Task: Look for space in Kadoma, Zimbabwe from 12th August, 2023 to 16th August, 2023 for 8 adults in price range Rs.10000 to Rs.16000. Place can be private room with 8 bedrooms having 8 beds and 8 bathrooms. Property type can be house, flat, guest house, hotel. Amenities needed are: wifi, TV, free parkinig on premises, gym, breakfast. Booking option can be shelf check-in. Required host language is English.
Action: Mouse moved to (505, 129)
Screenshot: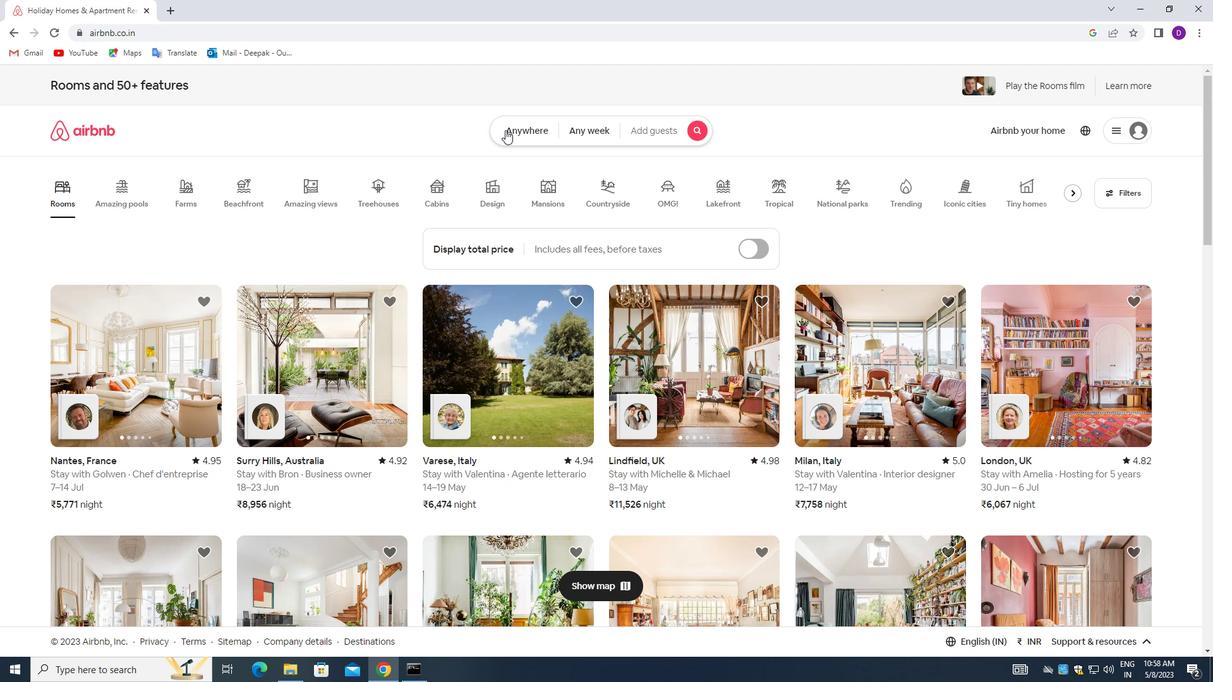 
Action: Mouse pressed left at (505, 129)
Screenshot: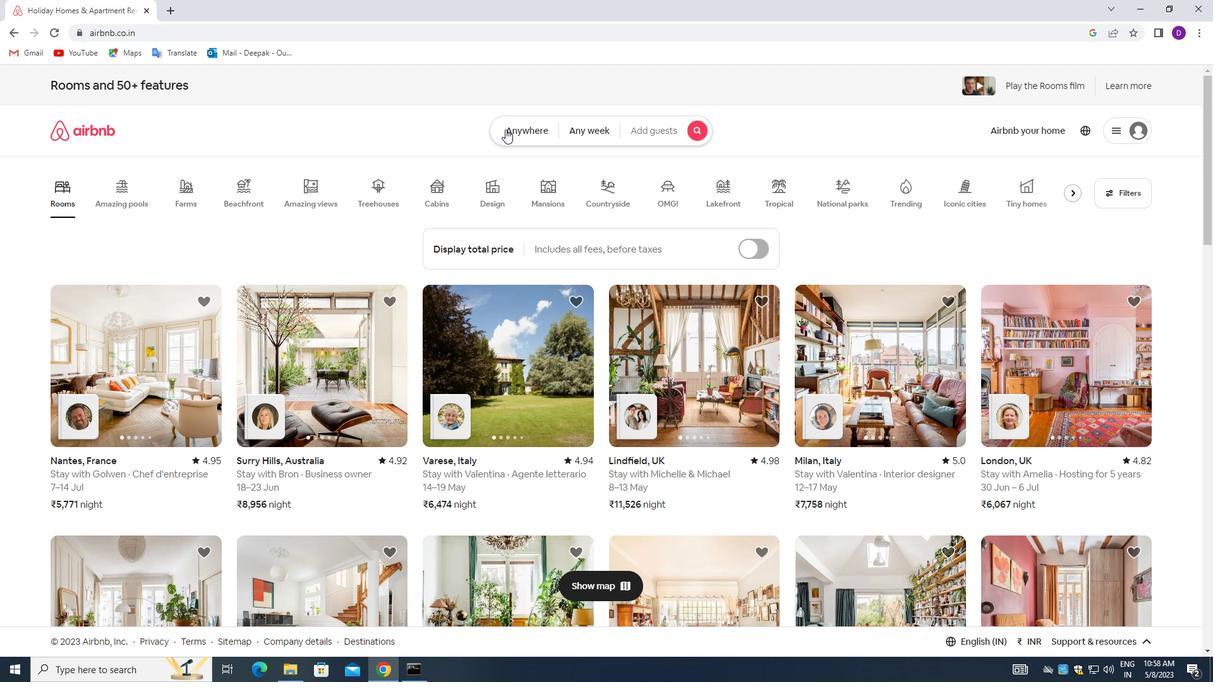 
Action: Mouse moved to (472, 172)
Screenshot: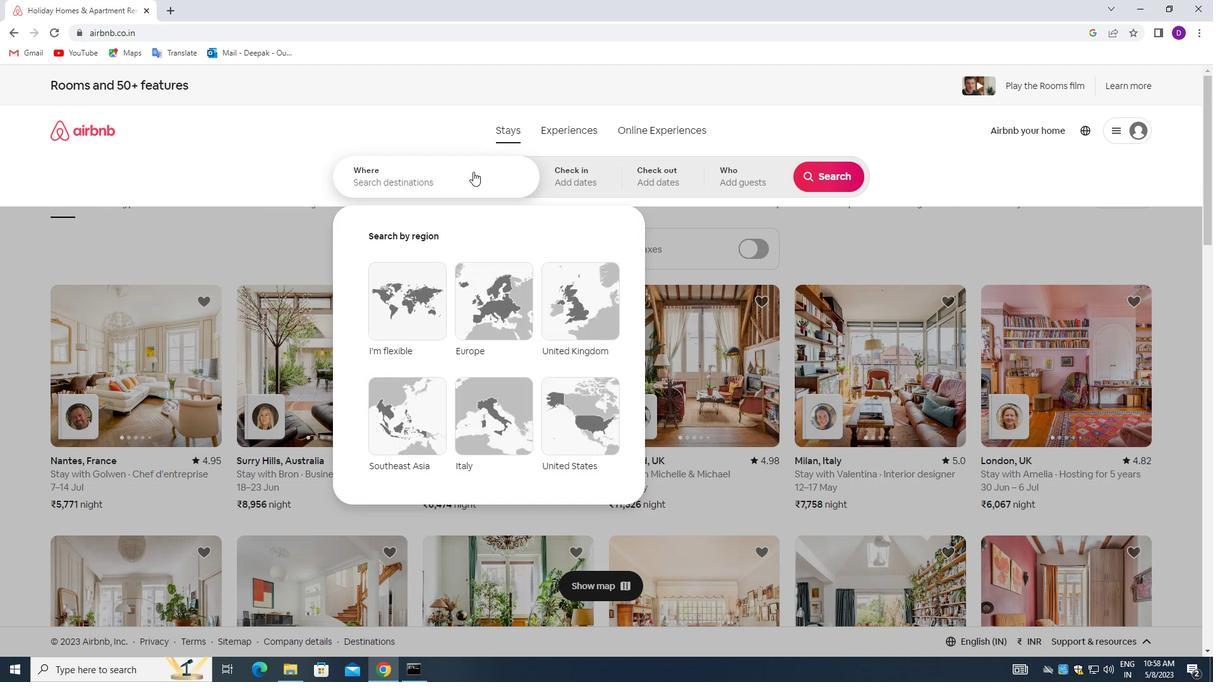 
Action: Mouse pressed left at (472, 172)
Screenshot: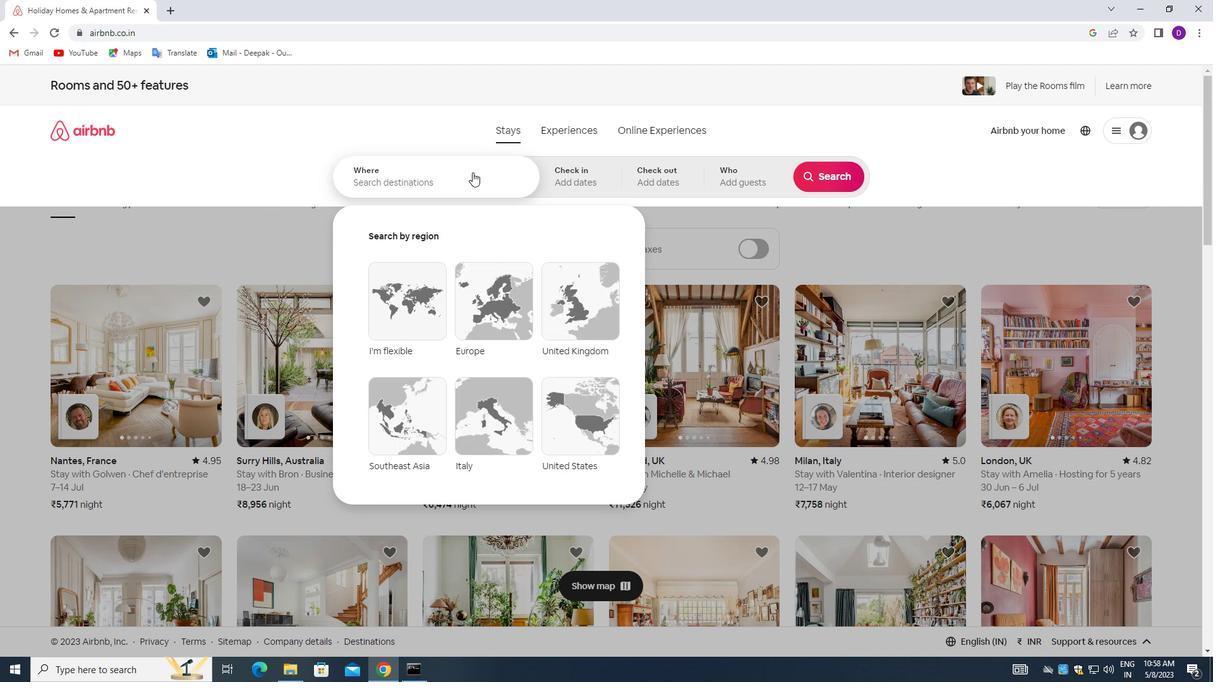 
Action: Mouse moved to (271, 259)
Screenshot: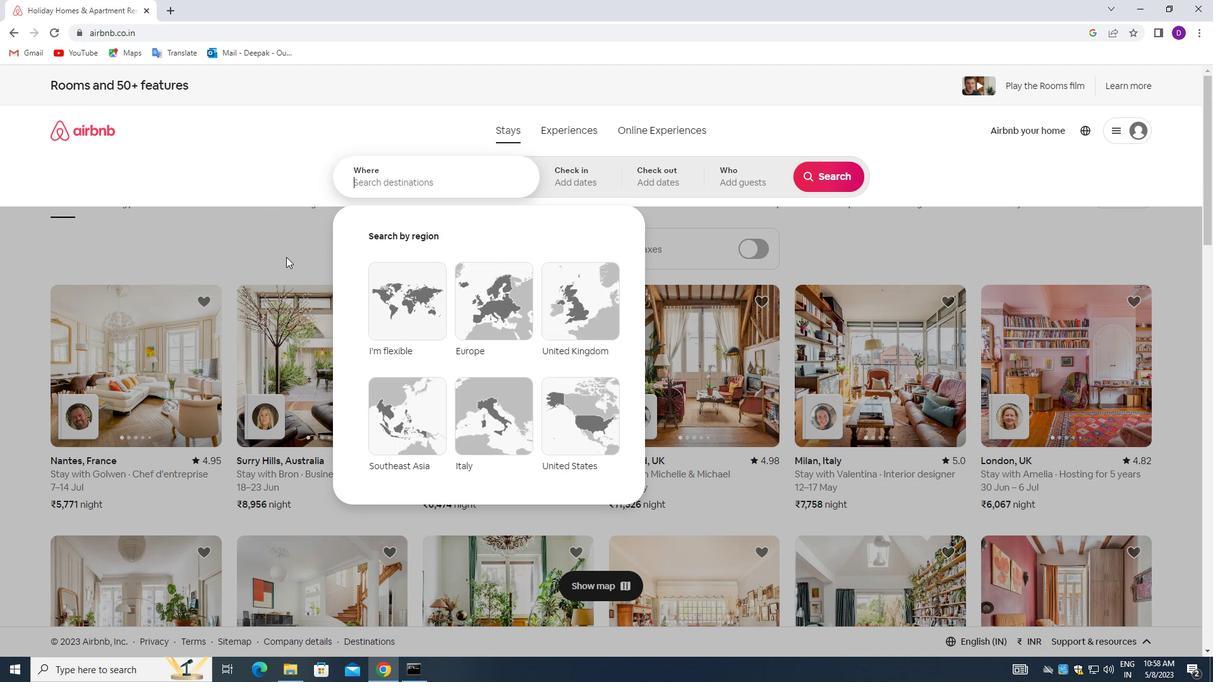 
Action: Key pressed <Key.shift>KADOMA,<Key.space><Key.shift_r>ZIMBABWE<Key.enter>
Screenshot: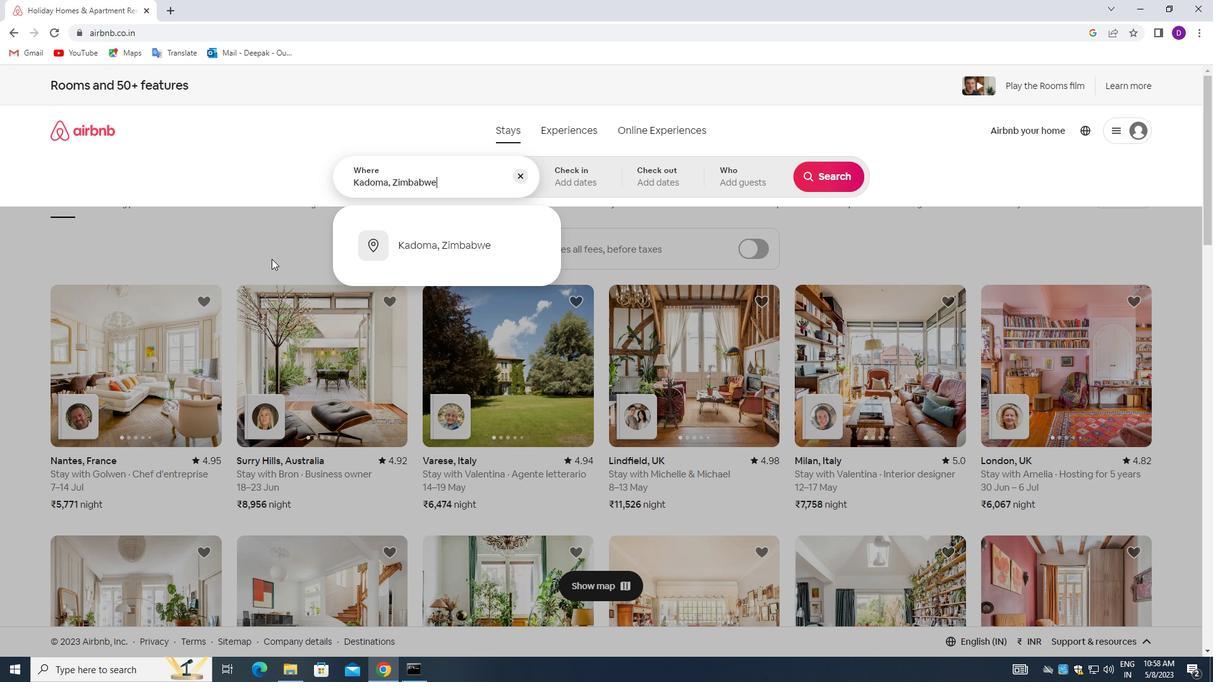 
Action: Mouse moved to (825, 283)
Screenshot: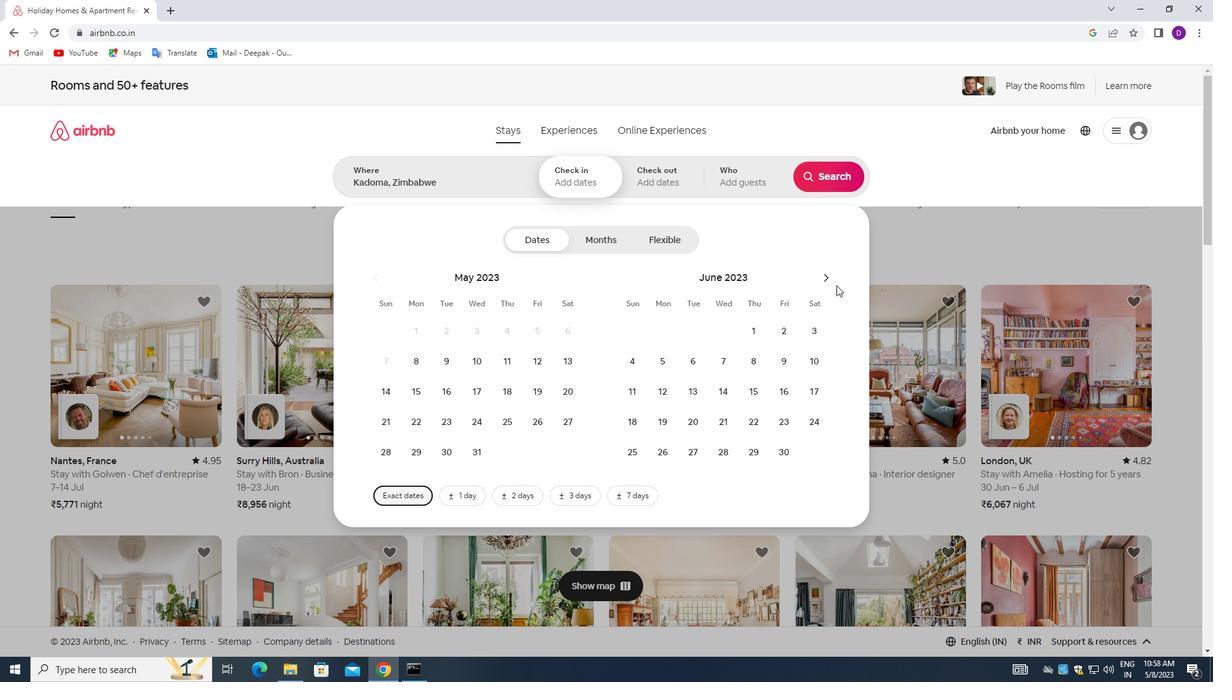 
Action: Mouse pressed left at (825, 283)
Screenshot: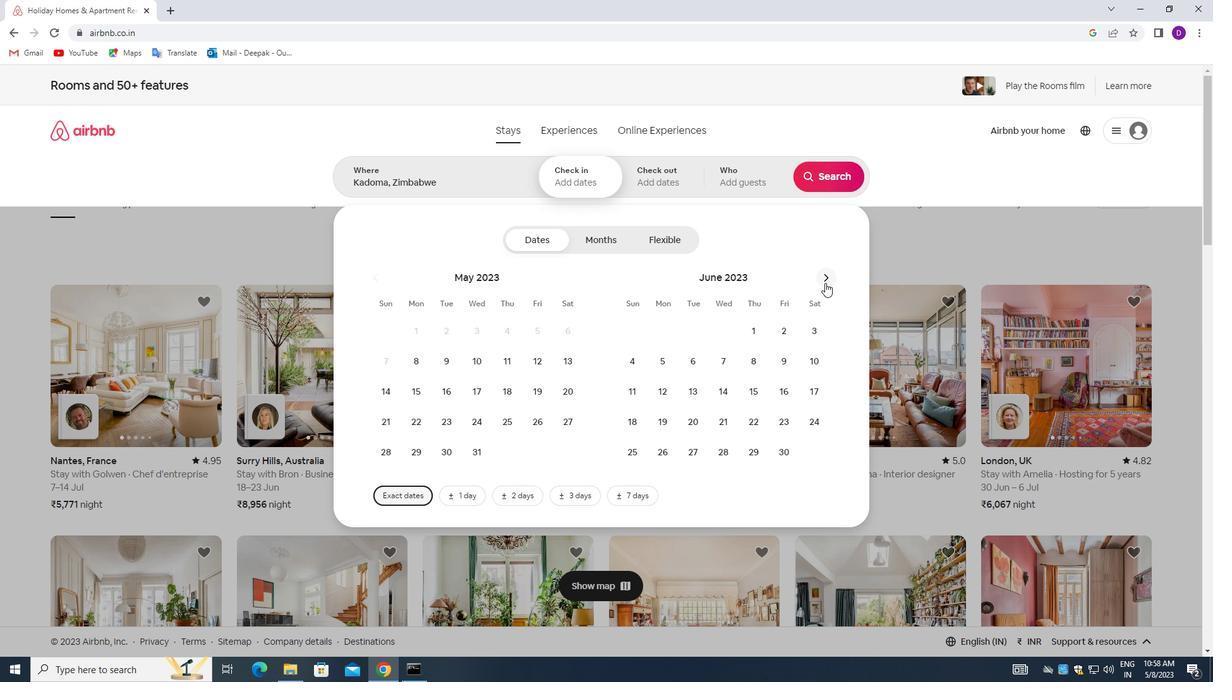 
Action: Mouse pressed left at (825, 283)
Screenshot: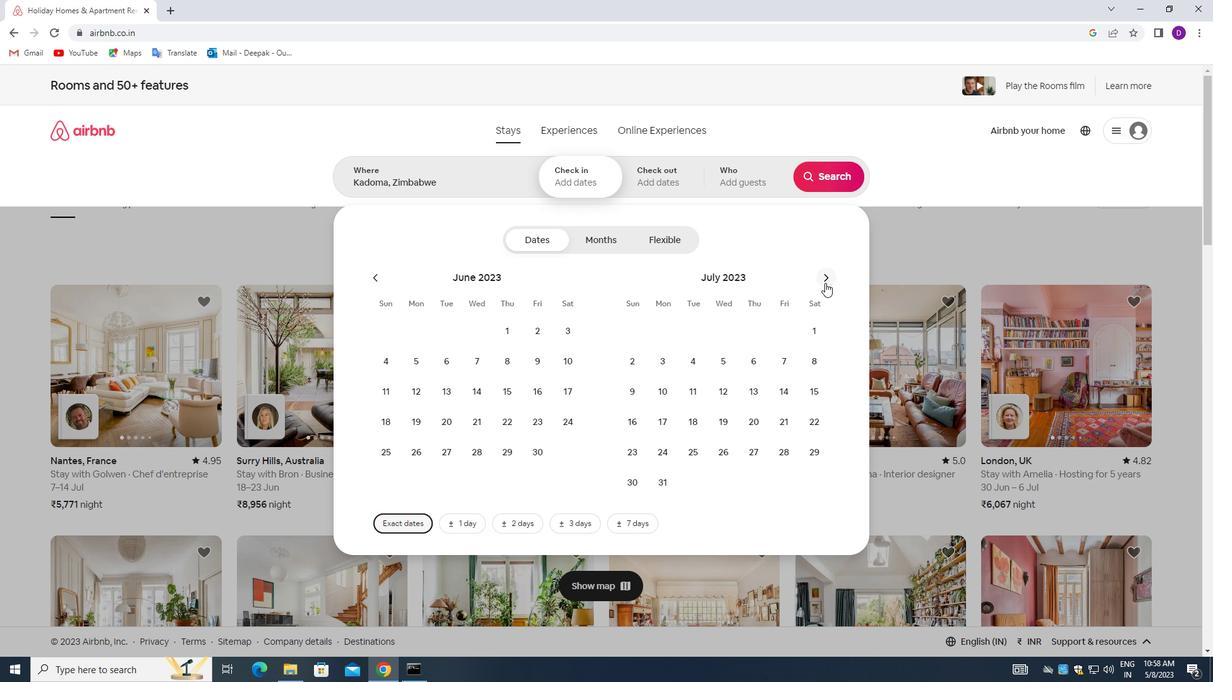 
Action: Mouse moved to (805, 357)
Screenshot: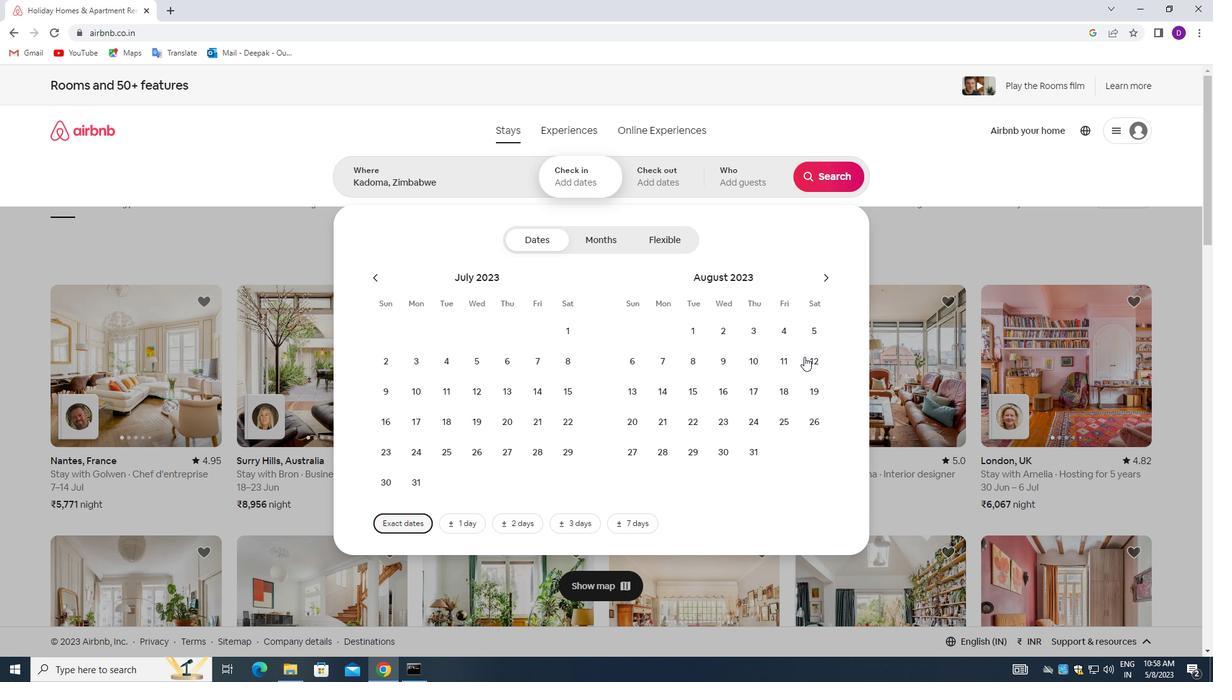 
Action: Mouse pressed left at (805, 357)
Screenshot: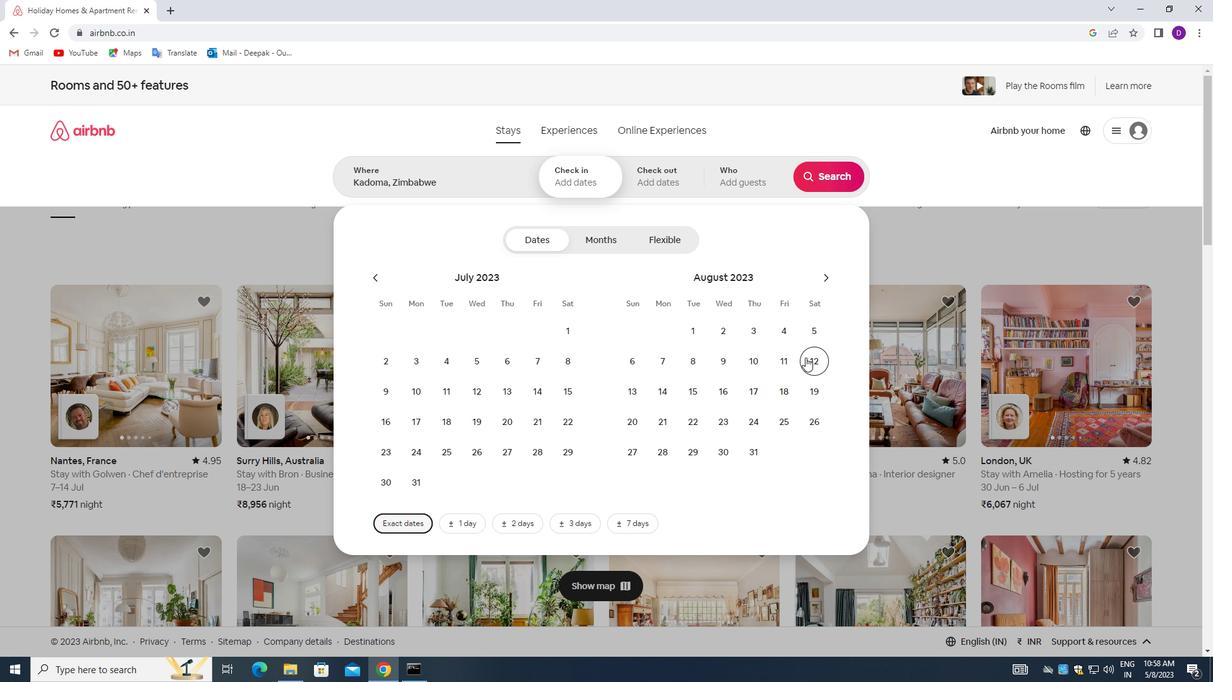 
Action: Mouse moved to (731, 387)
Screenshot: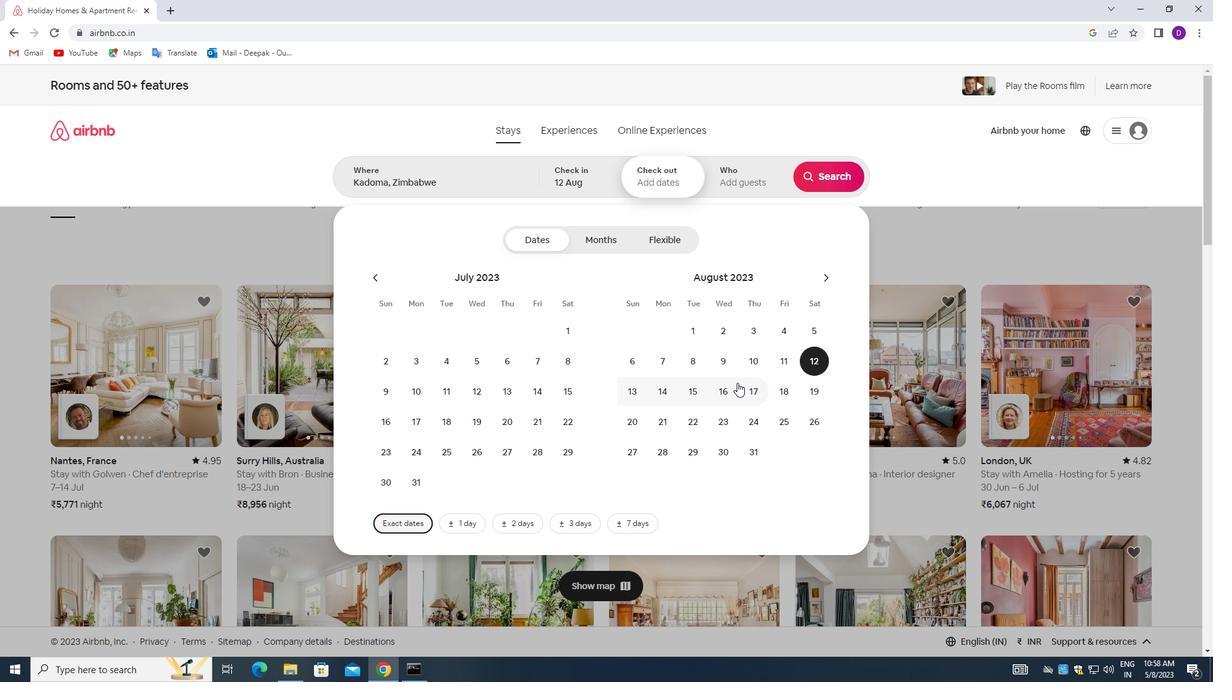 
Action: Mouse pressed left at (731, 387)
Screenshot: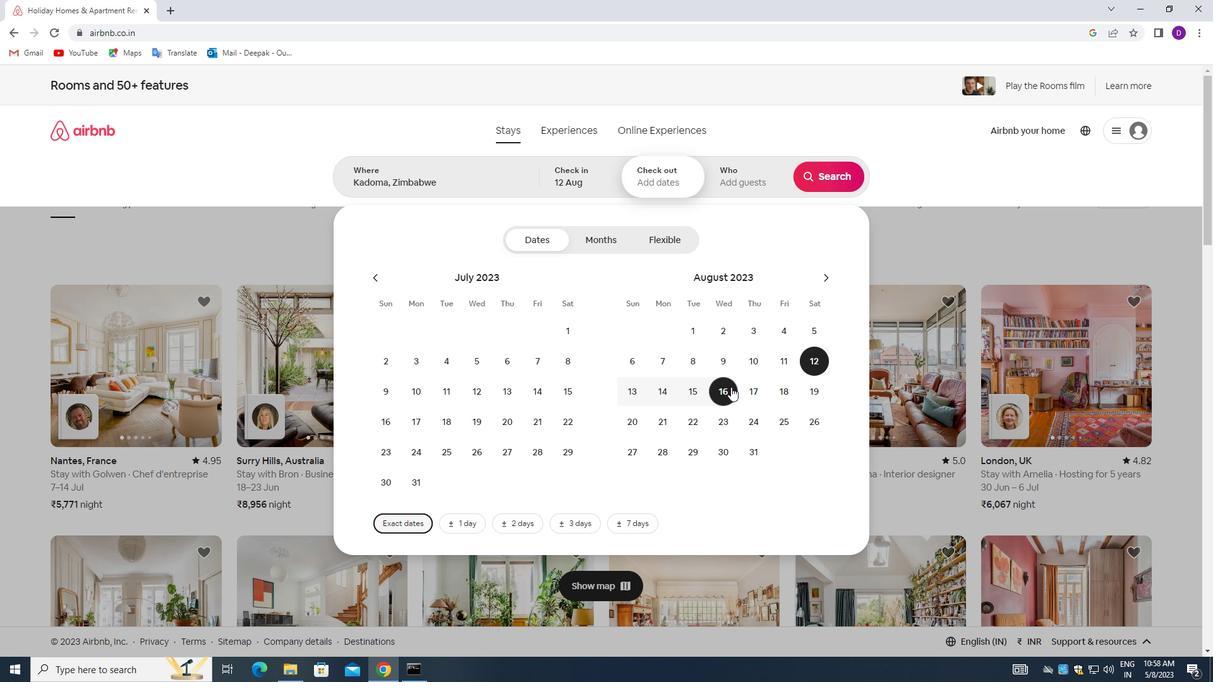 
Action: Mouse moved to (733, 170)
Screenshot: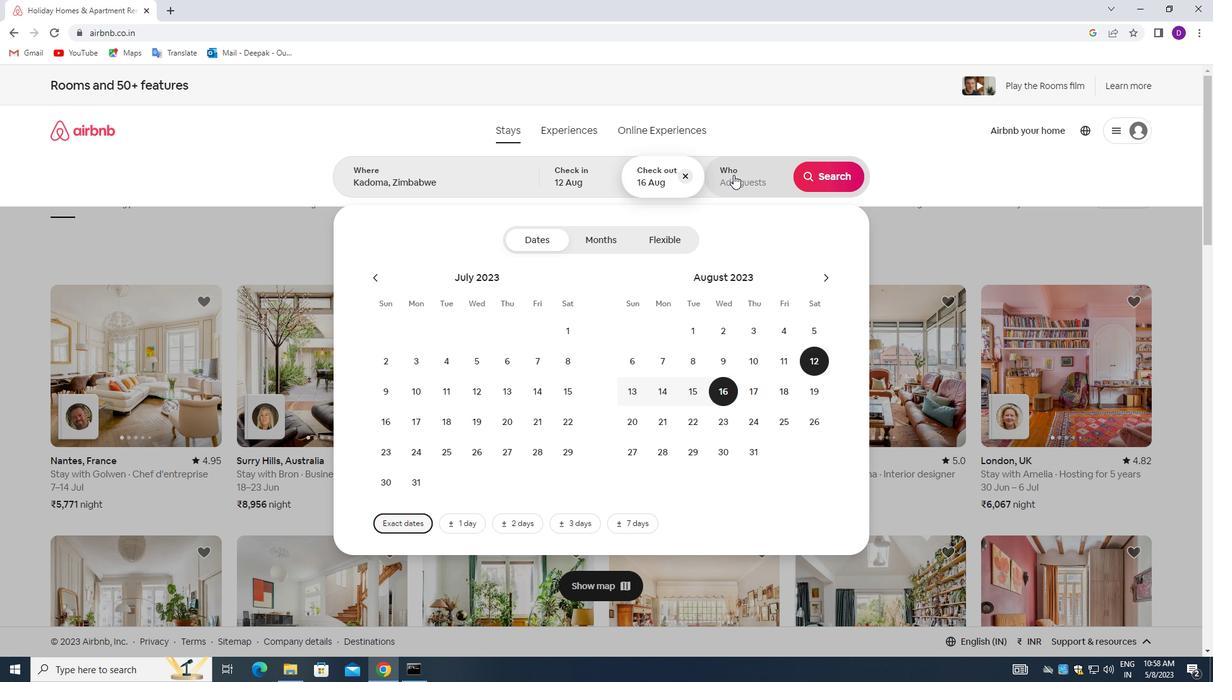 
Action: Mouse pressed left at (733, 170)
Screenshot: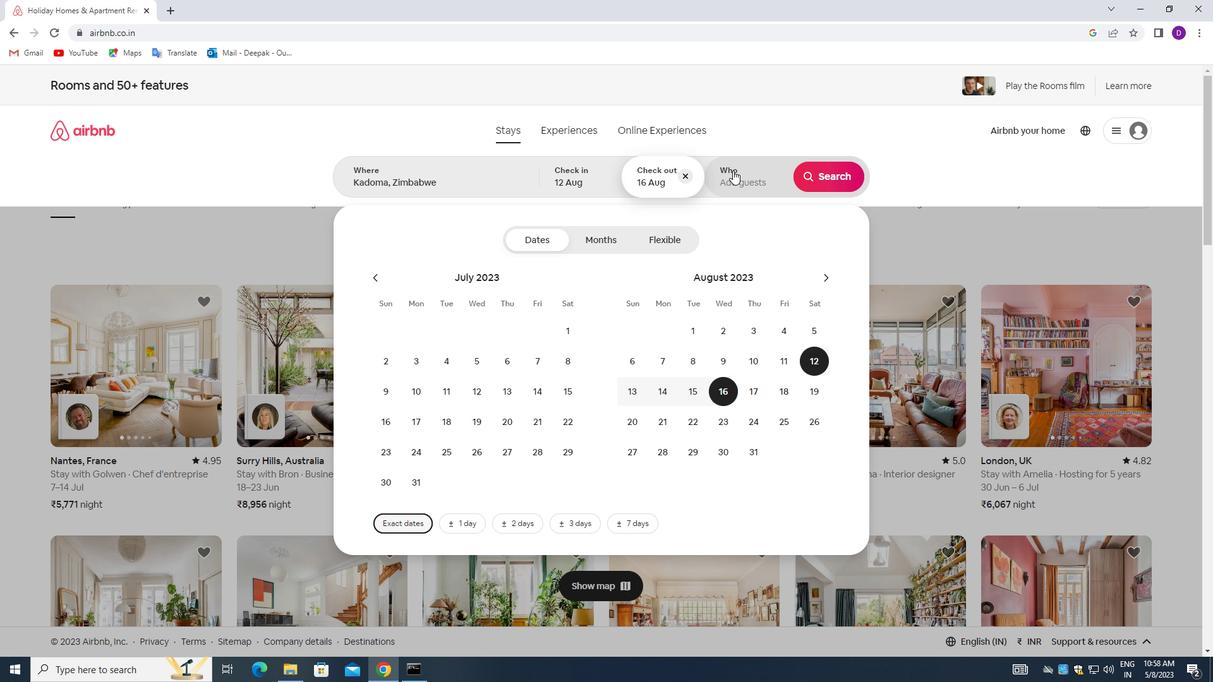
Action: Mouse moved to (831, 242)
Screenshot: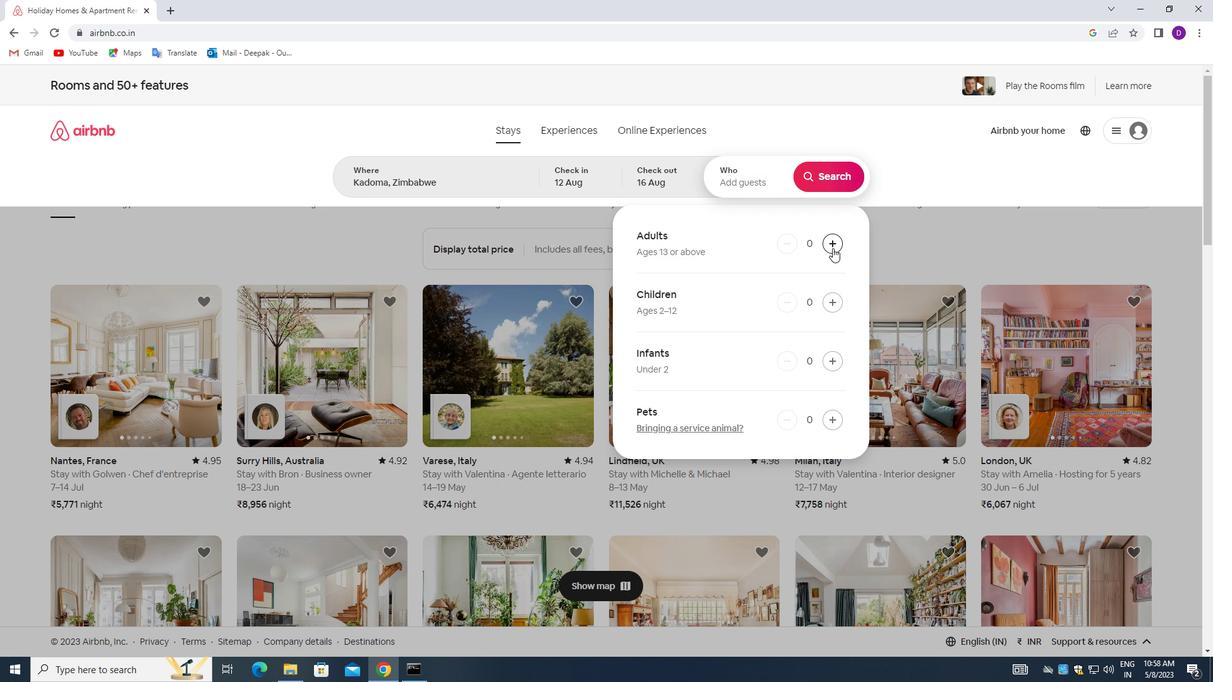 
Action: Mouse pressed left at (831, 242)
Screenshot: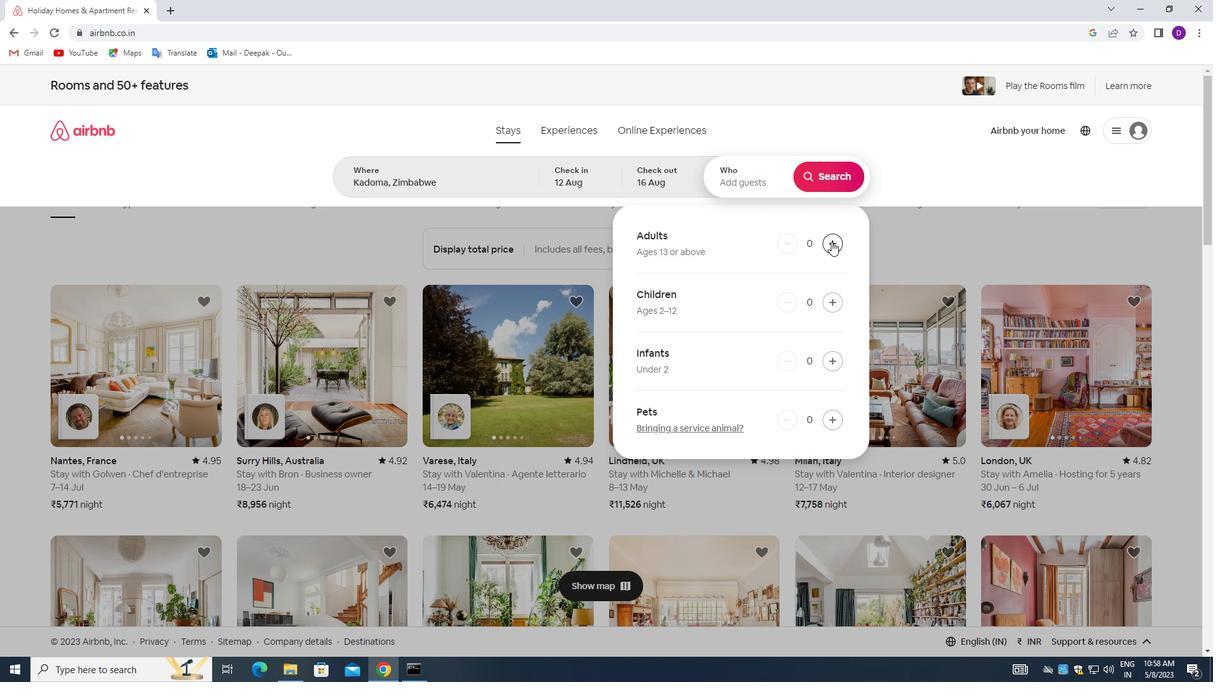 
Action: Mouse pressed left at (831, 242)
Screenshot: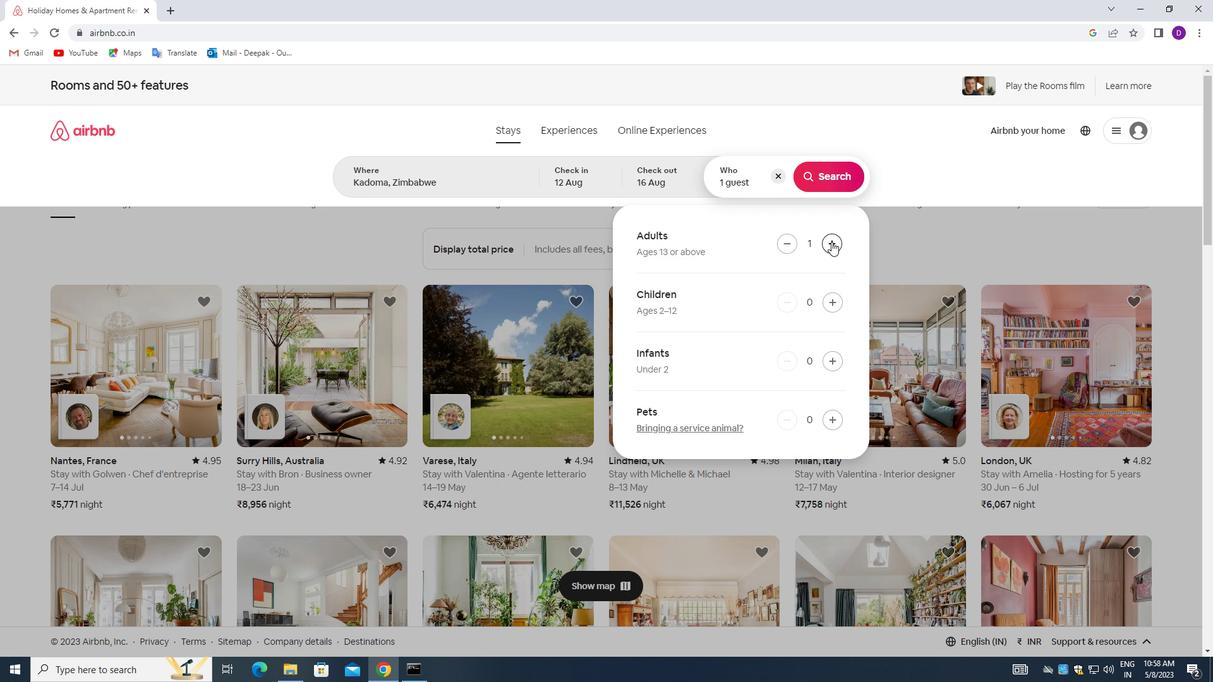 
Action: Mouse pressed left at (831, 242)
Screenshot: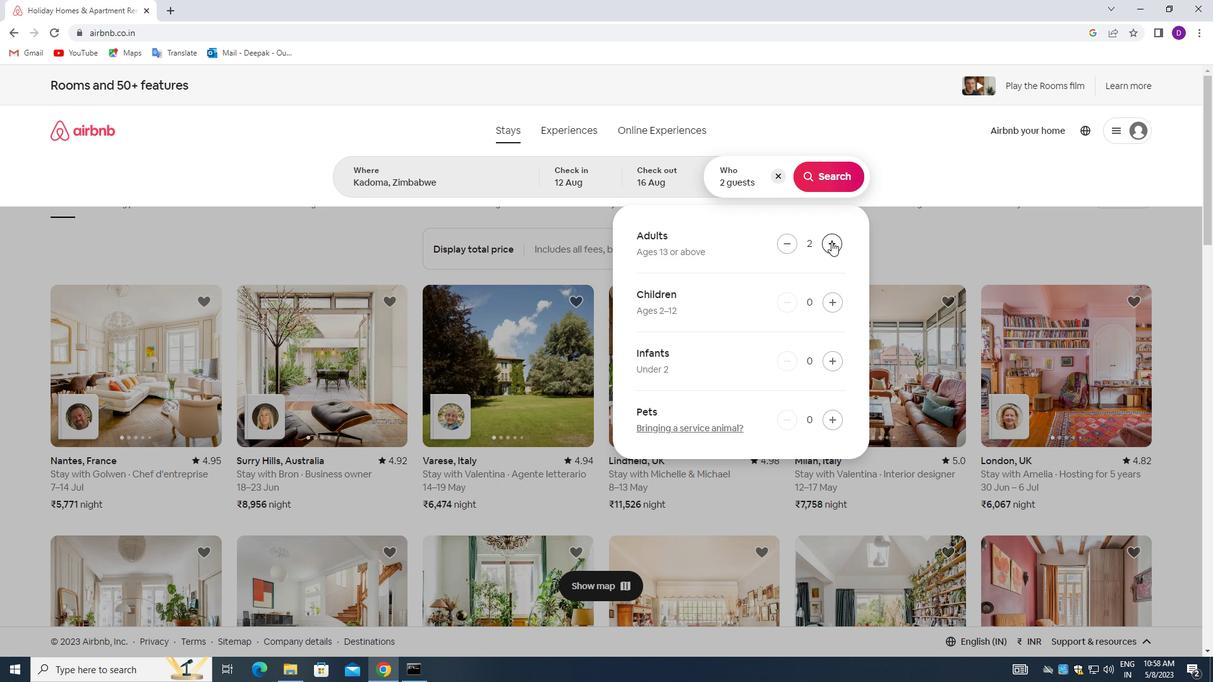 
Action: Mouse pressed left at (831, 242)
Screenshot: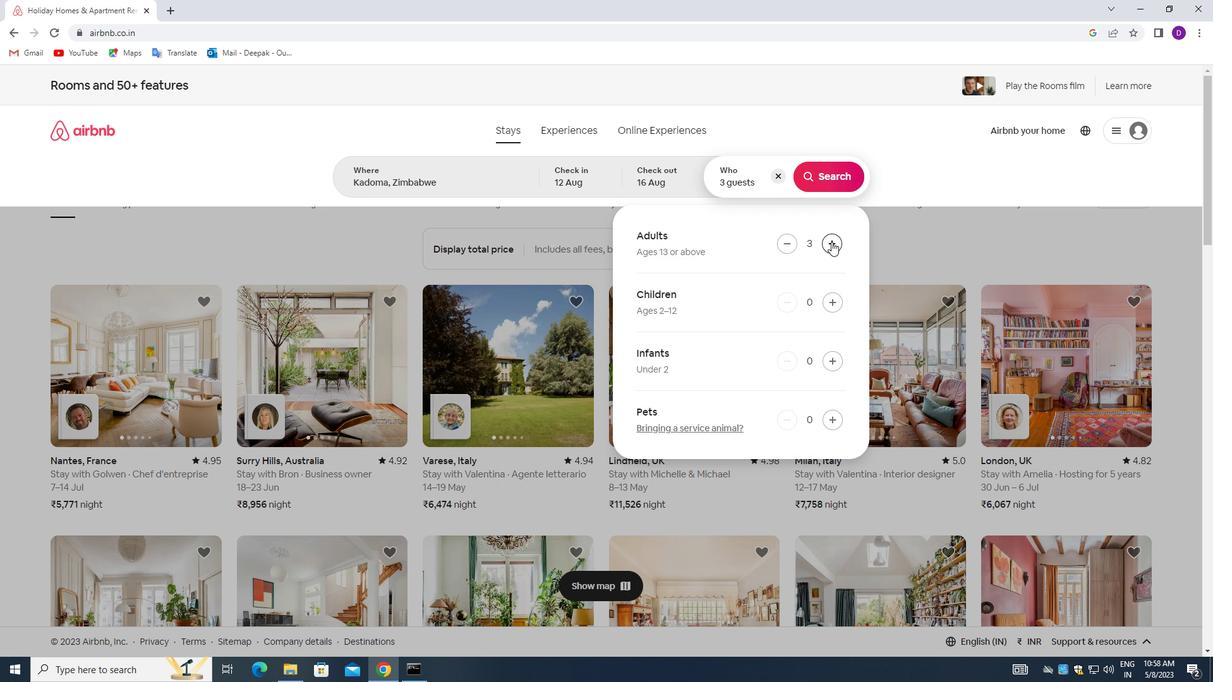 
Action: Mouse pressed left at (831, 242)
Screenshot: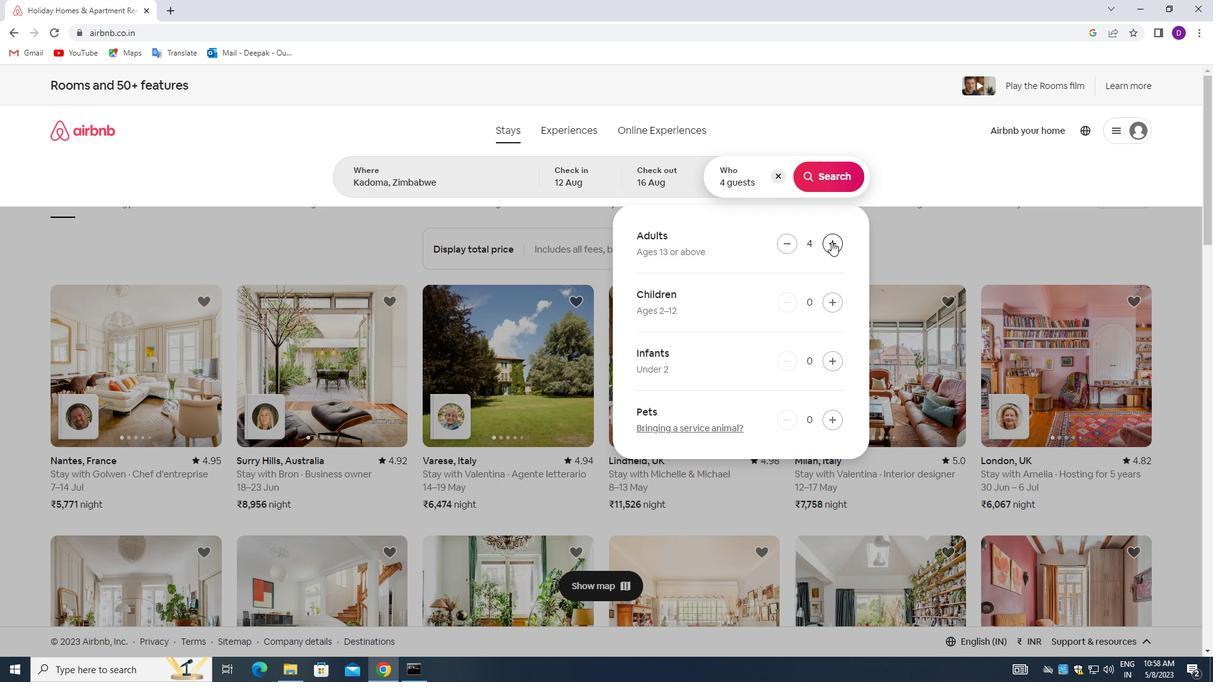 
Action: Mouse moved to (831, 242)
Screenshot: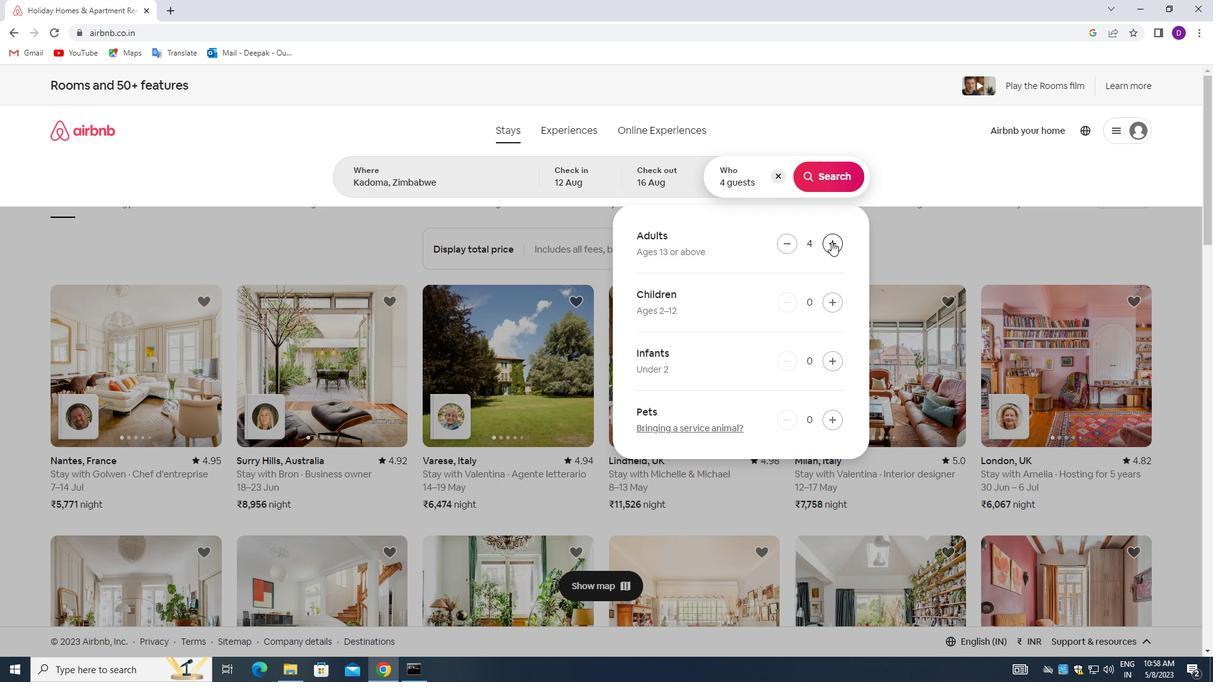 
Action: Mouse pressed left at (831, 242)
Screenshot: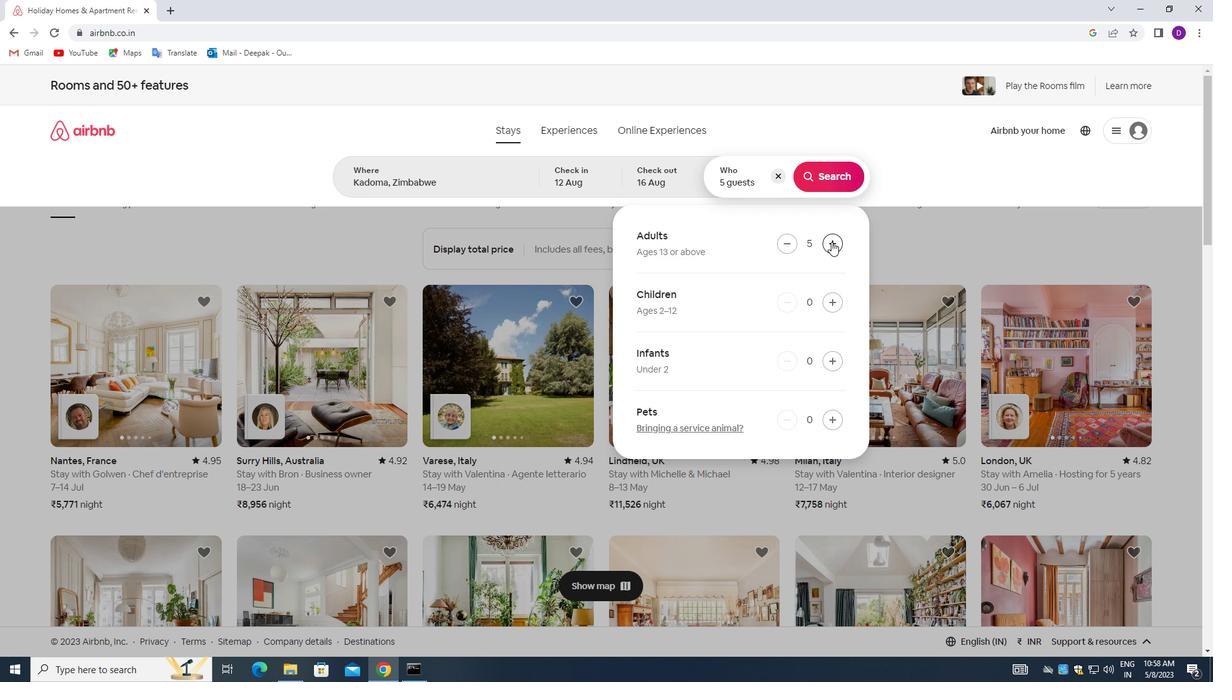 
Action: Mouse pressed left at (831, 242)
Screenshot: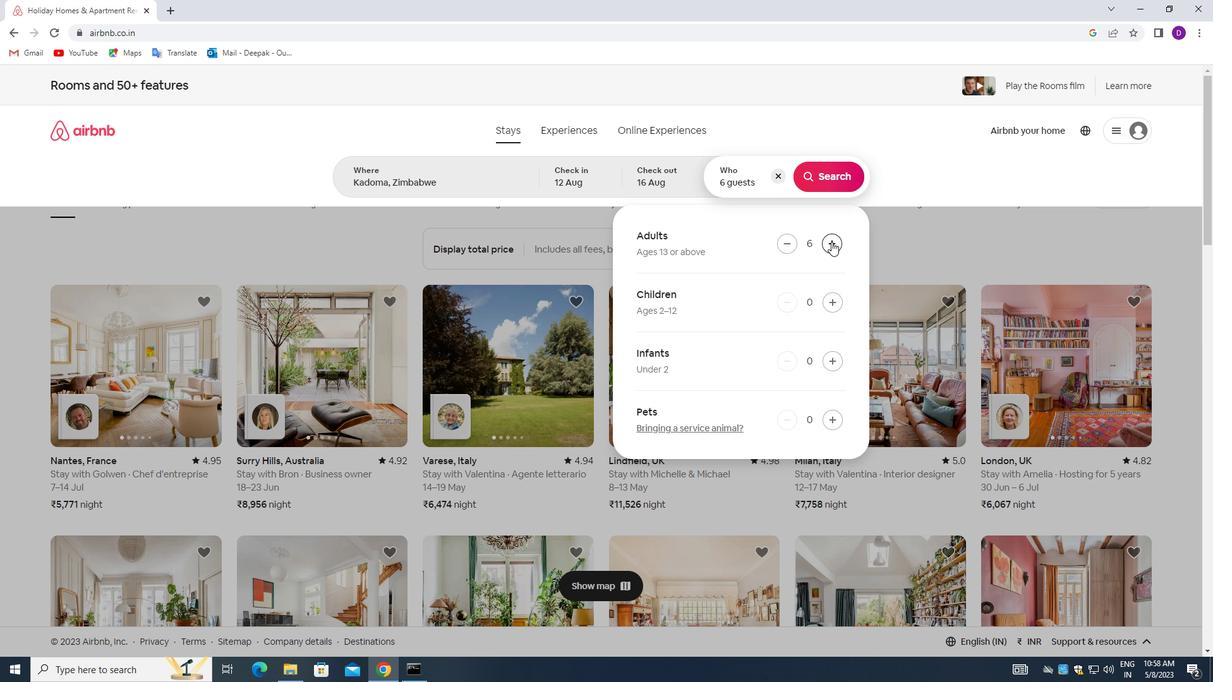 
Action: Mouse pressed left at (831, 242)
Screenshot: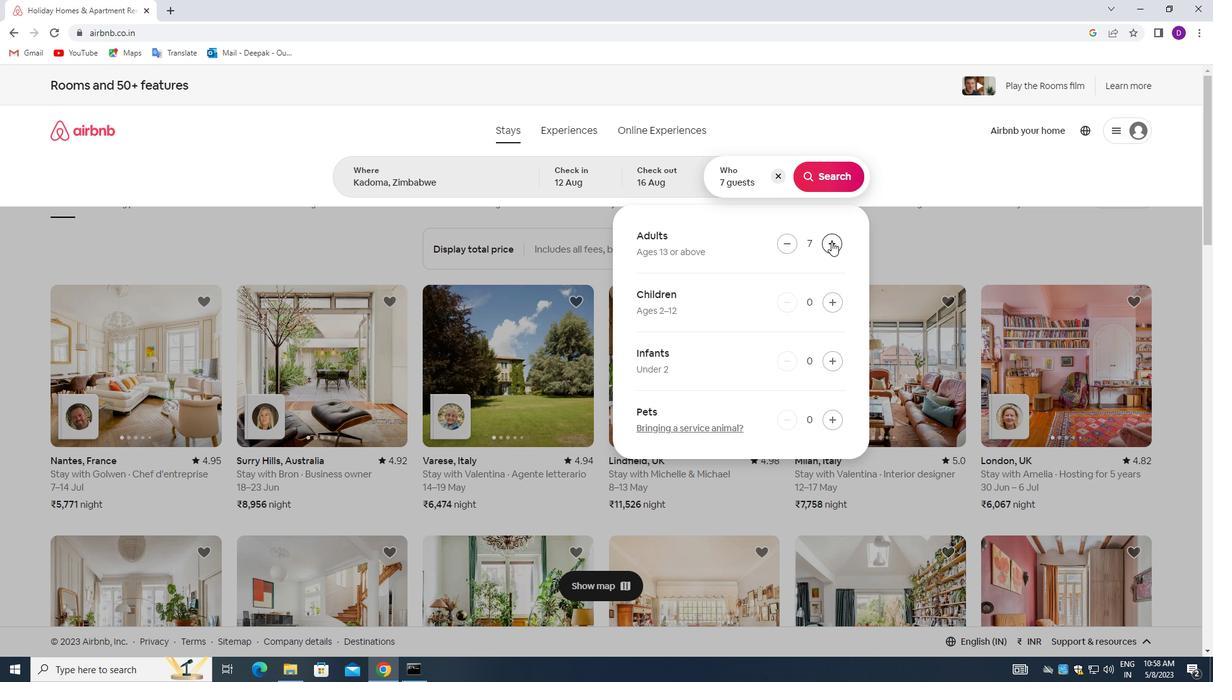
Action: Mouse moved to (829, 172)
Screenshot: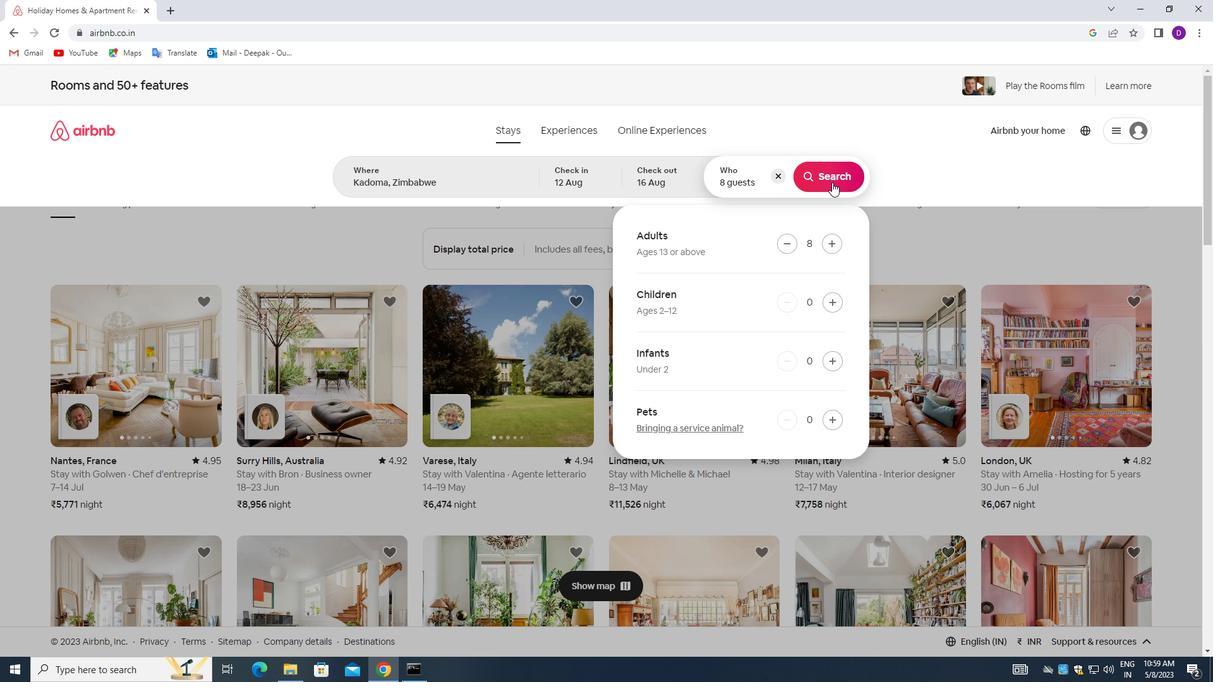 
Action: Mouse pressed left at (829, 172)
Screenshot: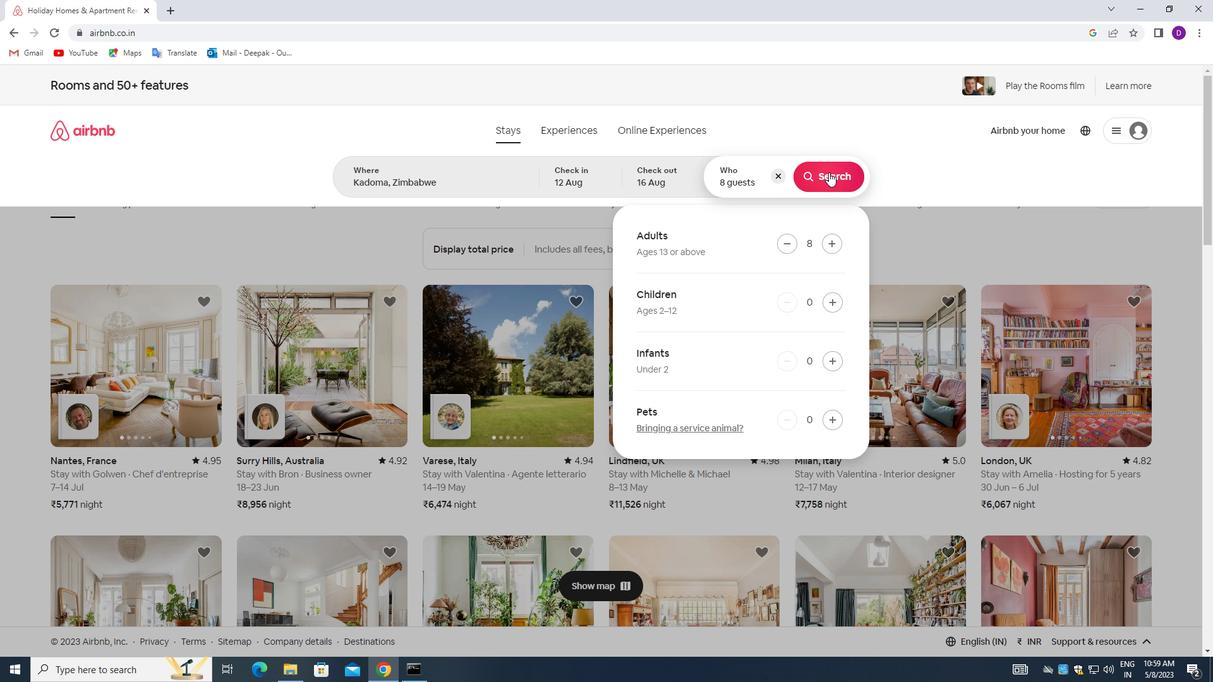 
Action: Mouse moved to (1147, 134)
Screenshot: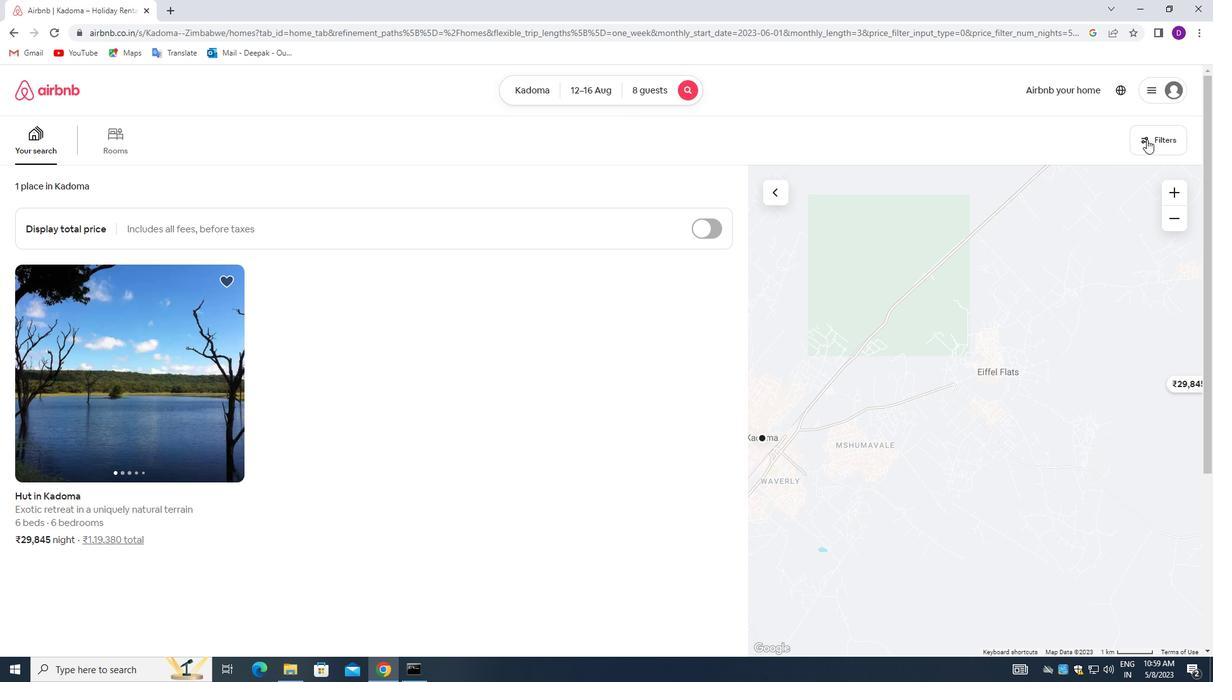 
Action: Mouse pressed left at (1147, 134)
Screenshot: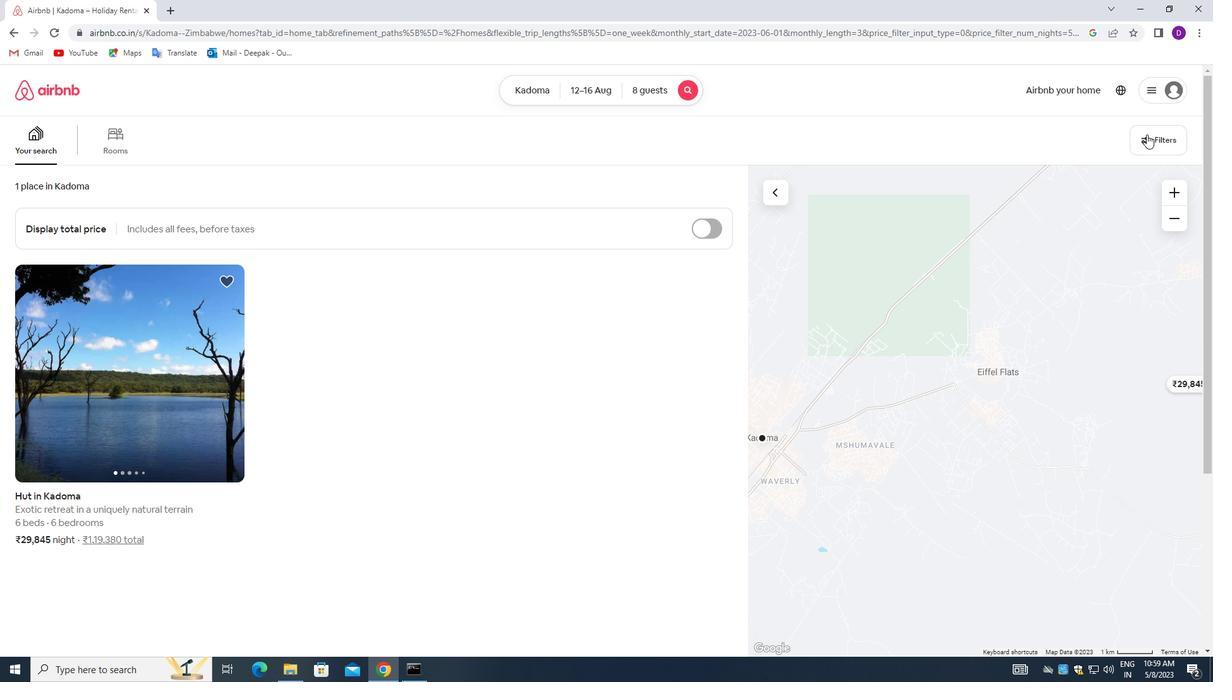 
Action: Mouse moved to (443, 455)
Screenshot: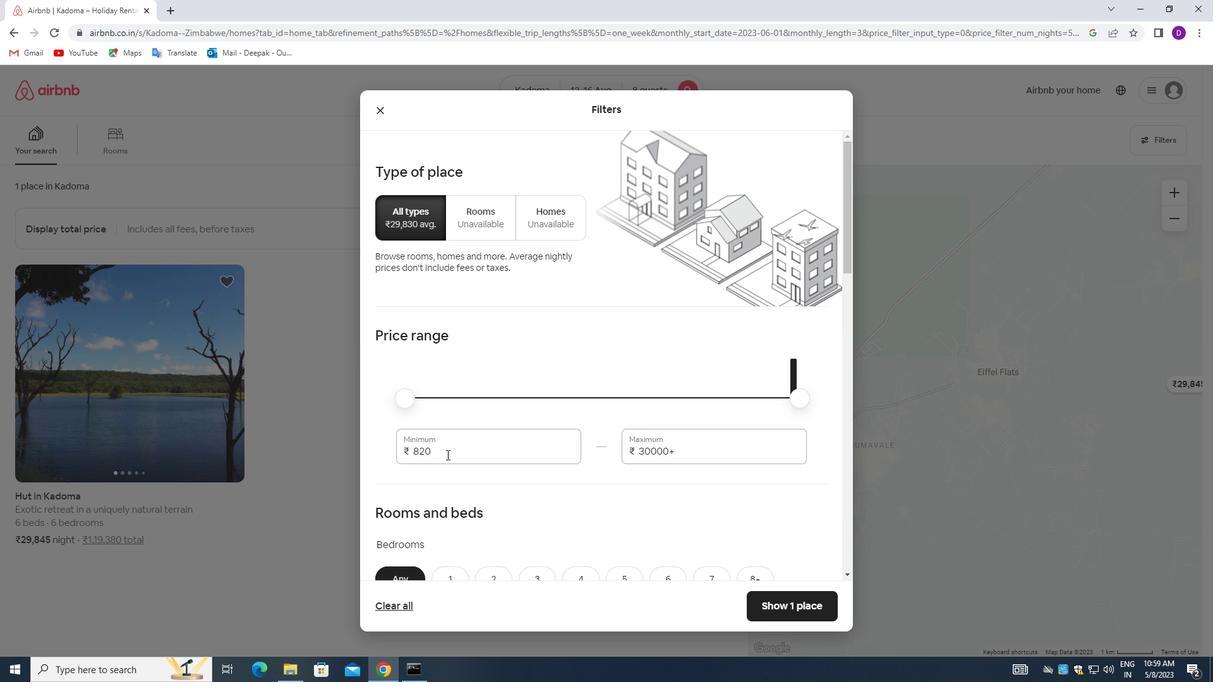 
Action: Mouse pressed left at (443, 455)
Screenshot: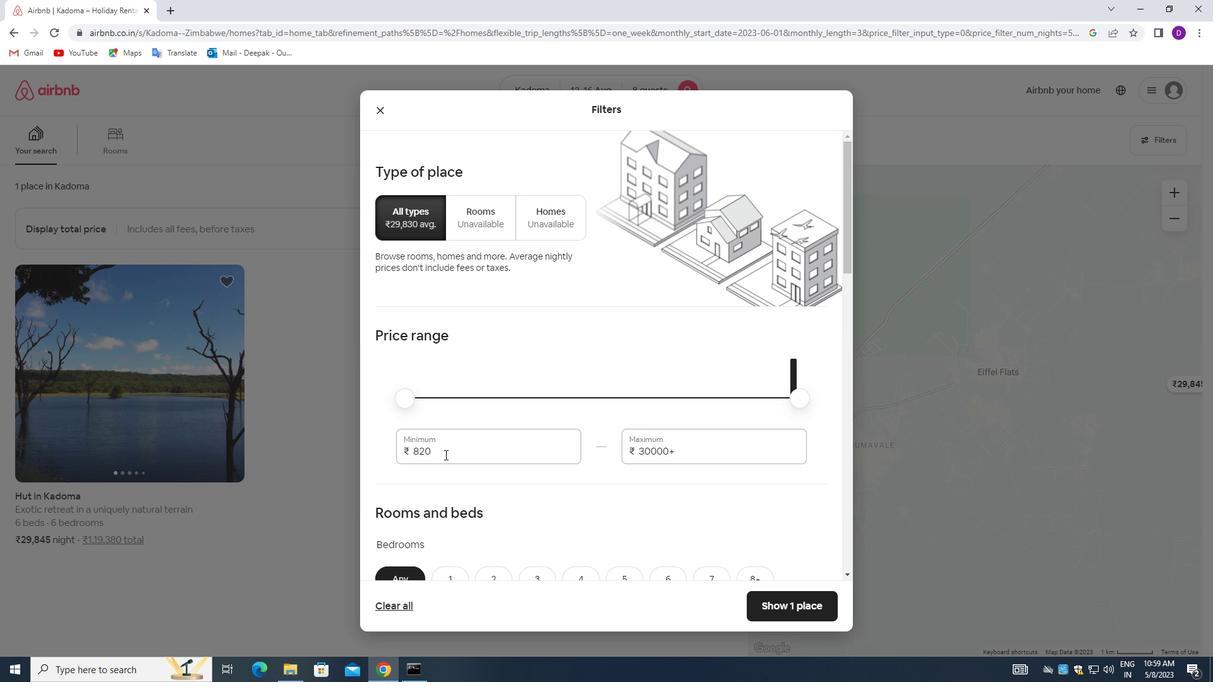 
Action: Mouse pressed left at (443, 455)
Screenshot: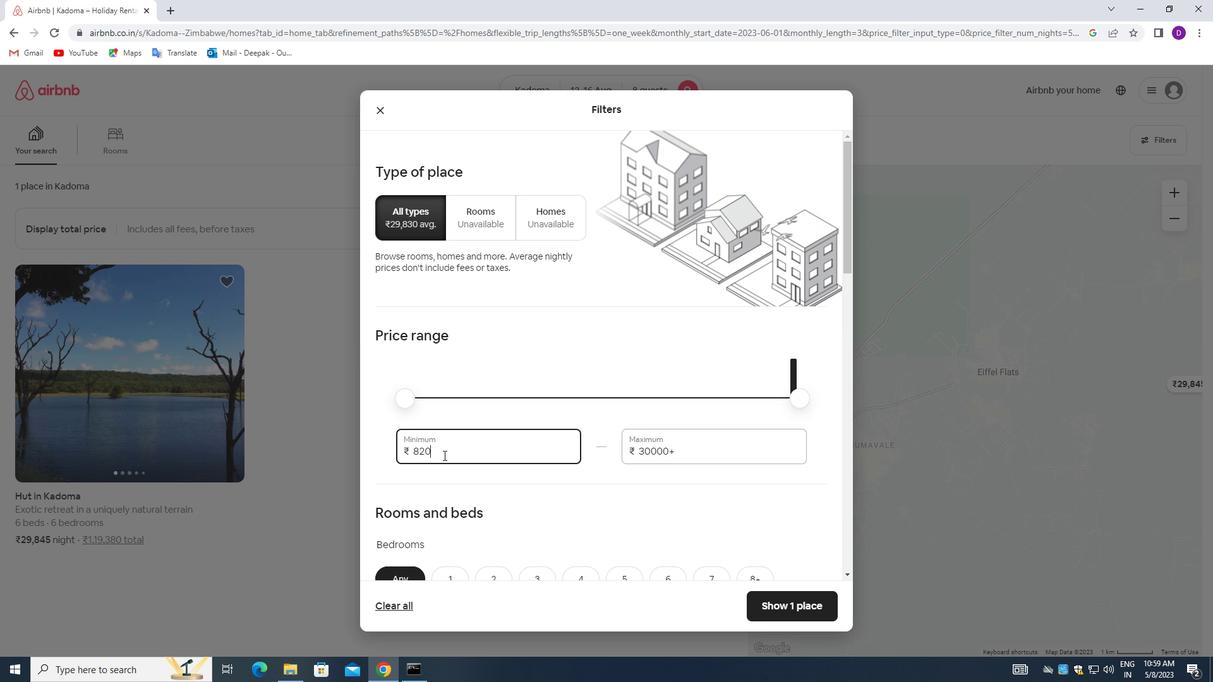 
Action: Key pressed 10000<Key.tab>16000
Screenshot: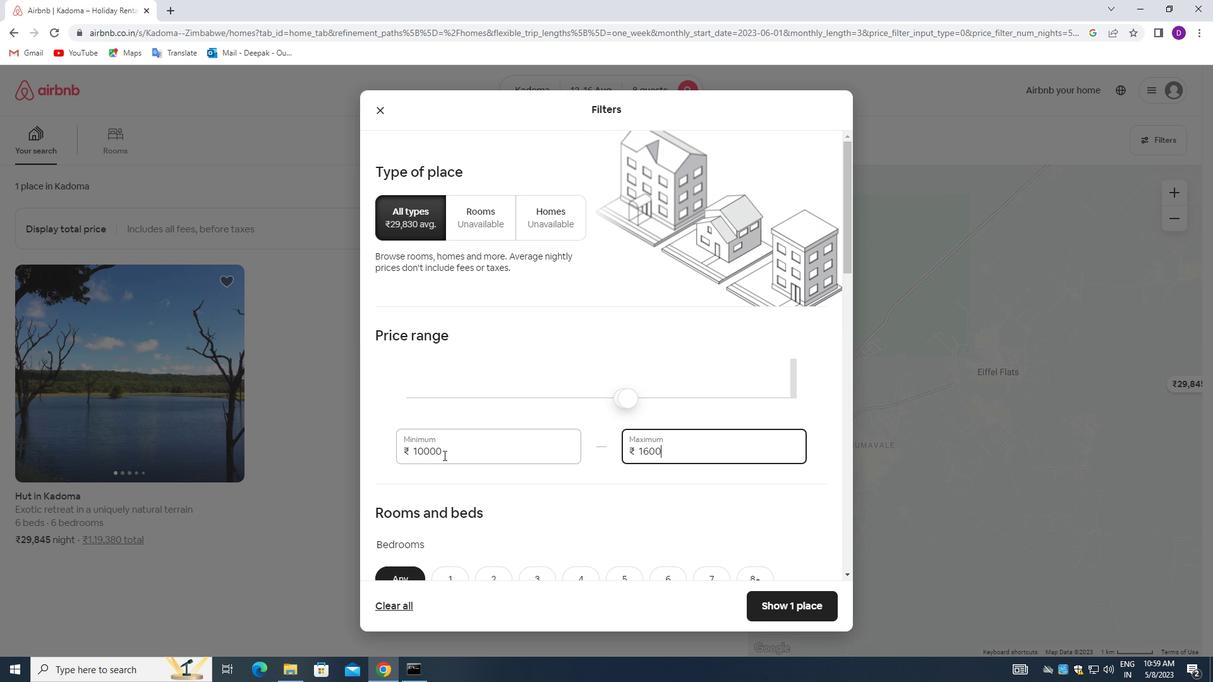 
Action: Mouse moved to (451, 441)
Screenshot: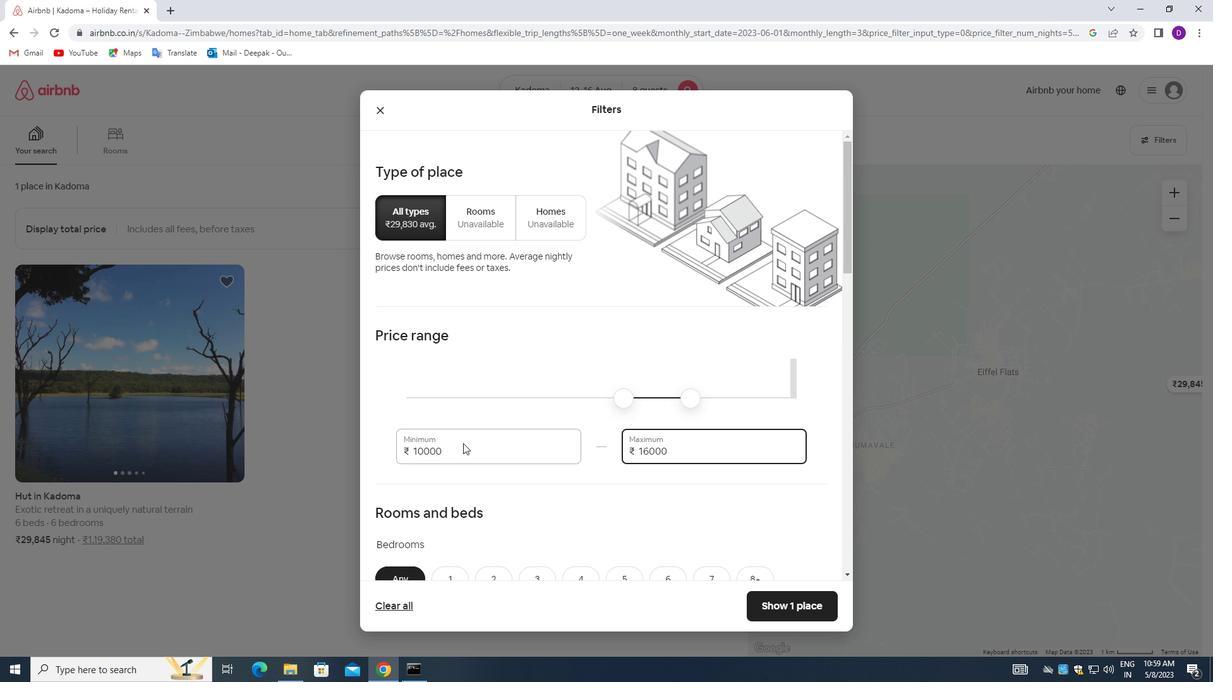 
Action: Mouse scrolled (451, 440) with delta (0, 0)
Screenshot: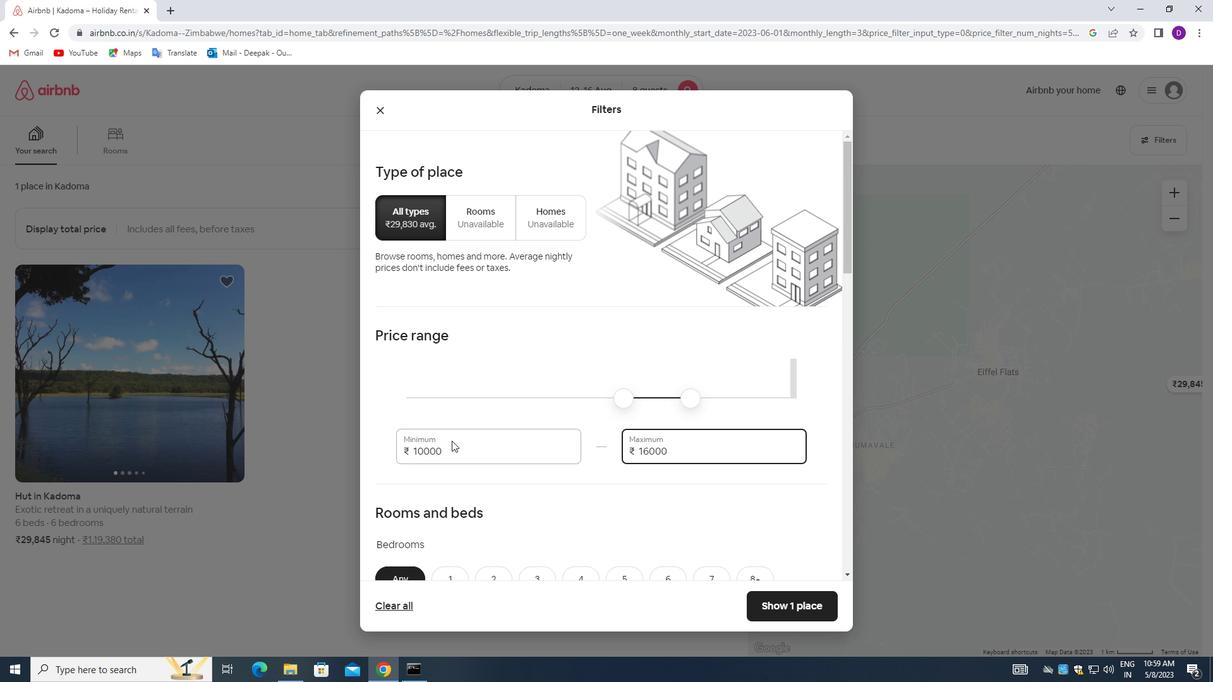 
Action: Mouse moved to (451, 441)
Screenshot: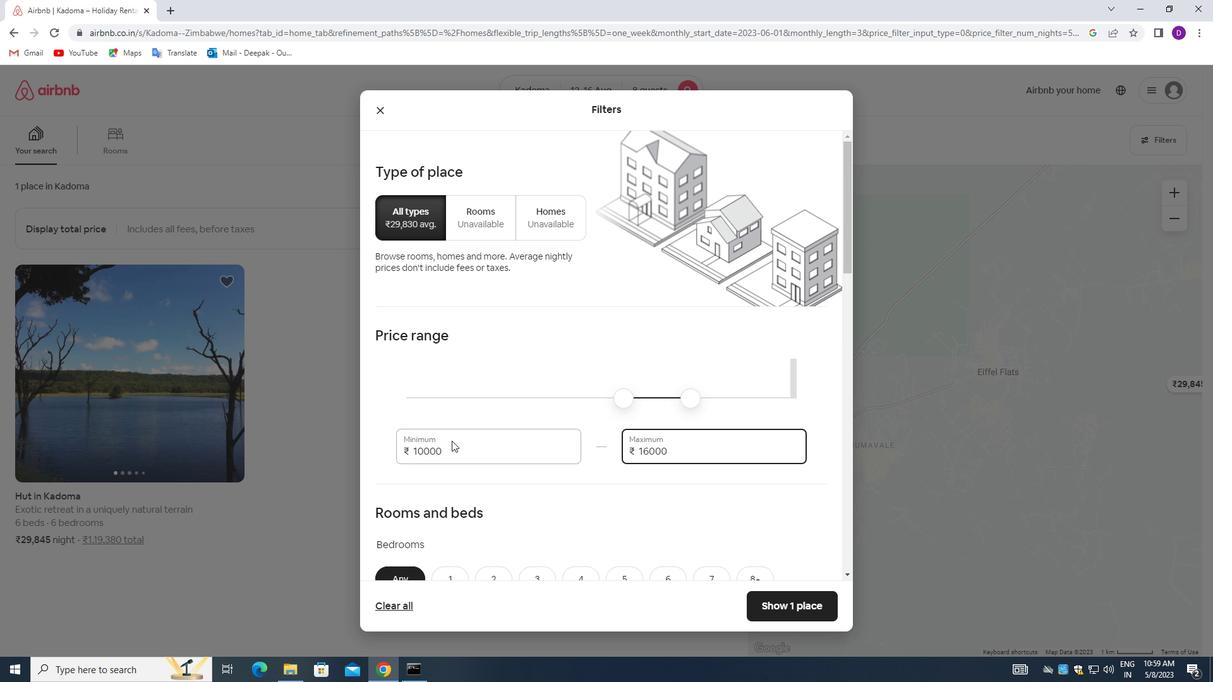 
Action: Mouse scrolled (451, 440) with delta (0, 0)
Screenshot: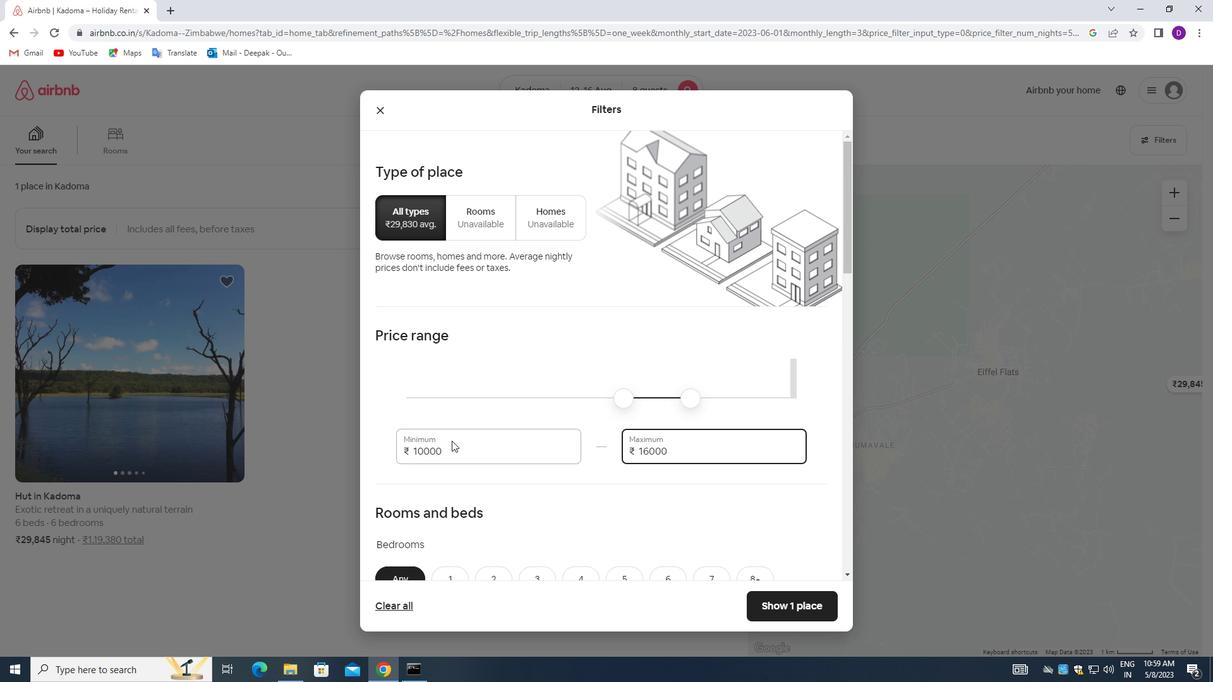 
Action: Mouse moved to (453, 441)
Screenshot: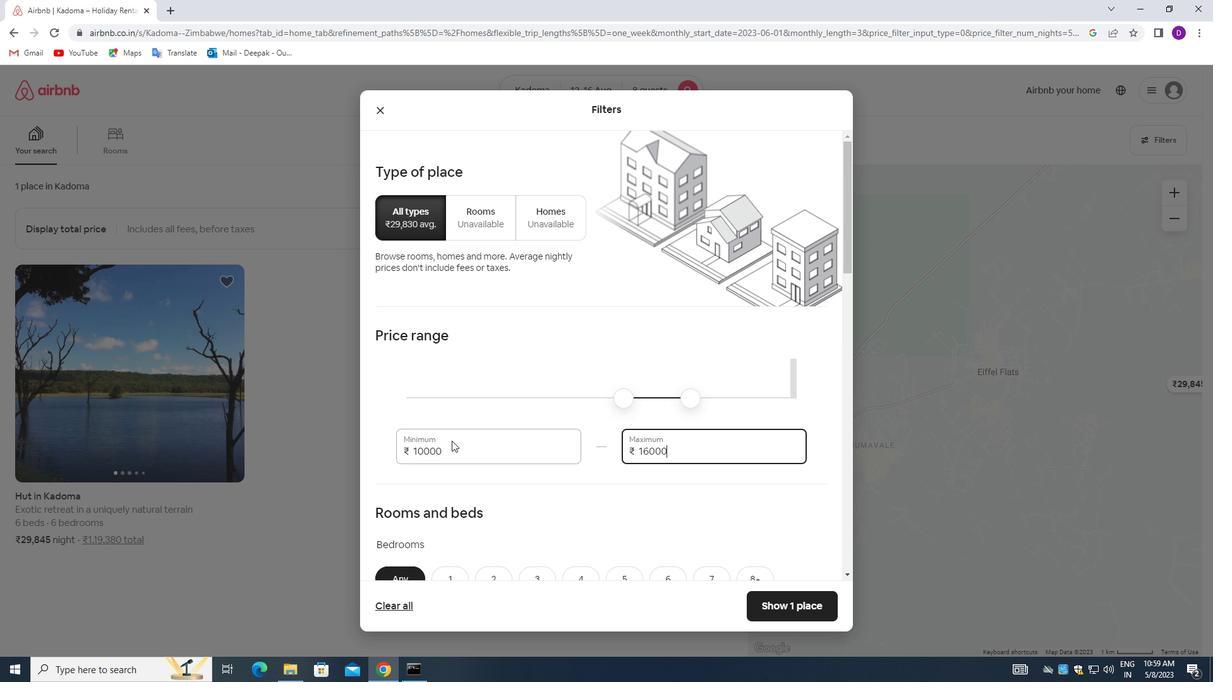 
Action: Mouse scrolled (453, 440) with delta (0, 0)
Screenshot: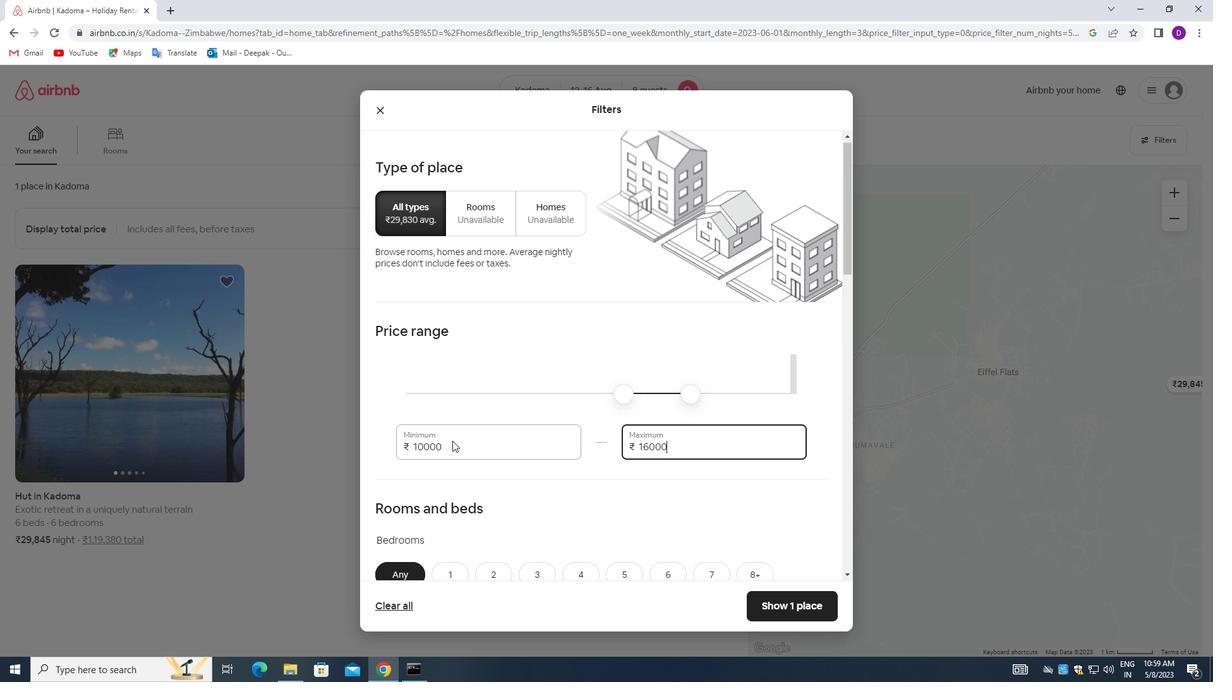 
Action: Mouse moved to (455, 441)
Screenshot: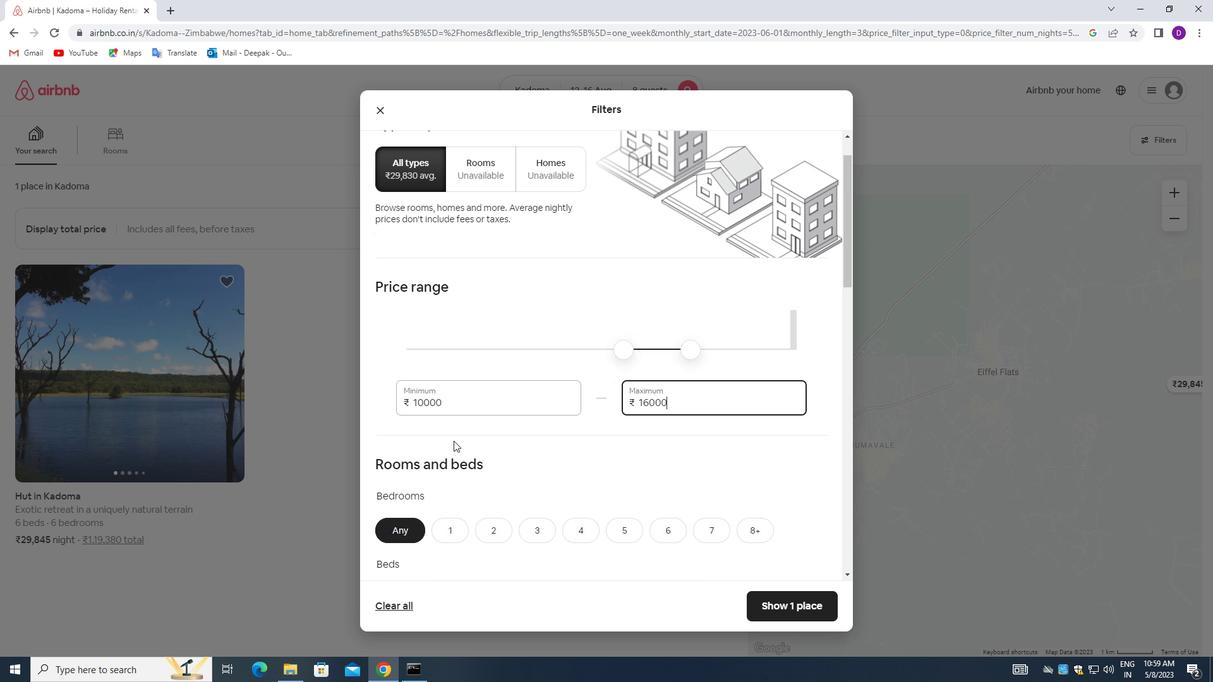 
Action: Mouse scrolled (455, 440) with delta (0, 0)
Screenshot: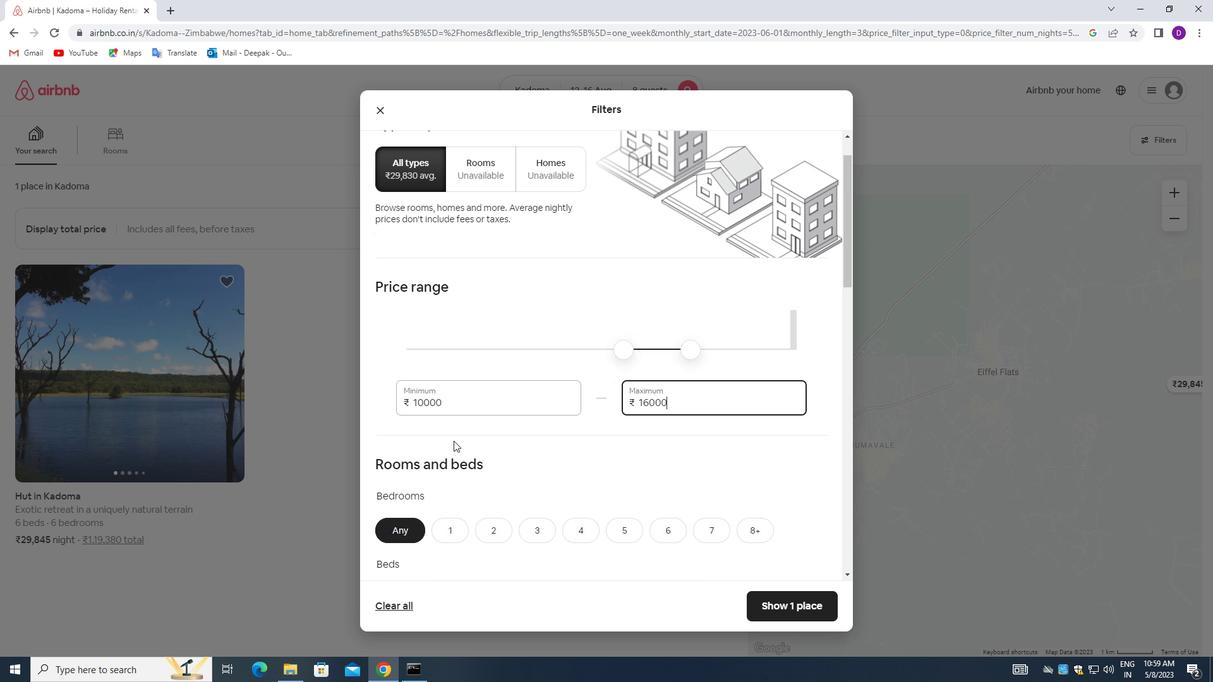 
Action: Mouse moved to (747, 332)
Screenshot: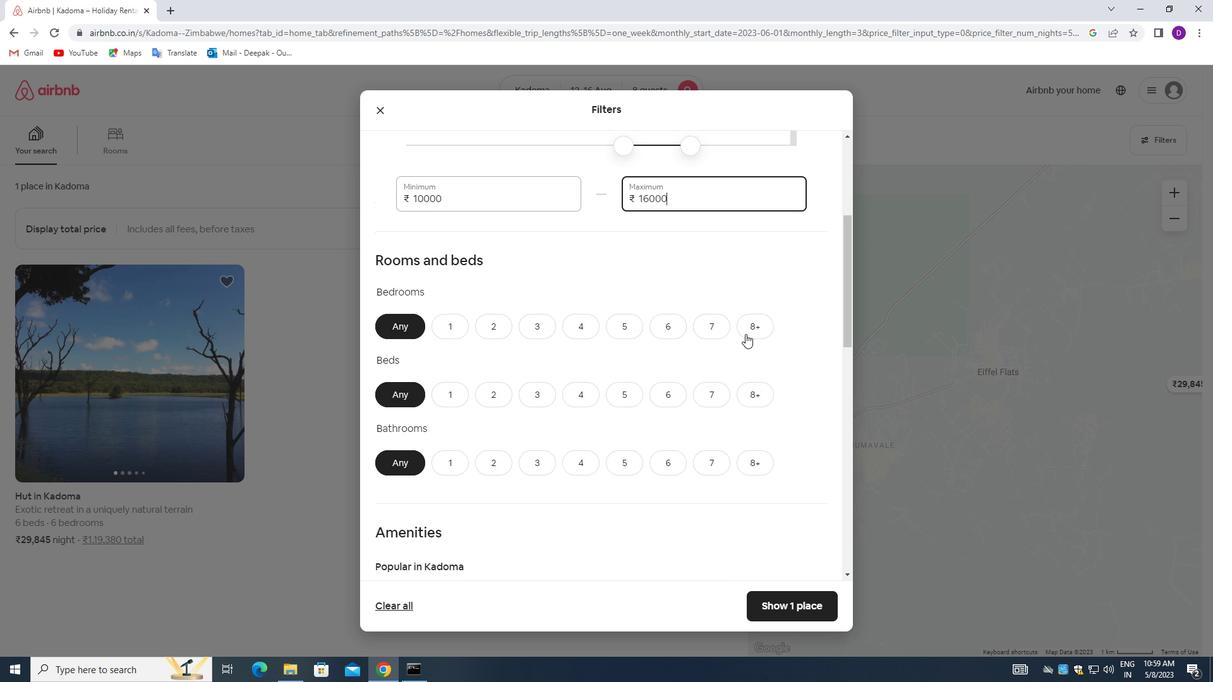 
Action: Mouse pressed left at (747, 332)
Screenshot: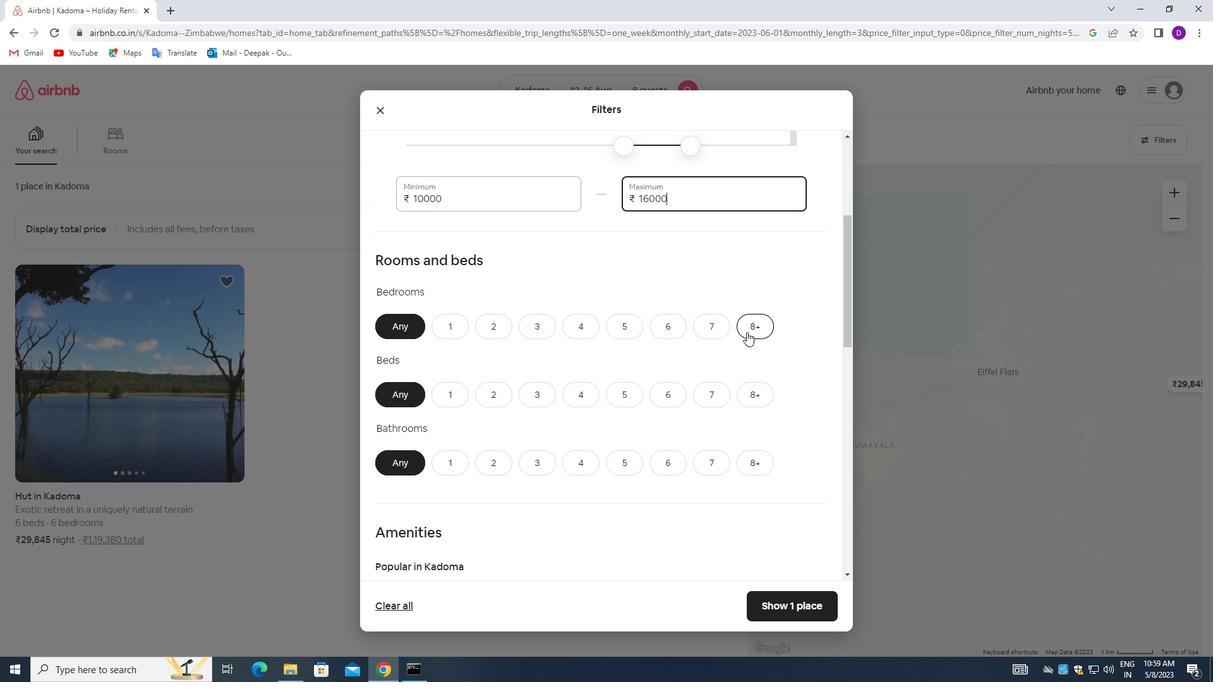 
Action: Mouse moved to (757, 396)
Screenshot: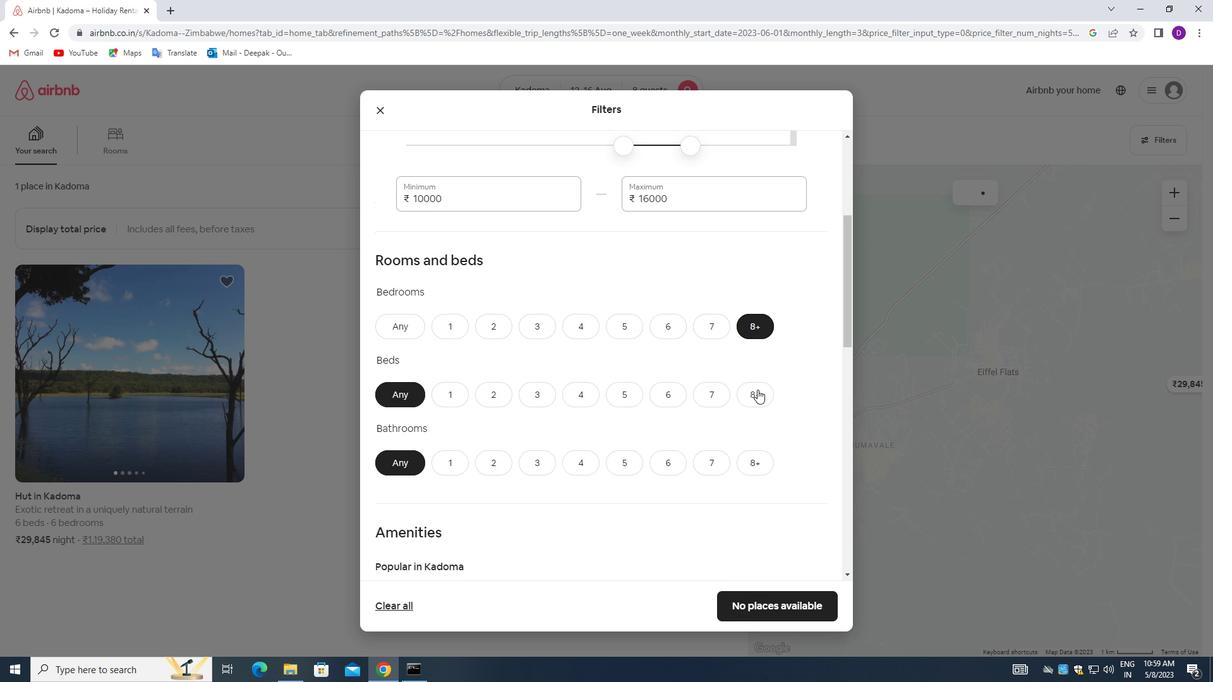 
Action: Mouse pressed left at (757, 396)
Screenshot: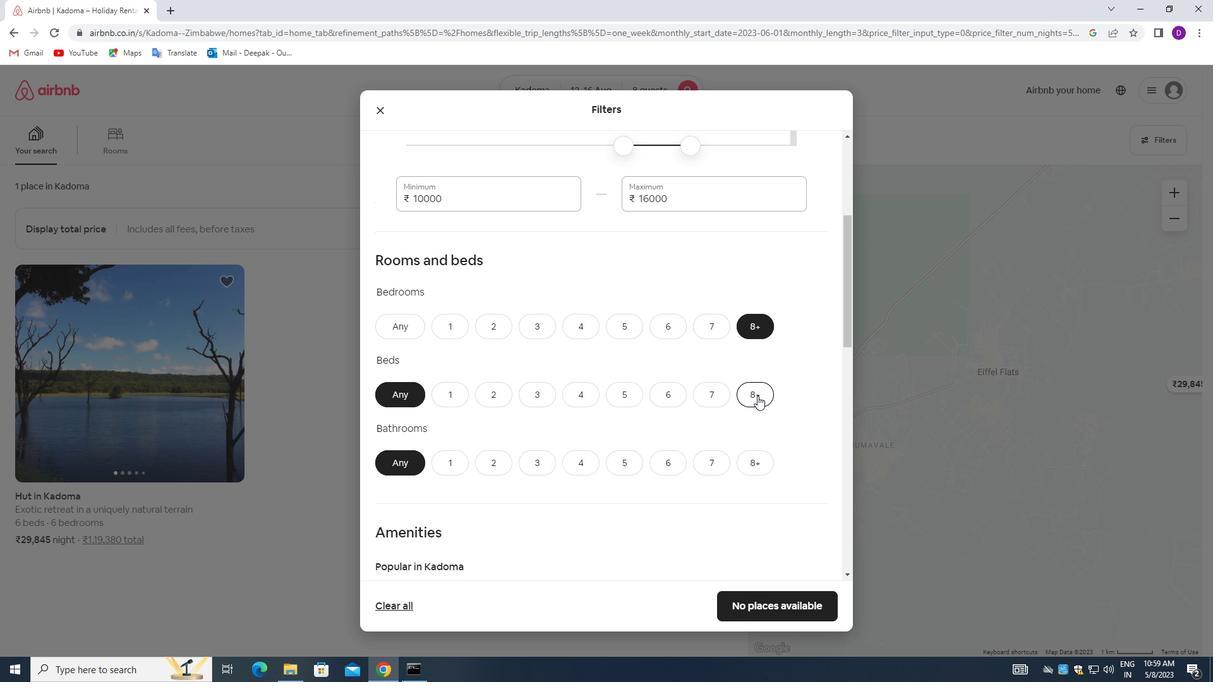 
Action: Mouse moved to (754, 455)
Screenshot: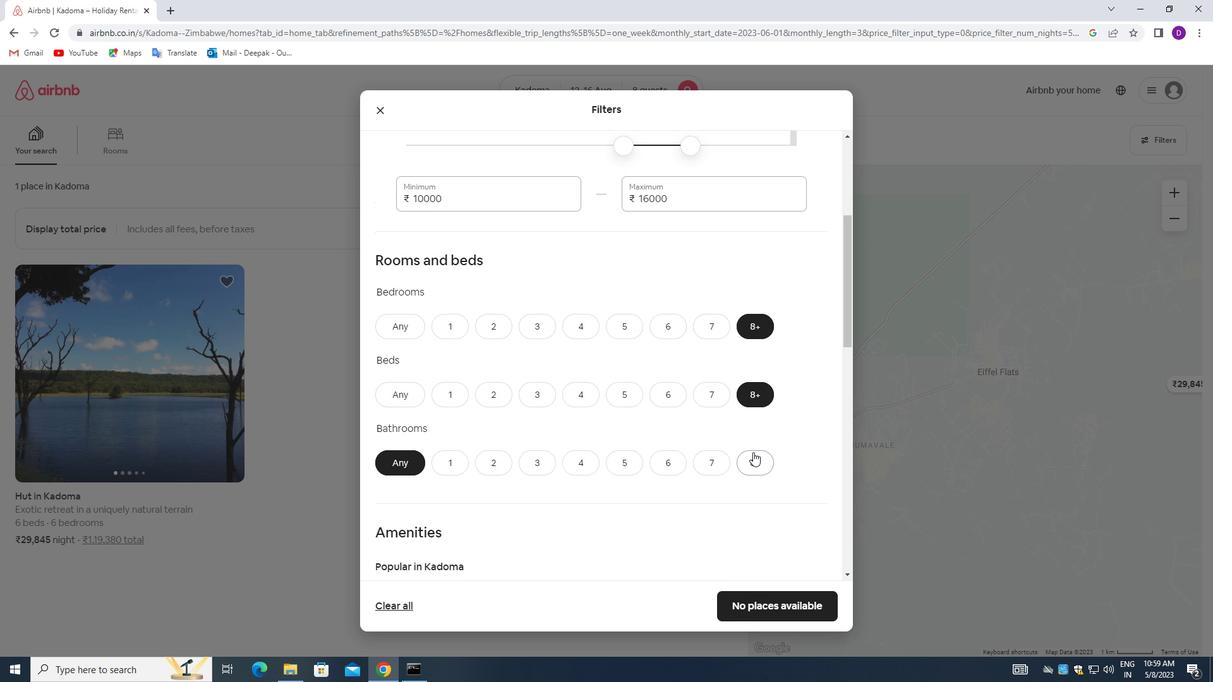
Action: Mouse pressed left at (754, 455)
Screenshot: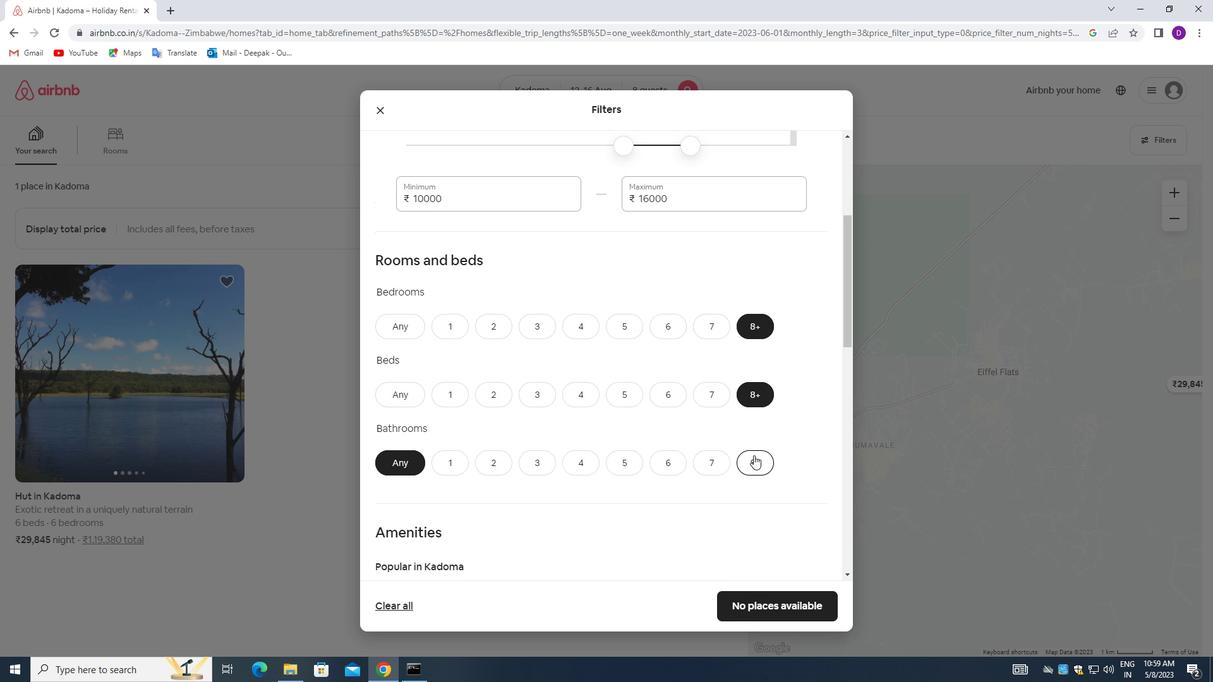 
Action: Mouse moved to (626, 413)
Screenshot: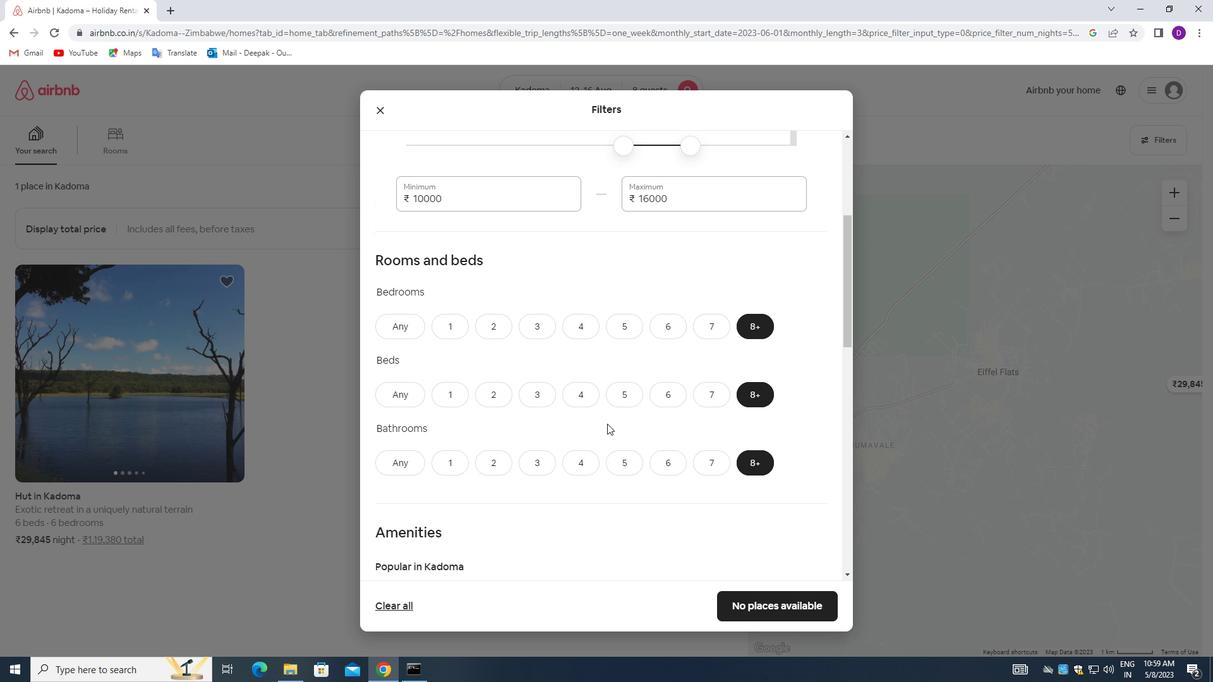 
Action: Mouse scrolled (626, 412) with delta (0, 0)
Screenshot: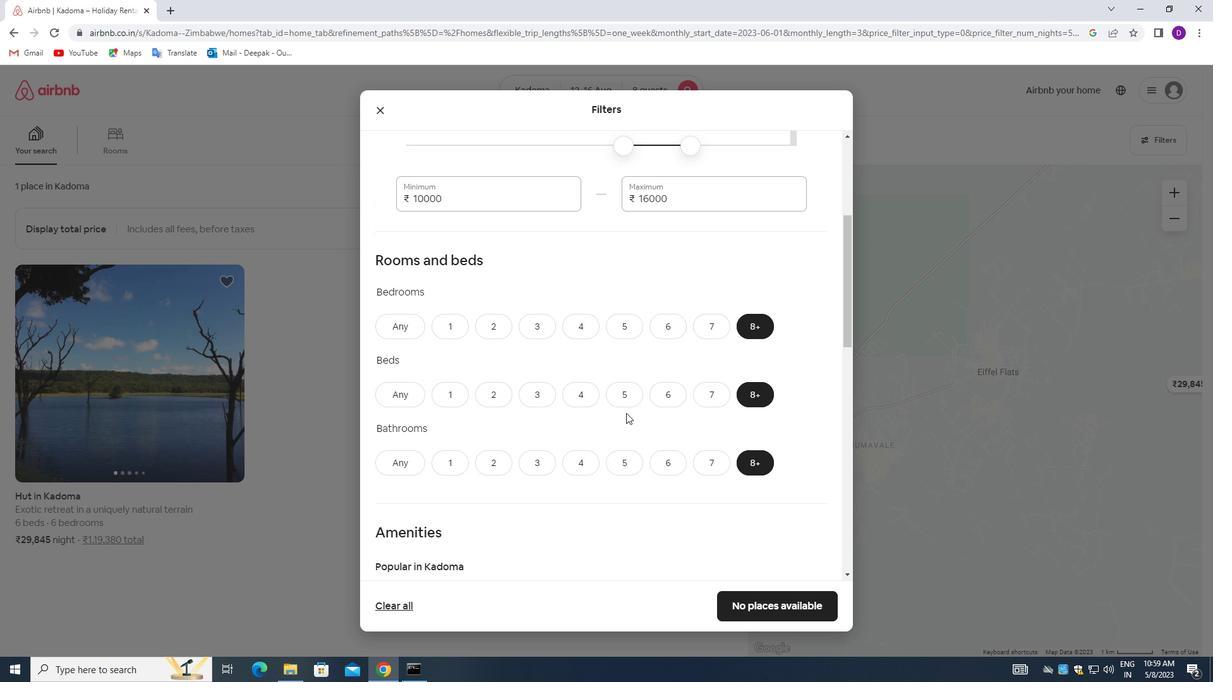 
Action: Mouse moved to (634, 407)
Screenshot: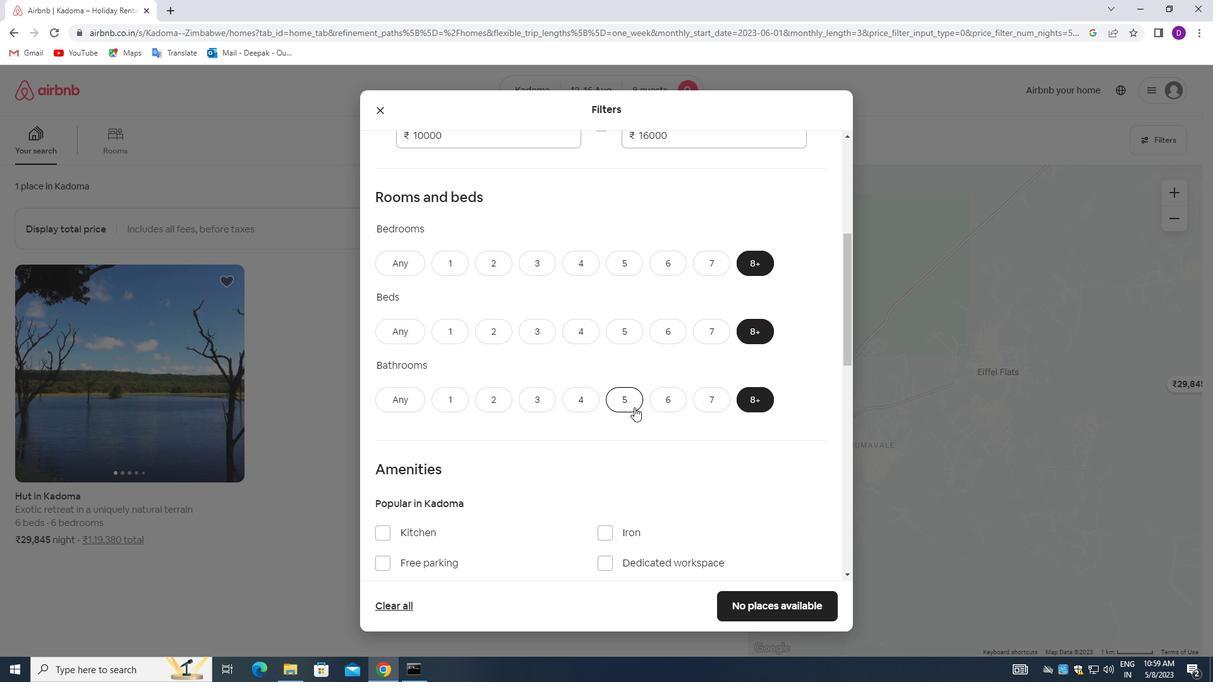 
Action: Mouse scrolled (634, 407) with delta (0, 0)
Screenshot: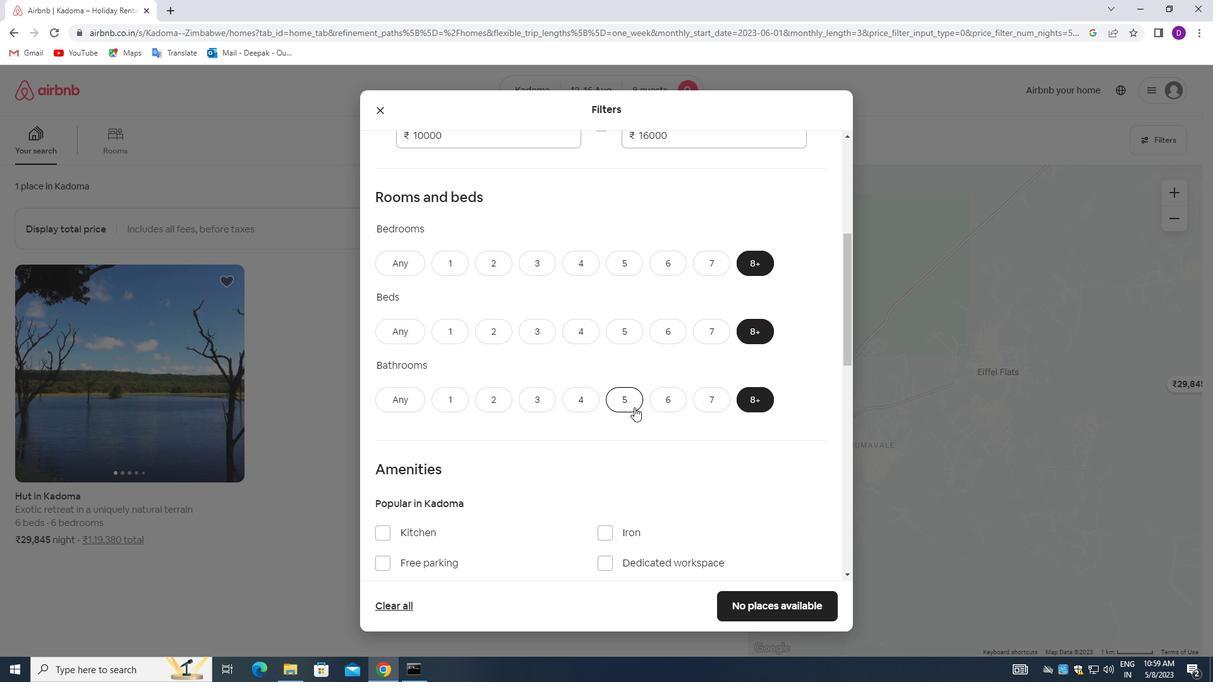 
Action: Mouse moved to (595, 415)
Screenshot: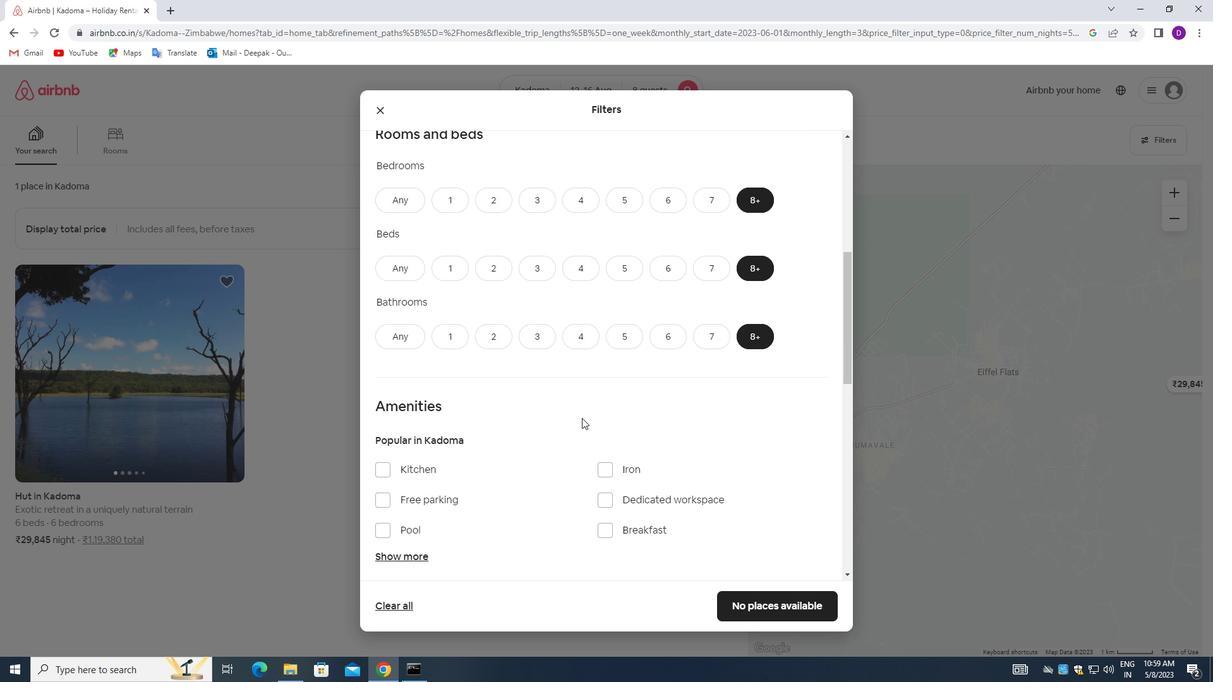 
Action: Mouse scrolled (595, 414) with delta (0, 0)
Screenshot: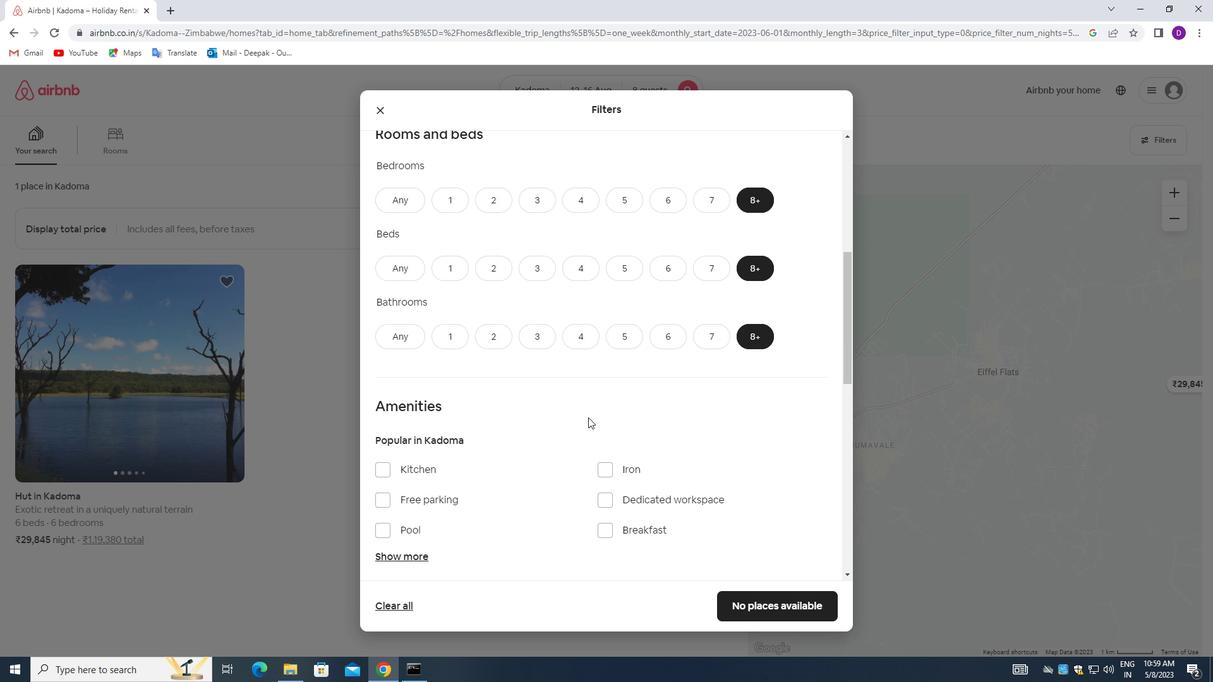 
Action: Mouse moved to (611, 377)
Screenshot: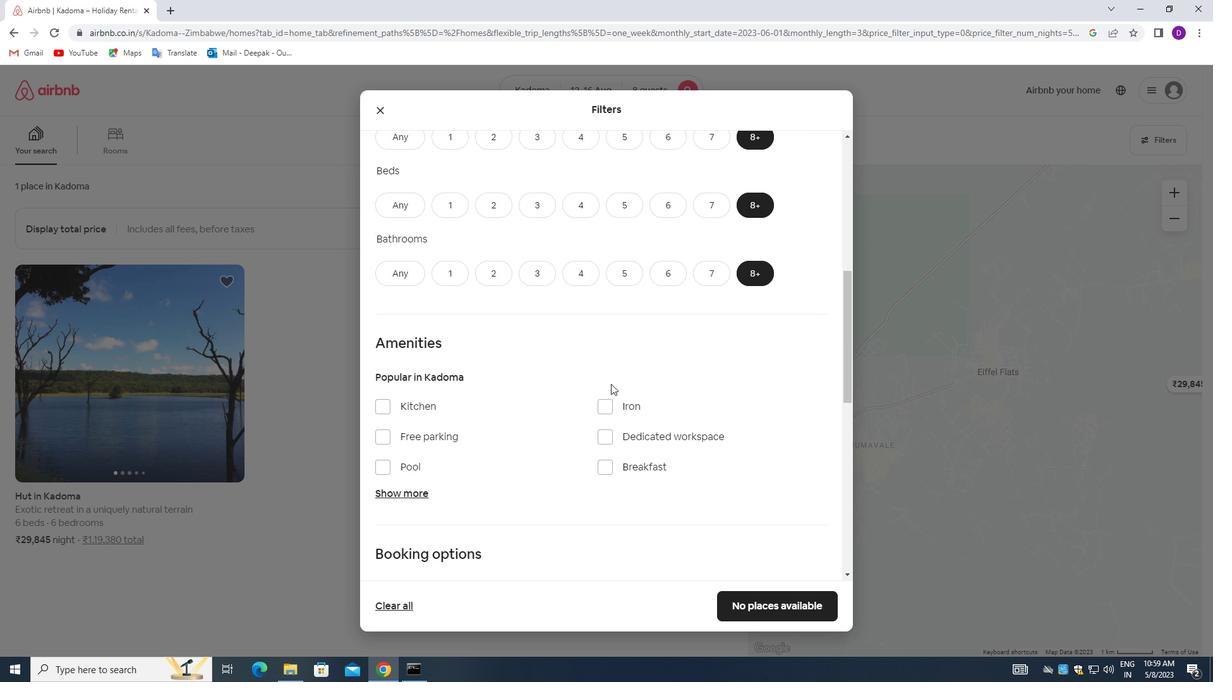 
Action: Mouse scrolled (611, 376) with delta (0, 0)
Screenshot: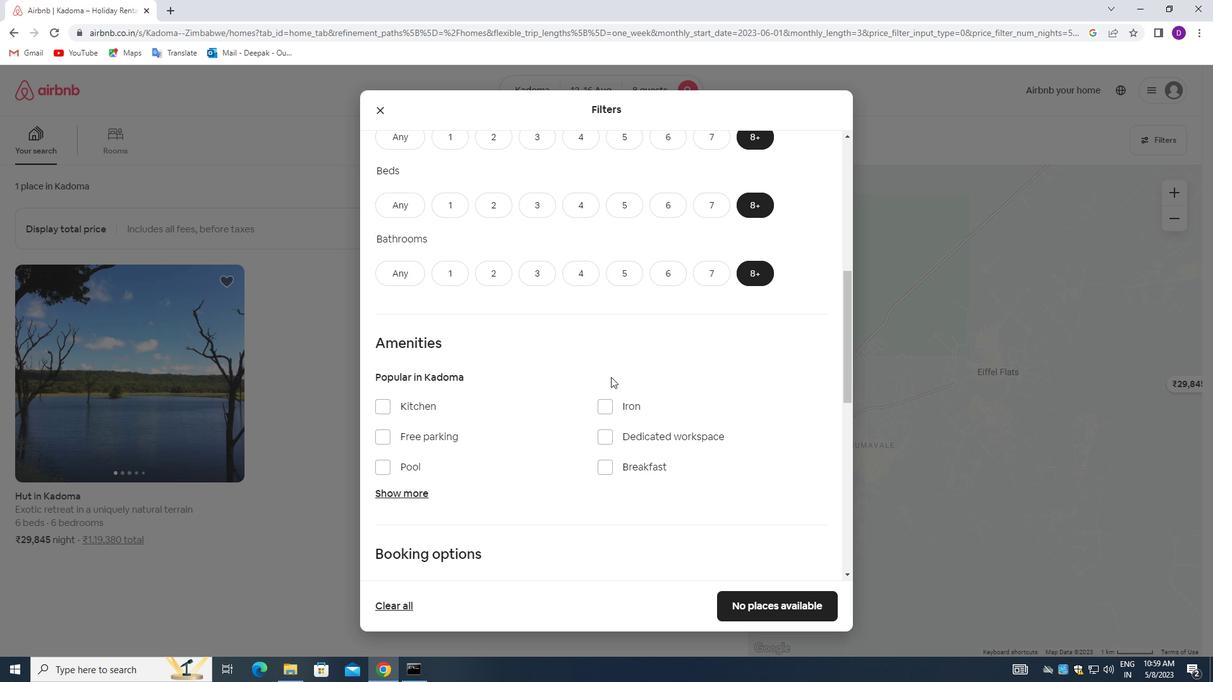 
Action: Mouse moved to (491, 407)
Screenshot: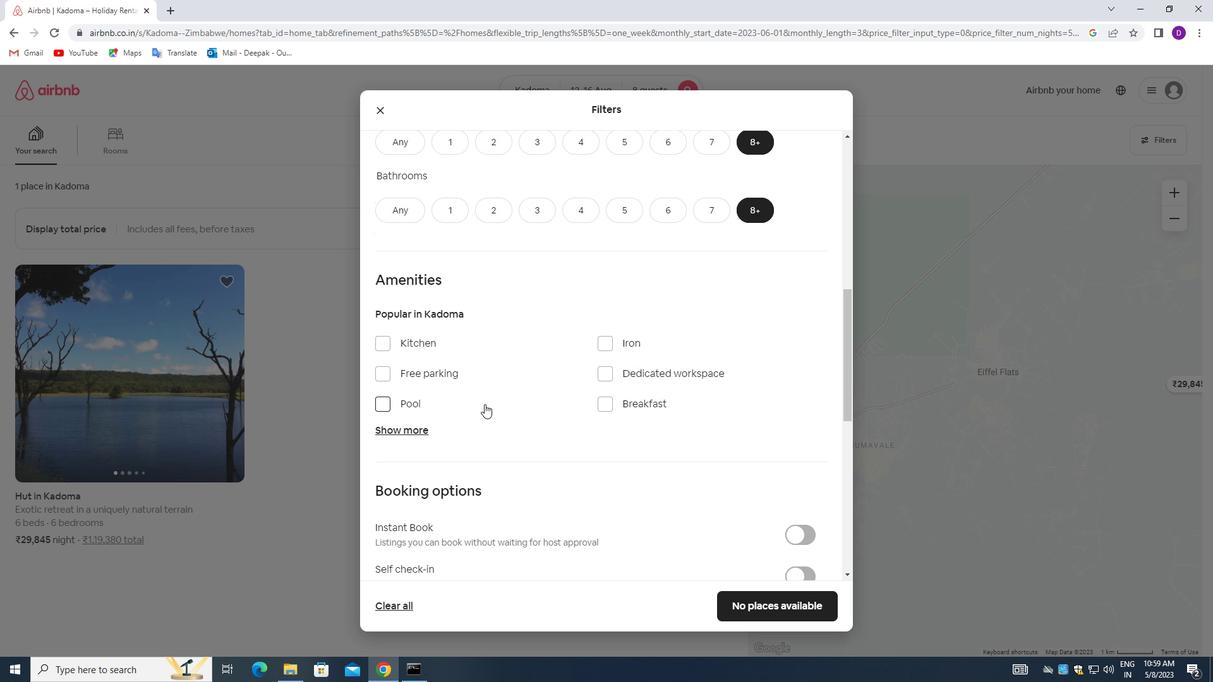 
Action: Mouse scrolled (491, 407) with delta (0, 0)
Screenshot: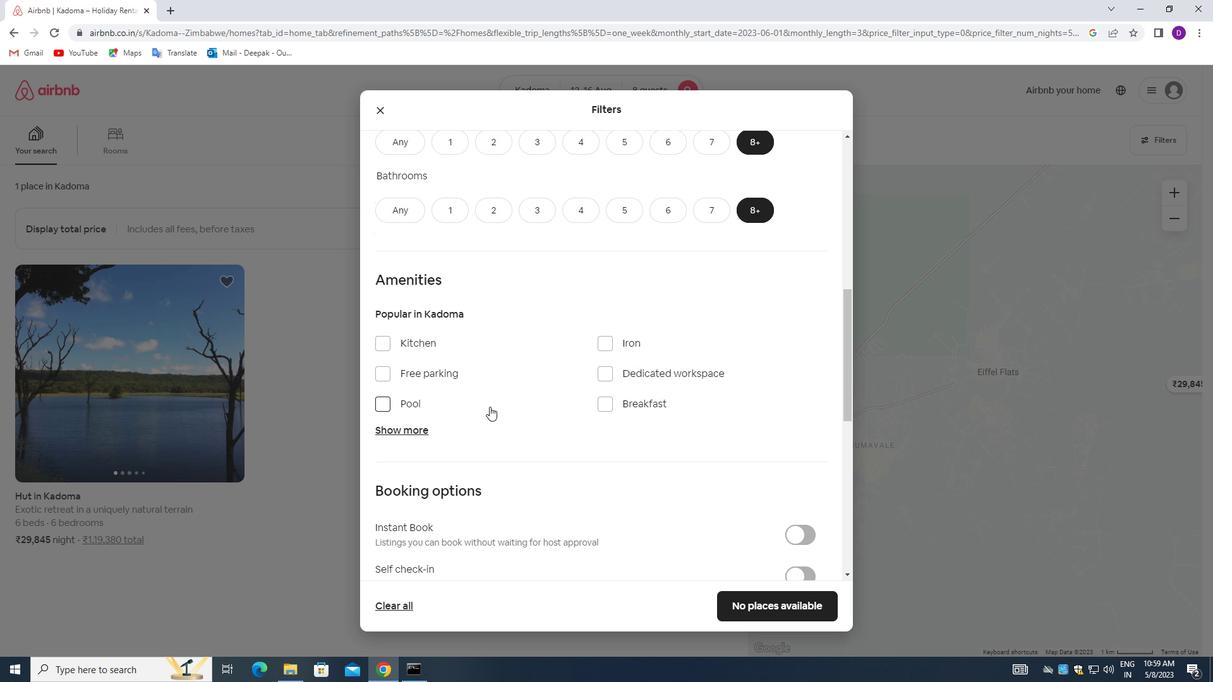 
Action: Mouse scrolled (491, 407) with delta (0, 0)
Screenshot: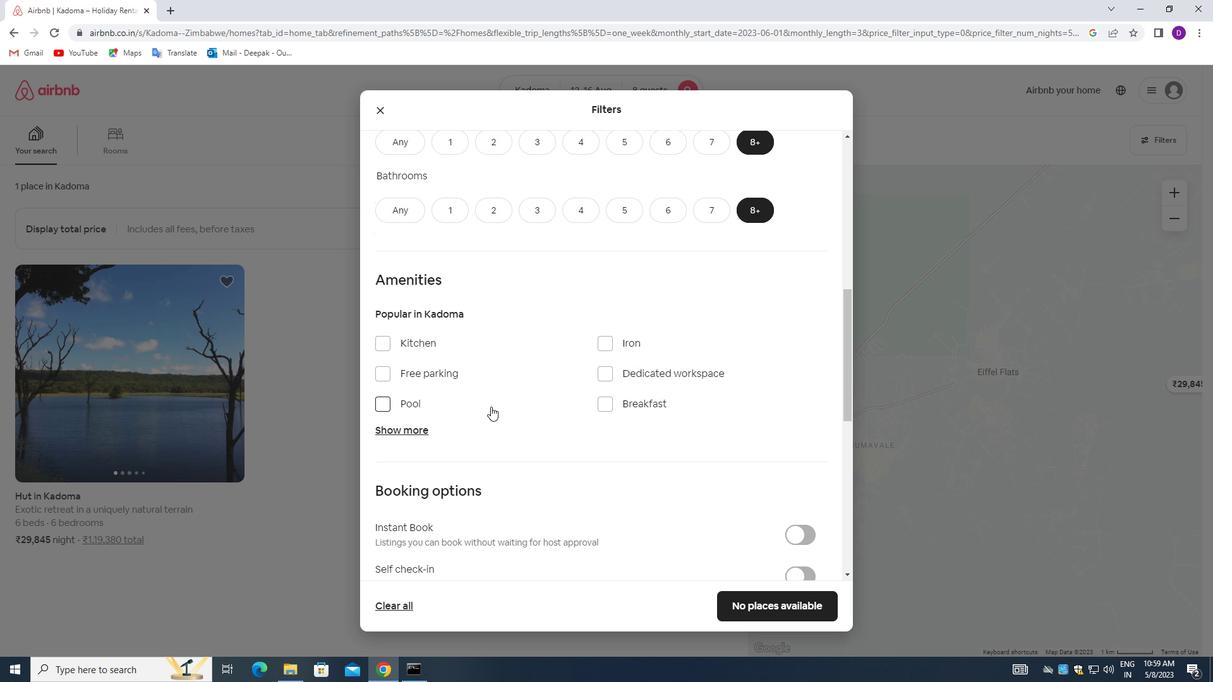 
Action: Mouse moved to (480, 415)
Screenshot: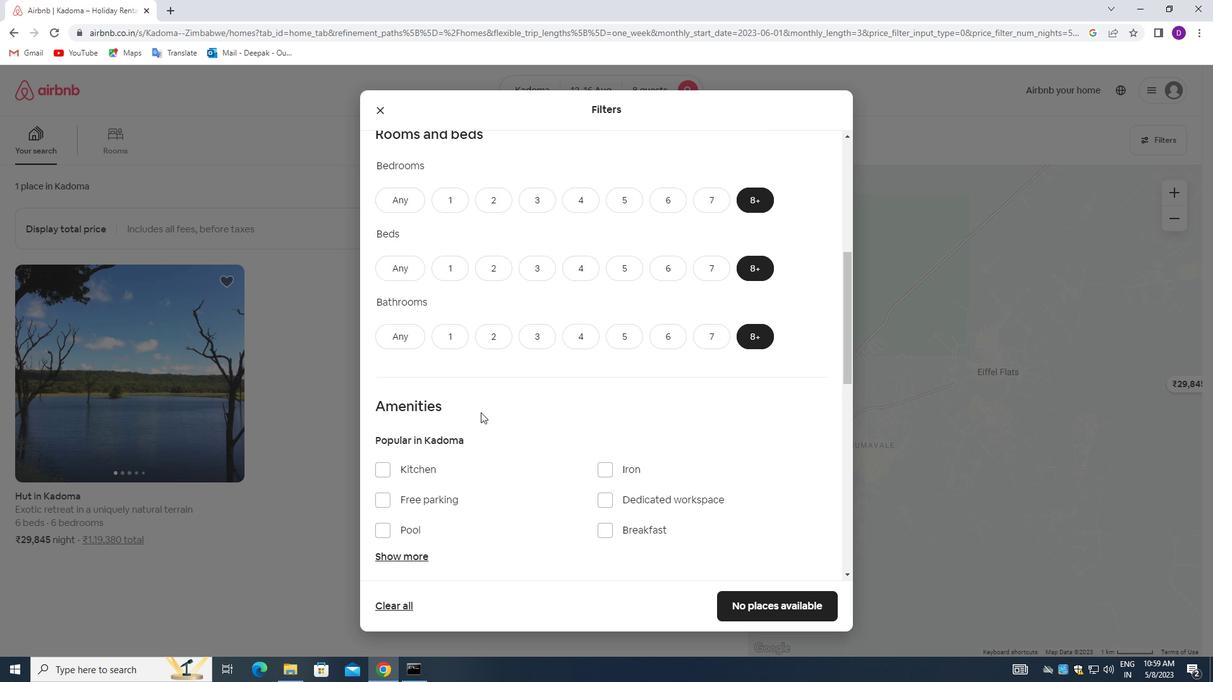 
Action: Mouse scrolled (480, 414) with delta (0, 0)
Screenshot: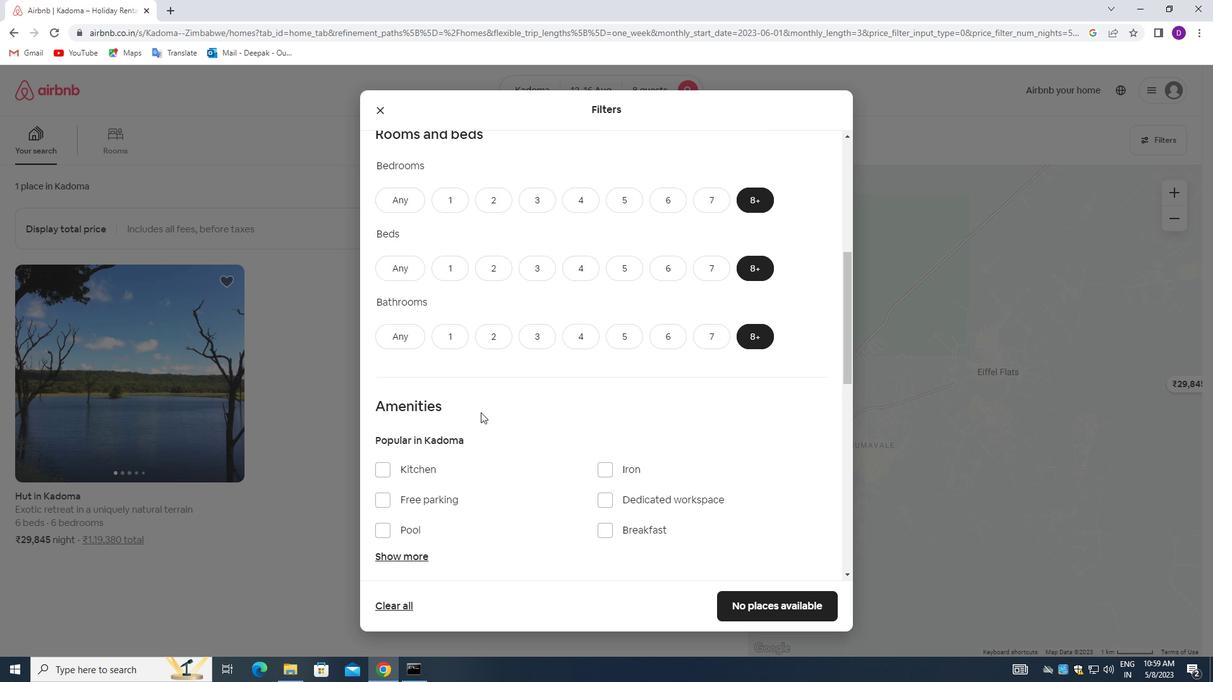 
Action: Mouse moved to (404, 493)
Screenshot: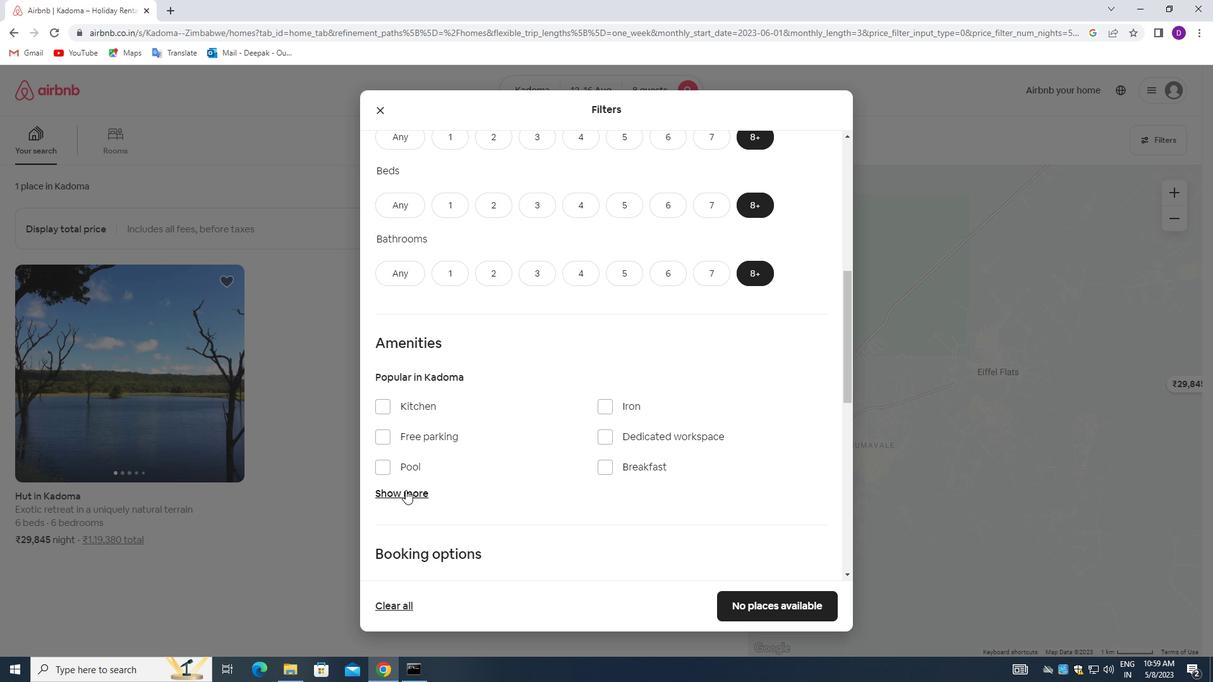 
Action: Mouse pressed left at (404, 493)
Screenshot: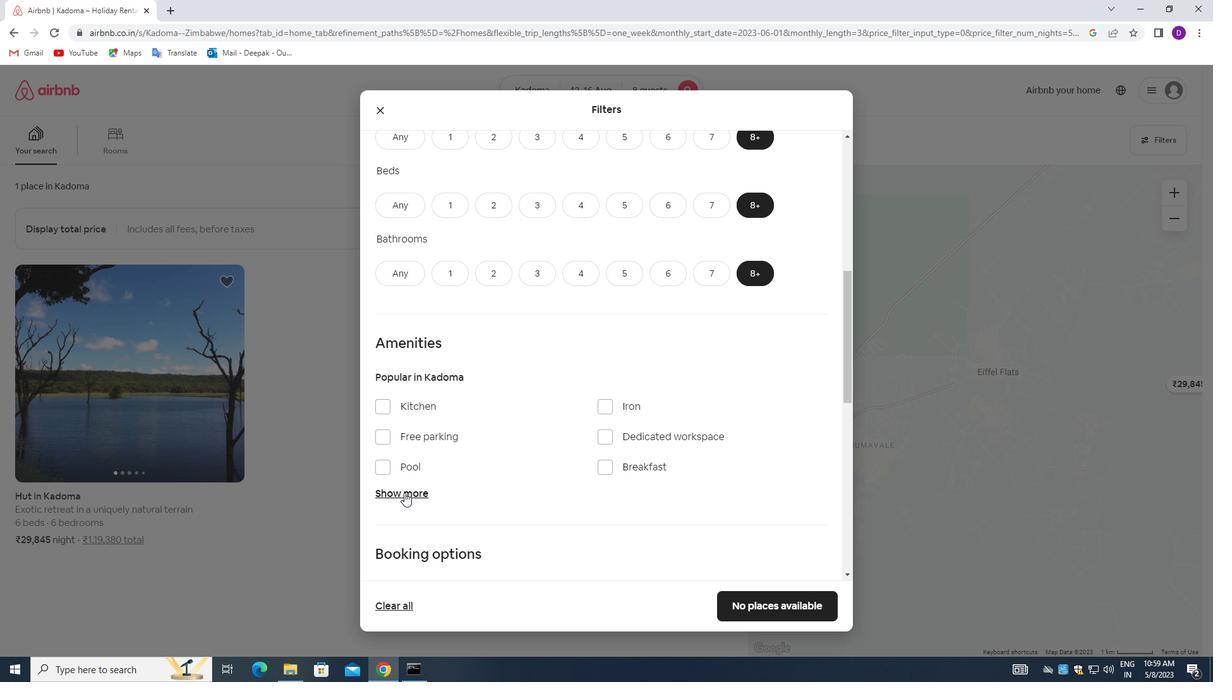 
Action: Mouse moved to (379, 443)
Screenshot: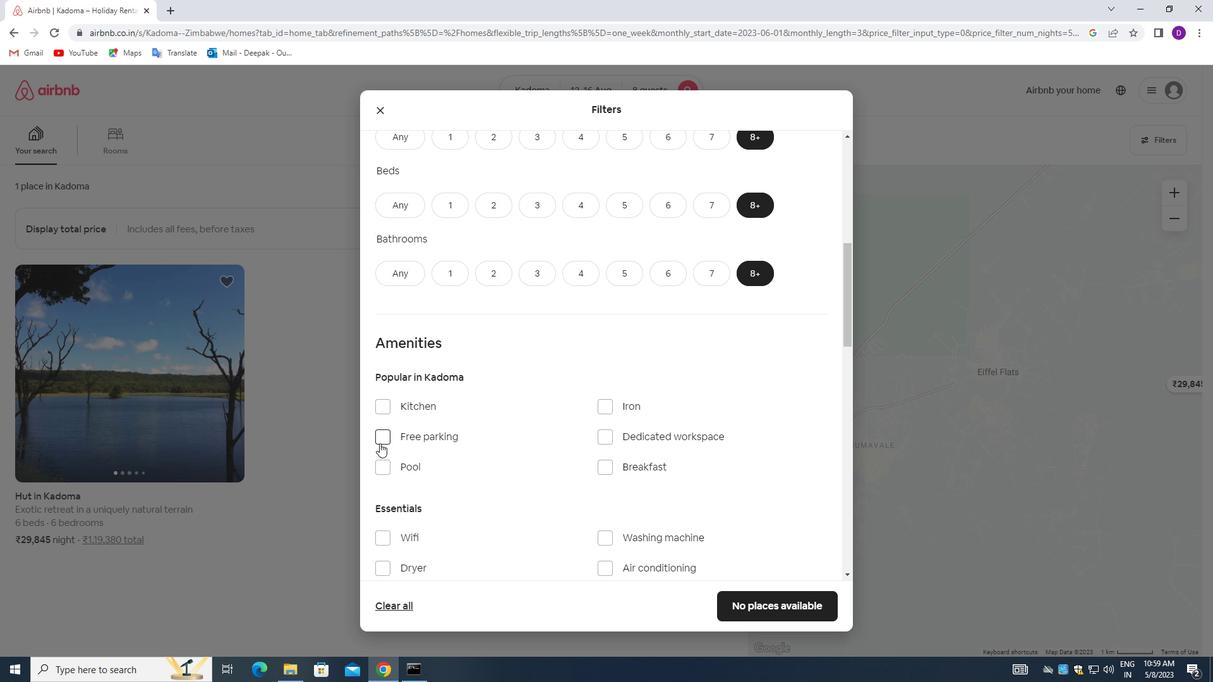 
Action: Mouse pressed left at (379, 443)
Screenshot: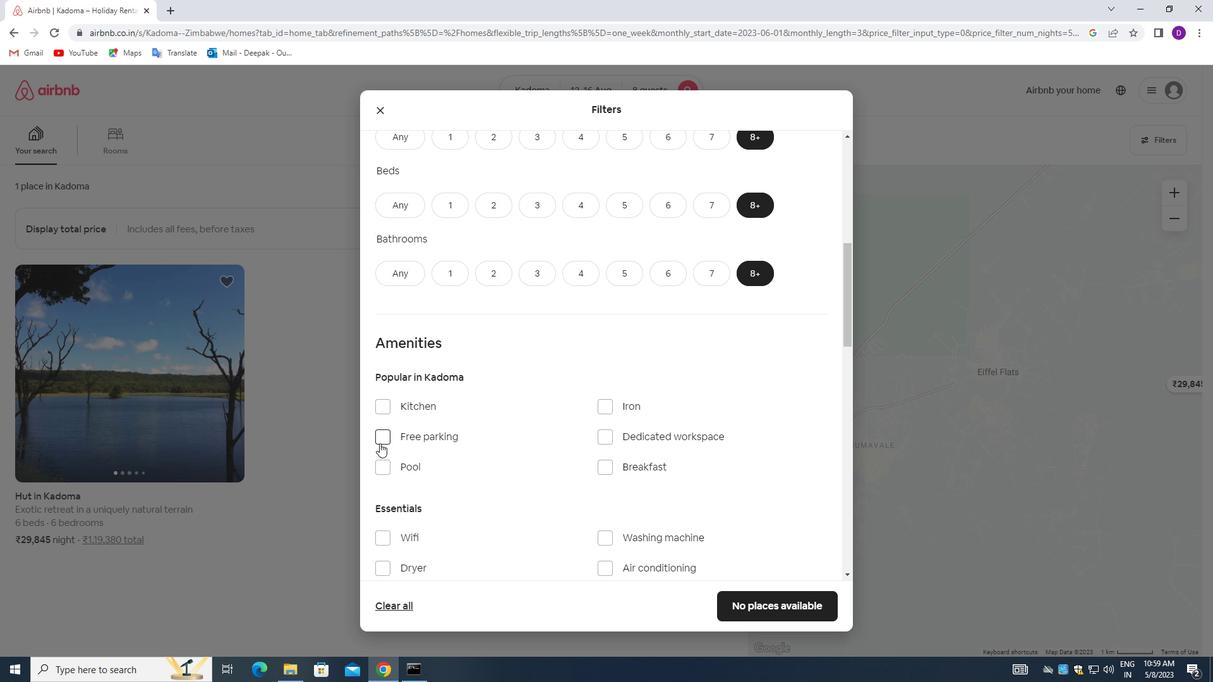 
Action: Mouse moved to (609, 467)
Screenshot: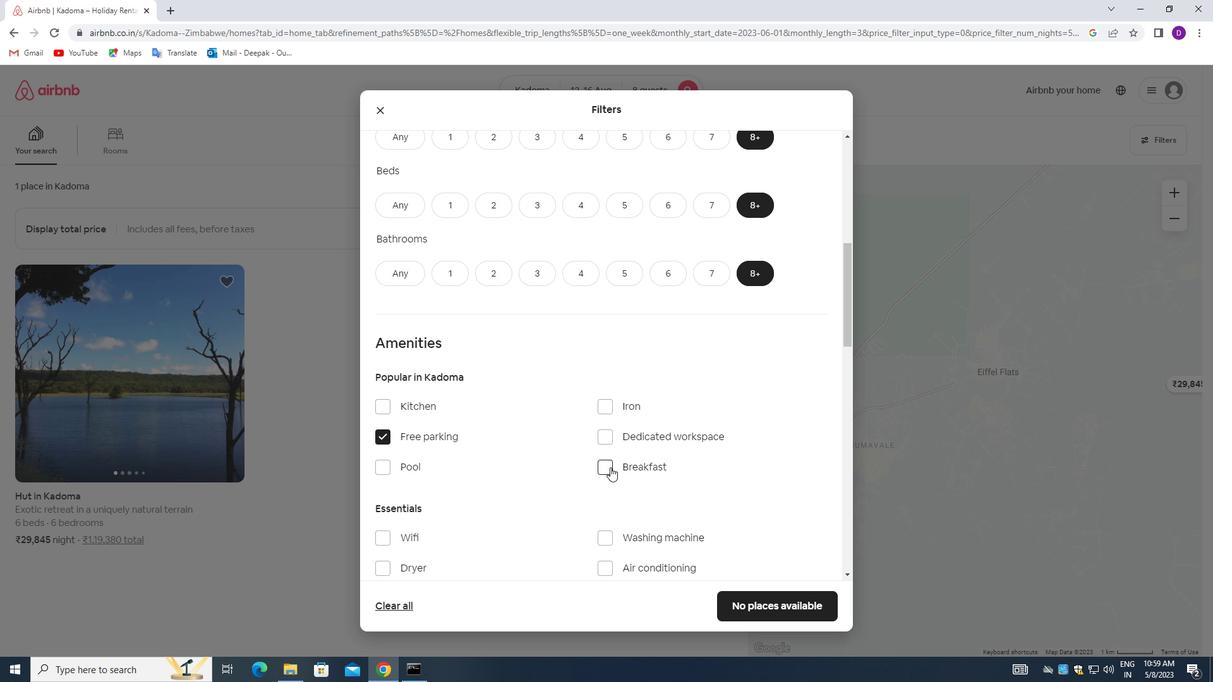 
Action: Mouse pressed left at (609, 467)
Screenshot: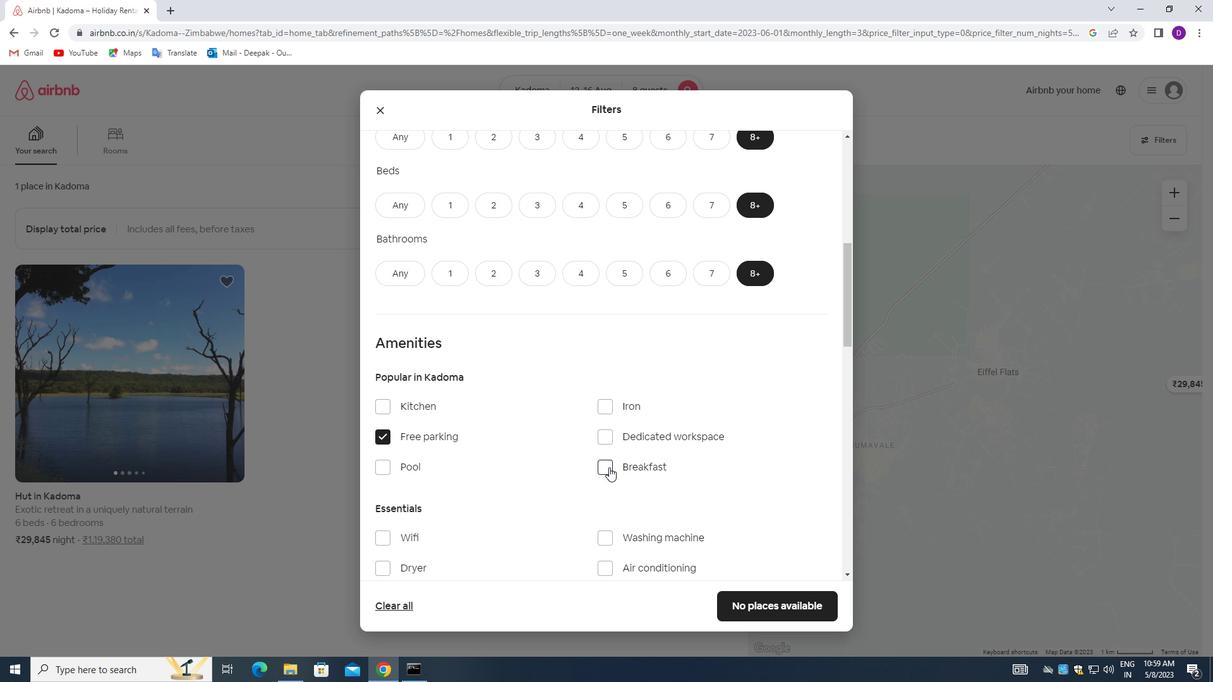 
Action: Mouse moved to (486, 453)
Screenshot: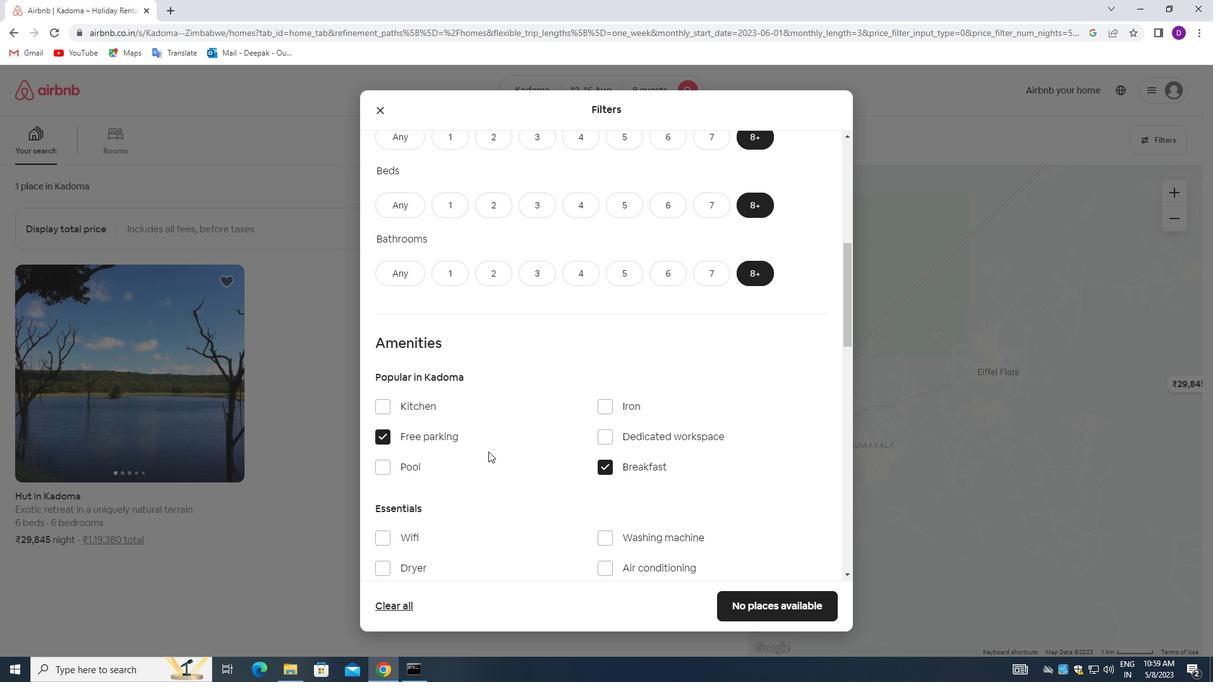 
Action: Mouse scrolled (486, 452) with delta (0, 0)
Screenshot: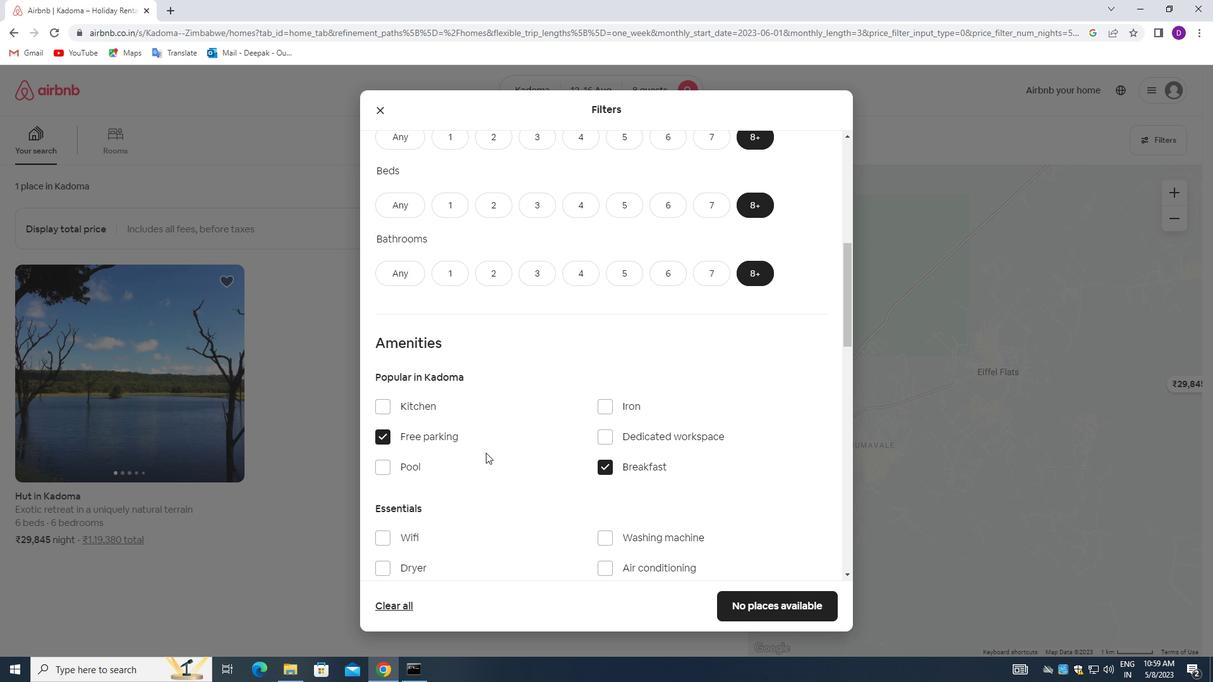 
Action: Mouse moved to (381, 477)
Screenshot: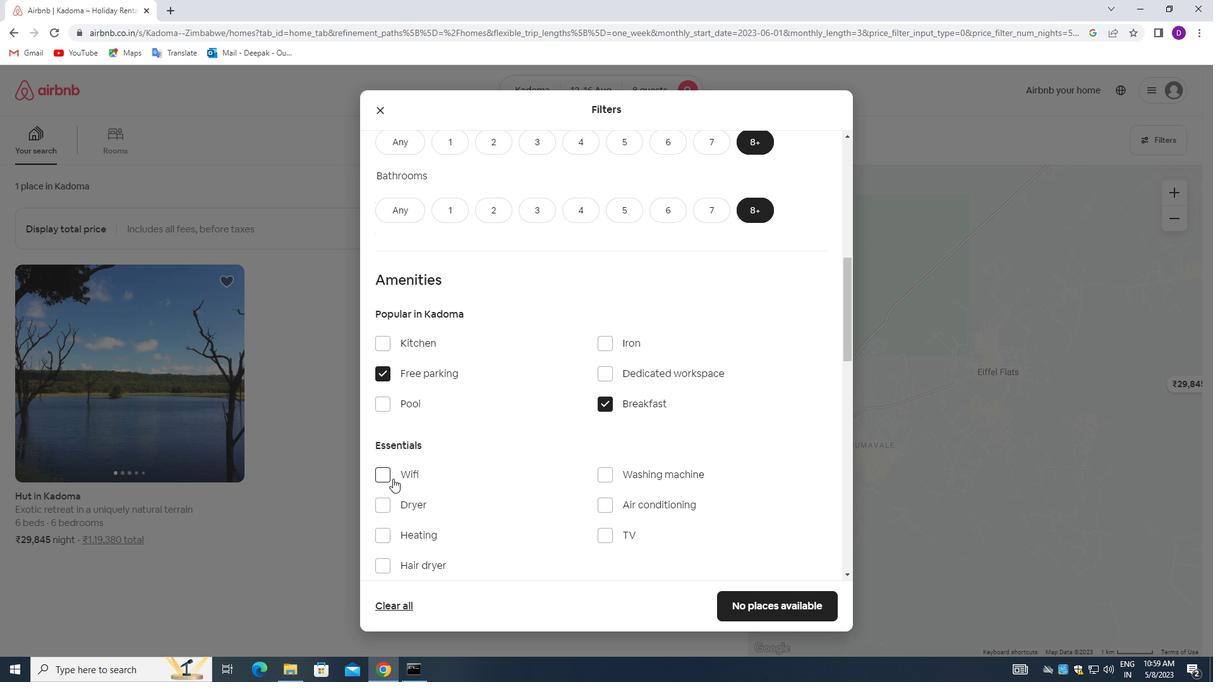 
Action: Mouse pressed left at (381, 477)
Screenshot: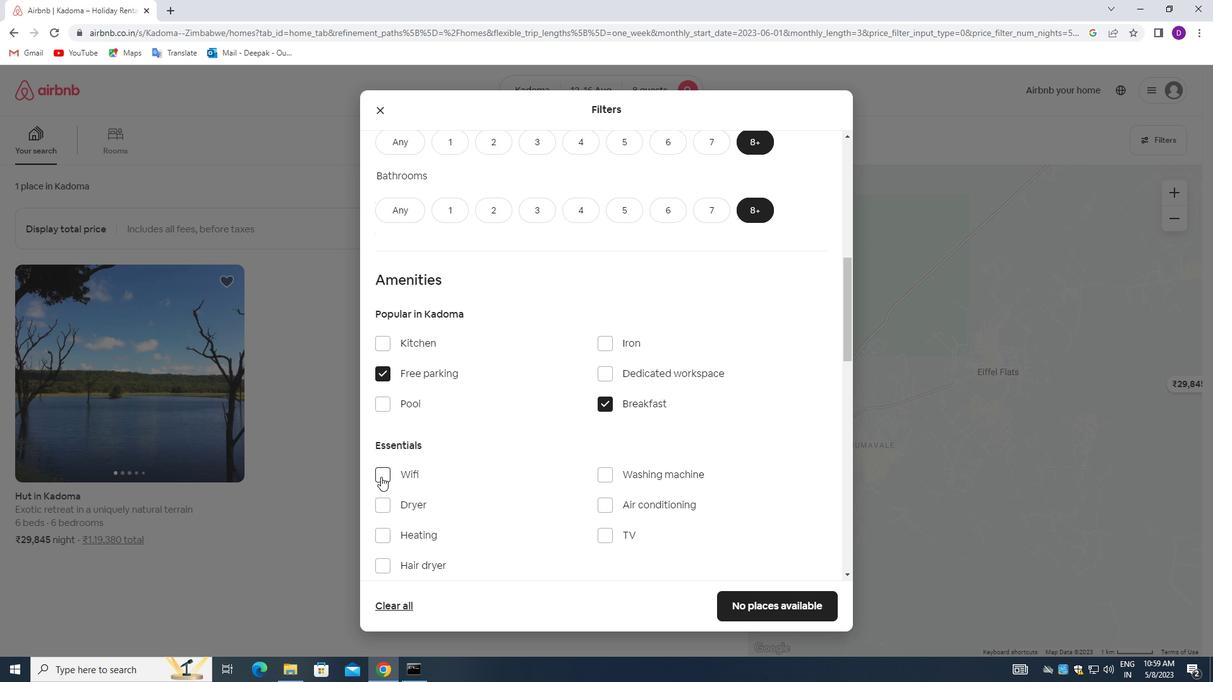 
Action: Mouse moved to (491, 457)
Screenshot: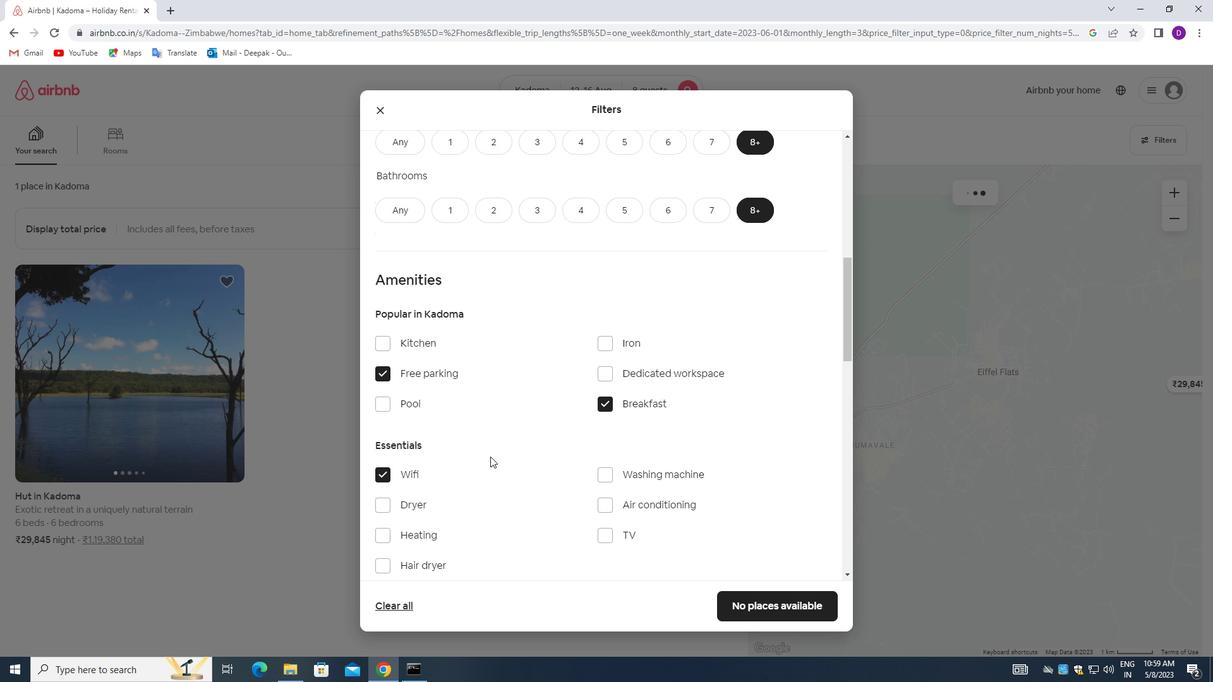 
Action: Mouse scrolled (491, 456) with delta (0, 0)
Screenshot: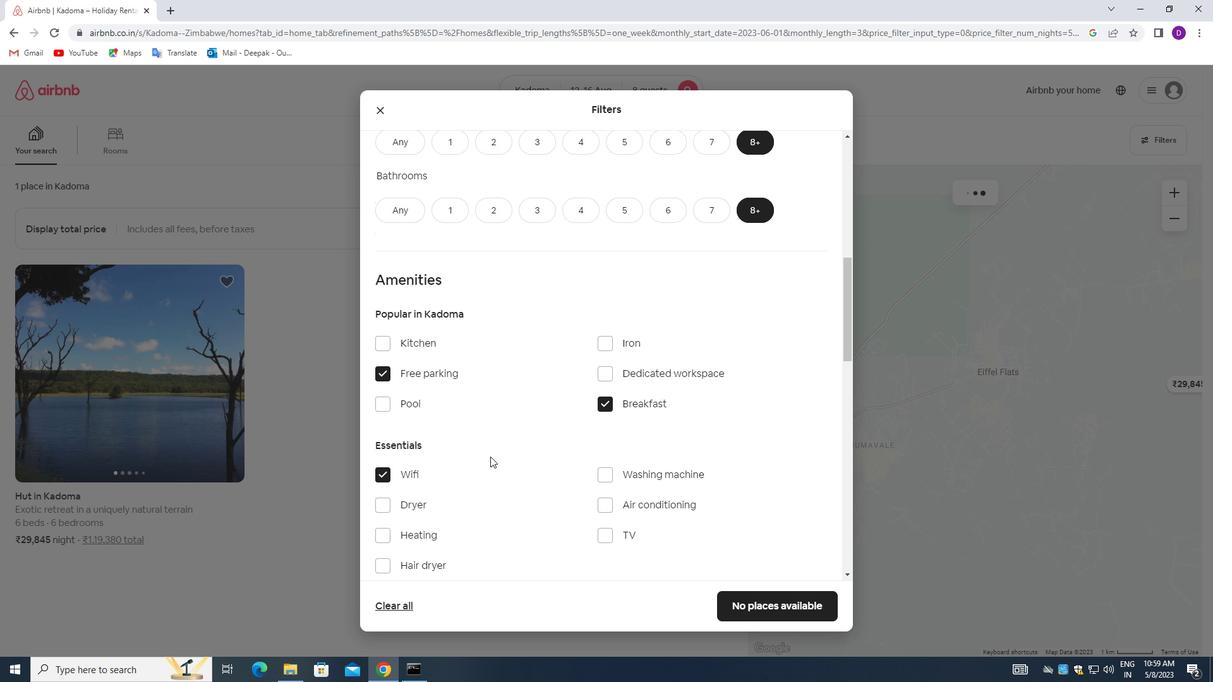 
Action: Mouse moved to (491, 457)
Screenshot: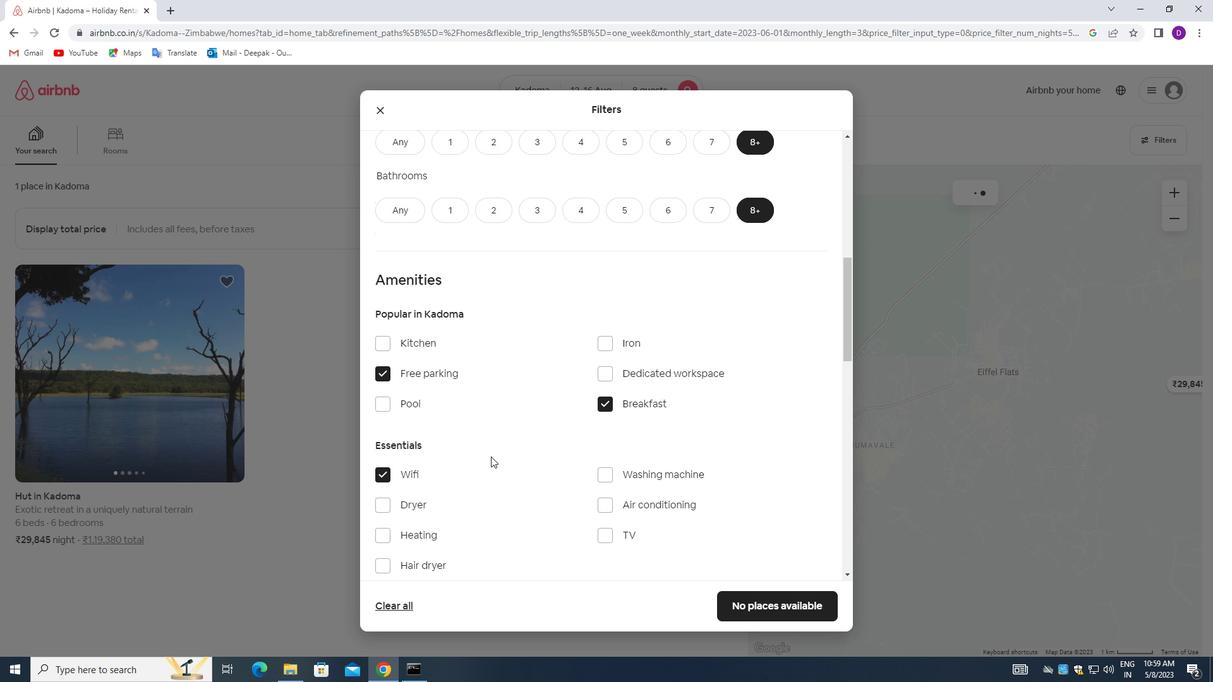 
Action: Mouse scrolled (491, 456) with delta (0, 0)
Screenshot: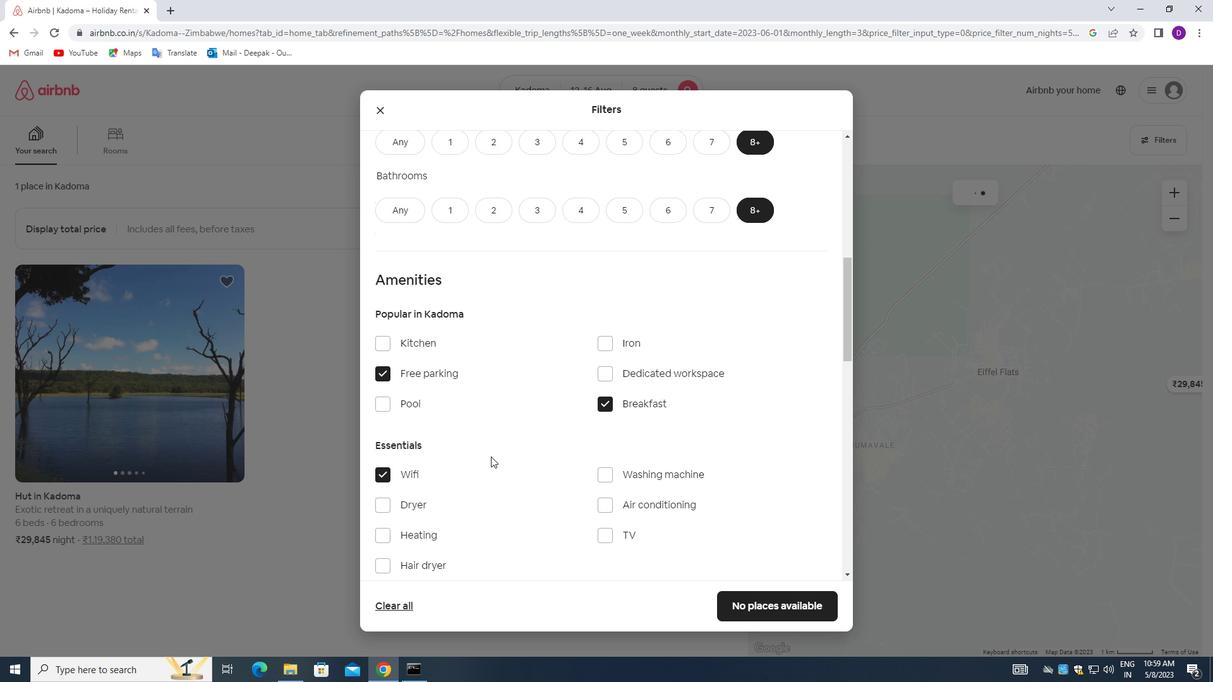 
Action: Mouse moved to (501, 454)
Screenshot: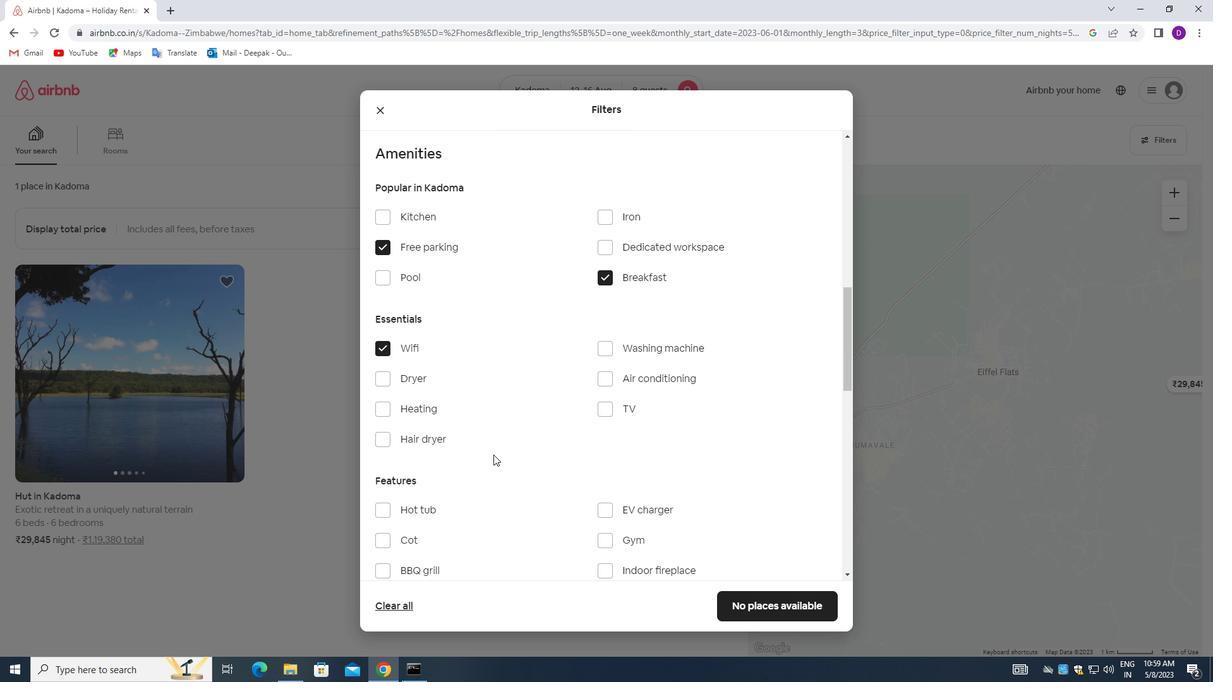 
Action: Mouse scrolled (501, 453) with delta (0, 0)
Screenshot: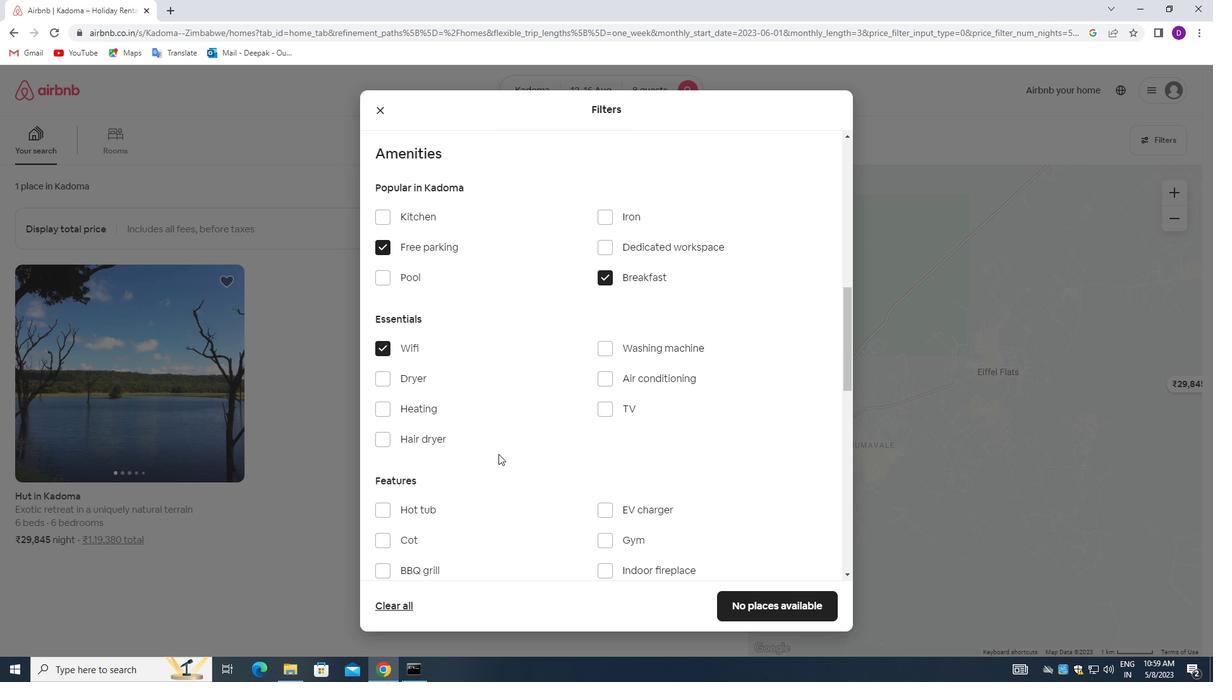 
Action: Mouse moved to (501, 454)
Screenshot: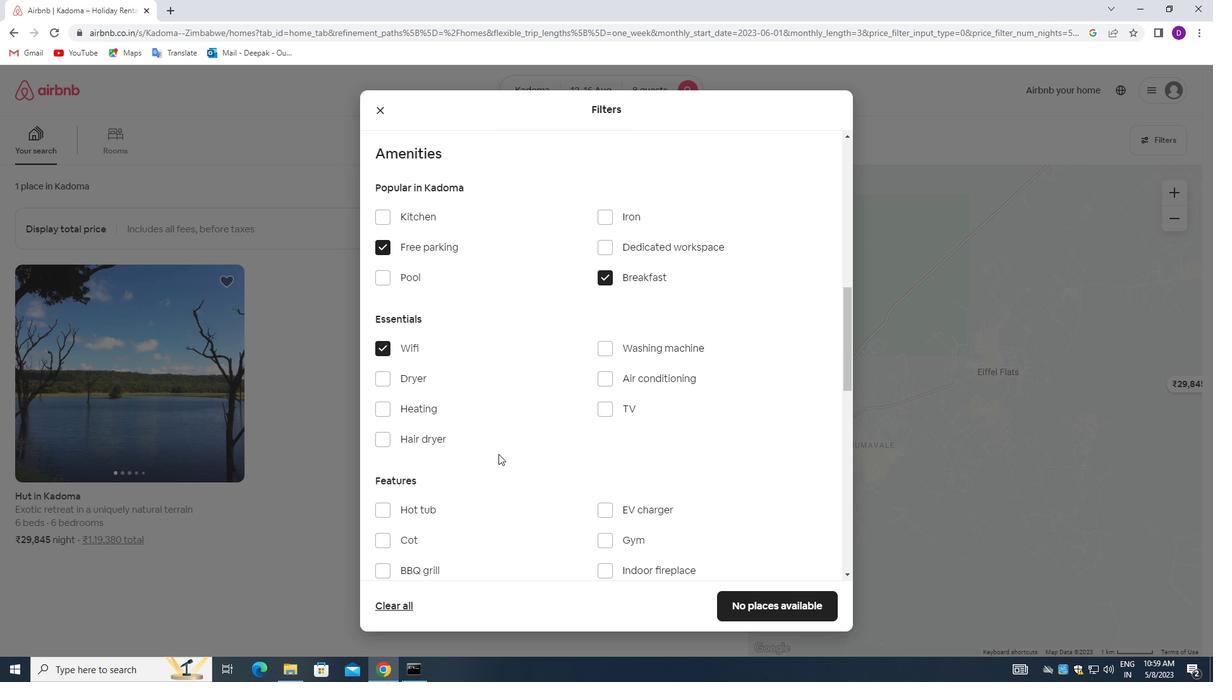 
Action: Mouse scrolled (501, 453) with delta (0, 0)
Screenshot: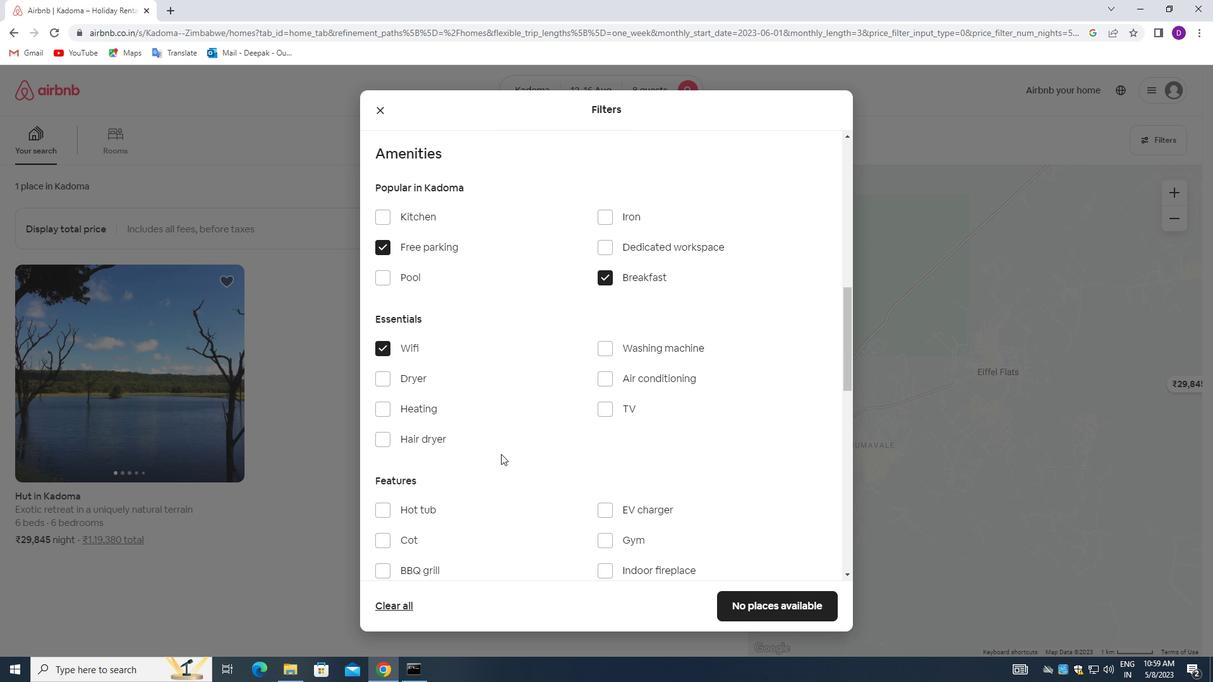 
Action: Mouse moved to (603, 415)
Screenshot: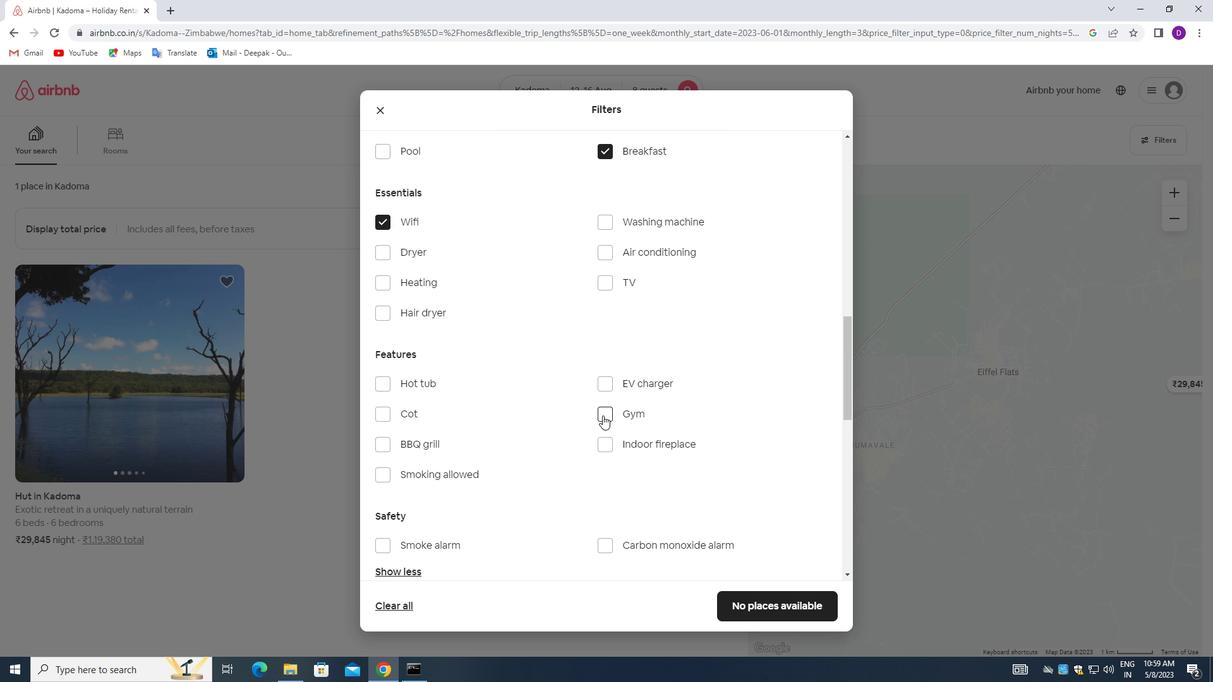 
Action: Mouse pressed left at (603, 415)
Screenshot: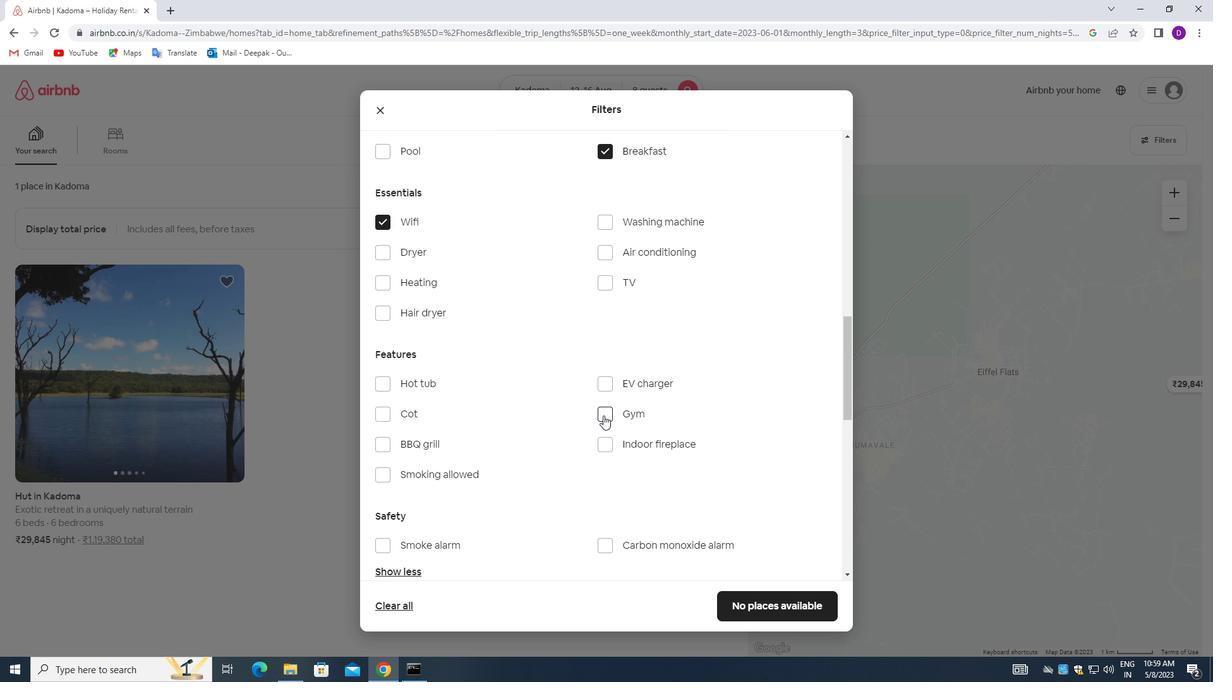 
Action: Mouse moved to (504, 469)
Screenshot: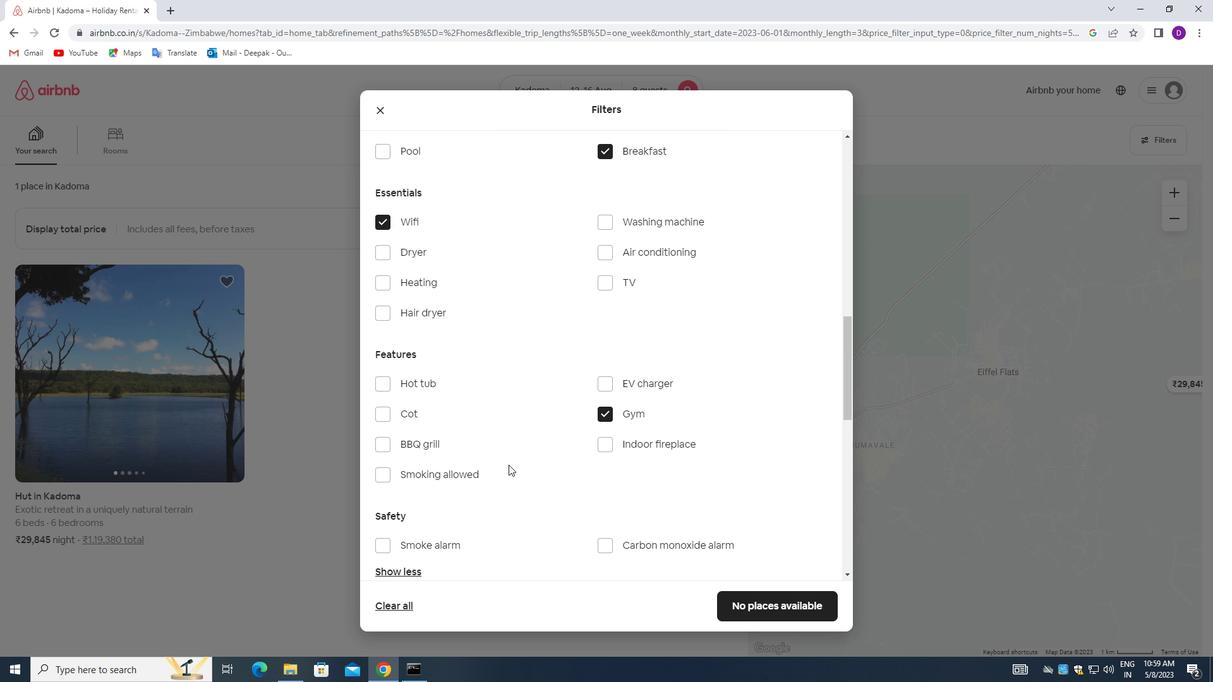 
Action: Mouse scrolled (504, 468) with delta (0, 0)
Screenshot: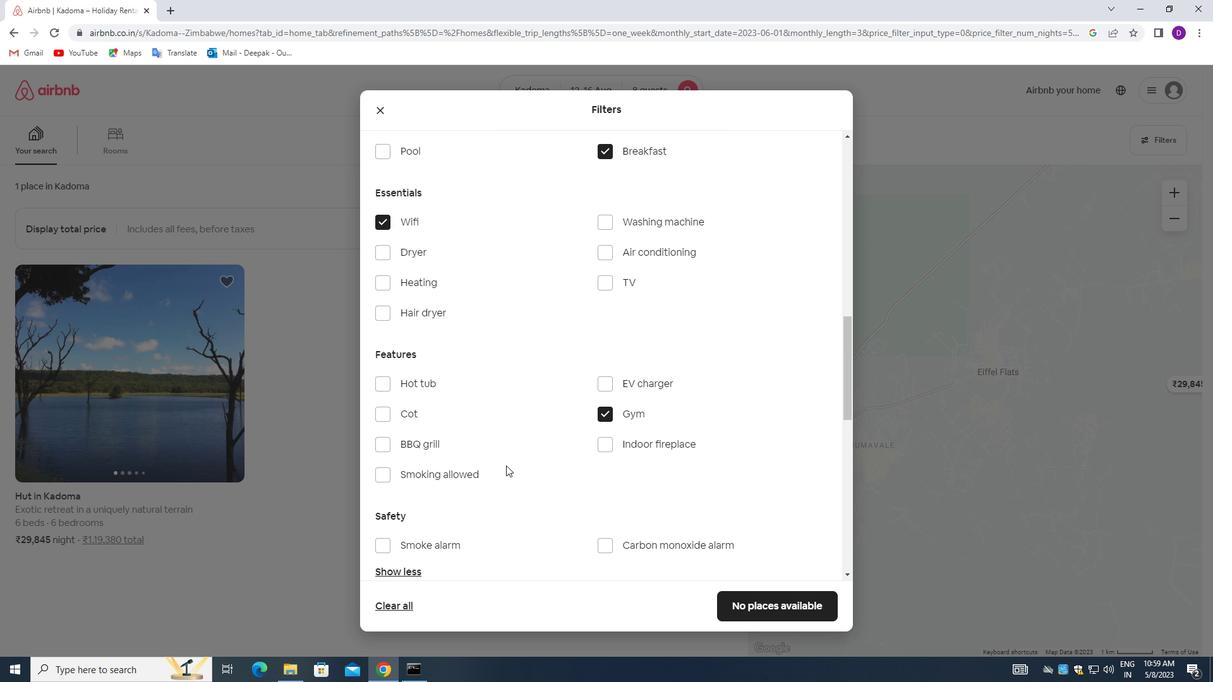 
Action: Mouse moved to (503, 469)
Screenshot: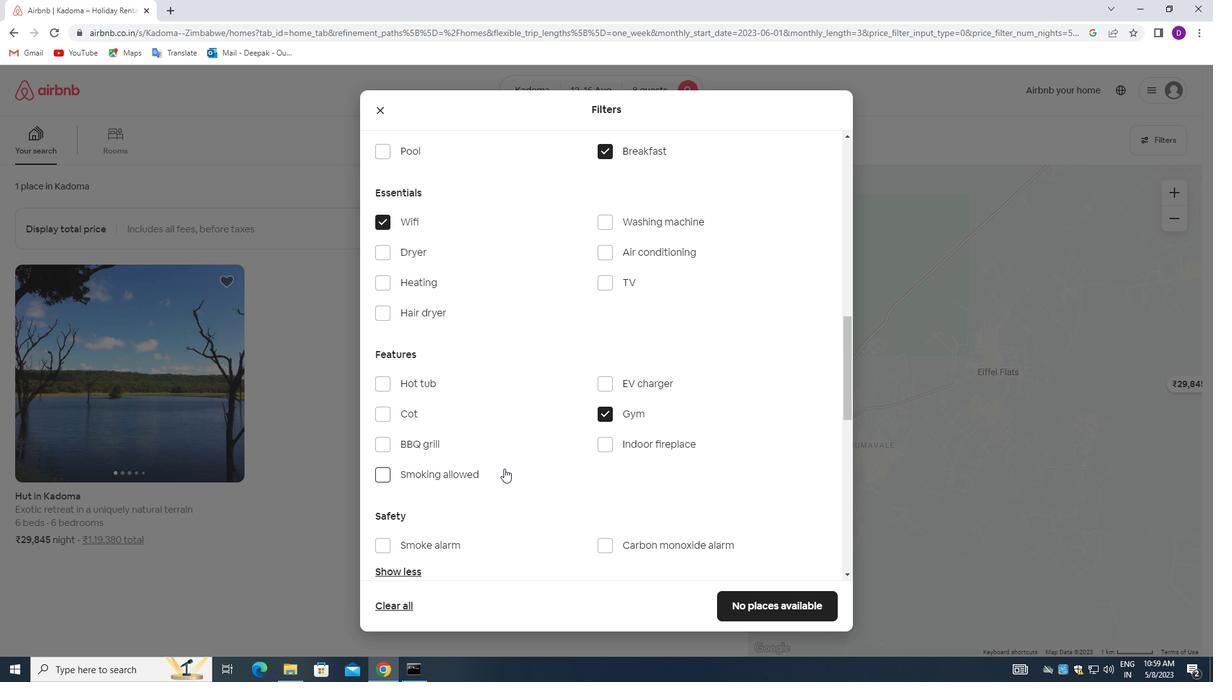 
Action: Mouse scrolled (503, 468) with delta (0, 0)
Screenshot: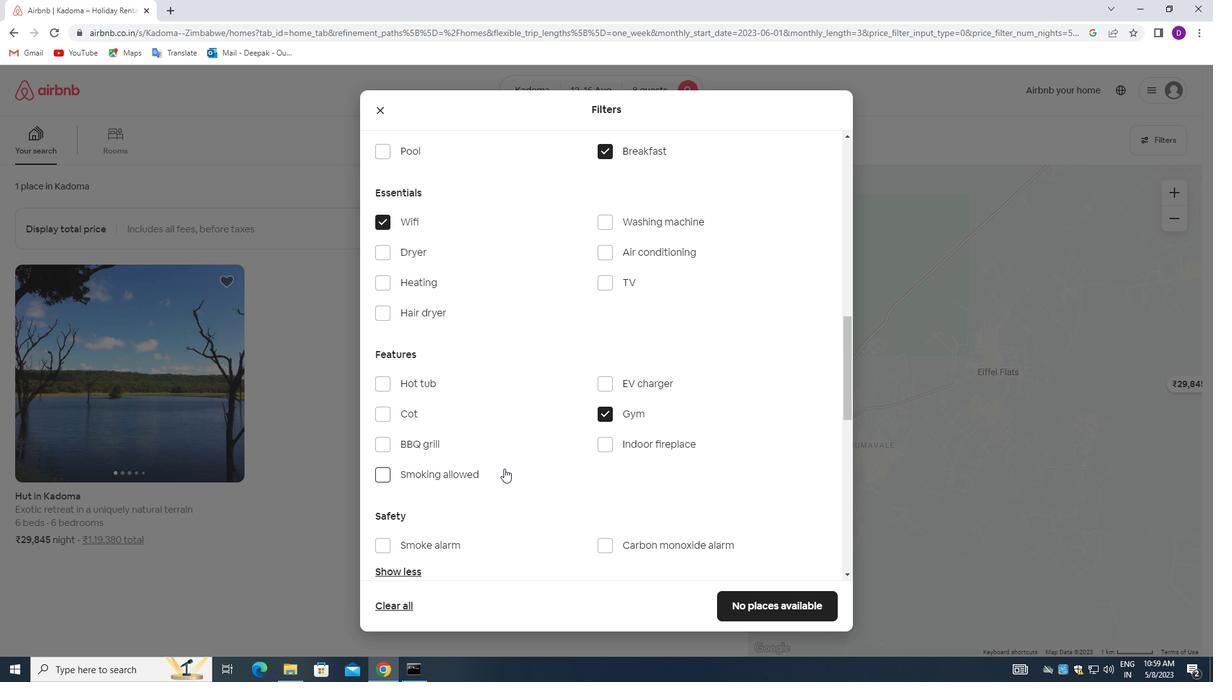 
Action: Mouse moved to (511, 460)
Screenshot: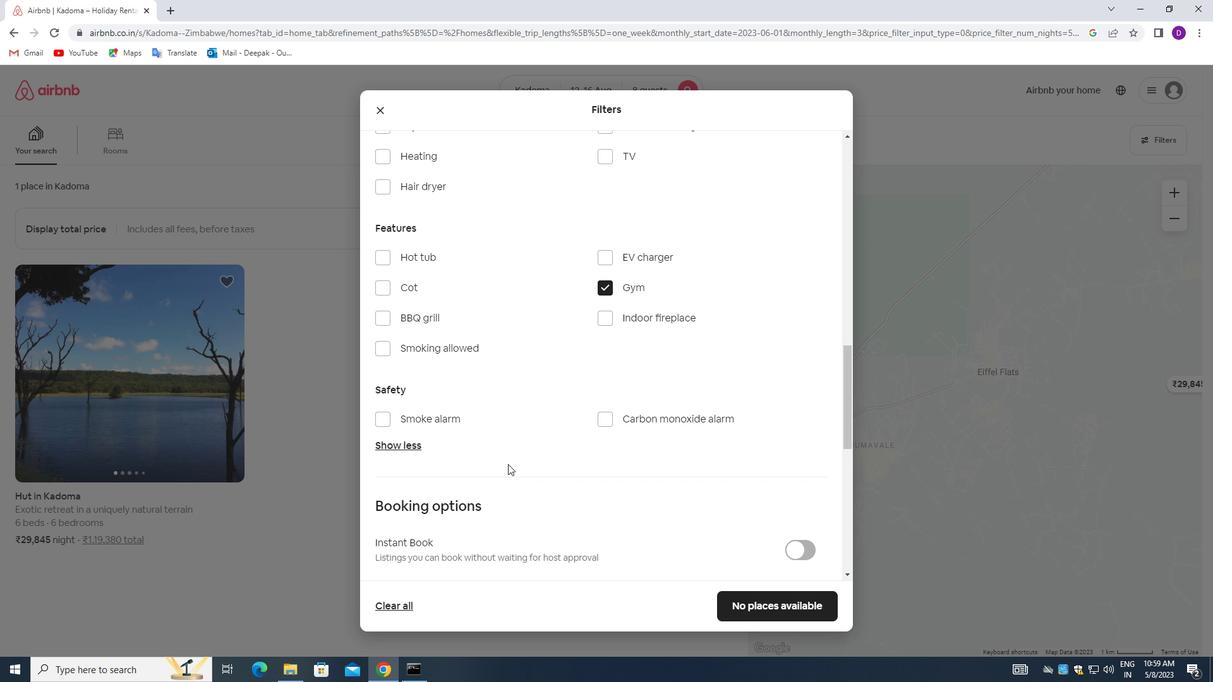 
Action: Mouse scrolled (511, 461) with delta (0, 0)
Screenshot: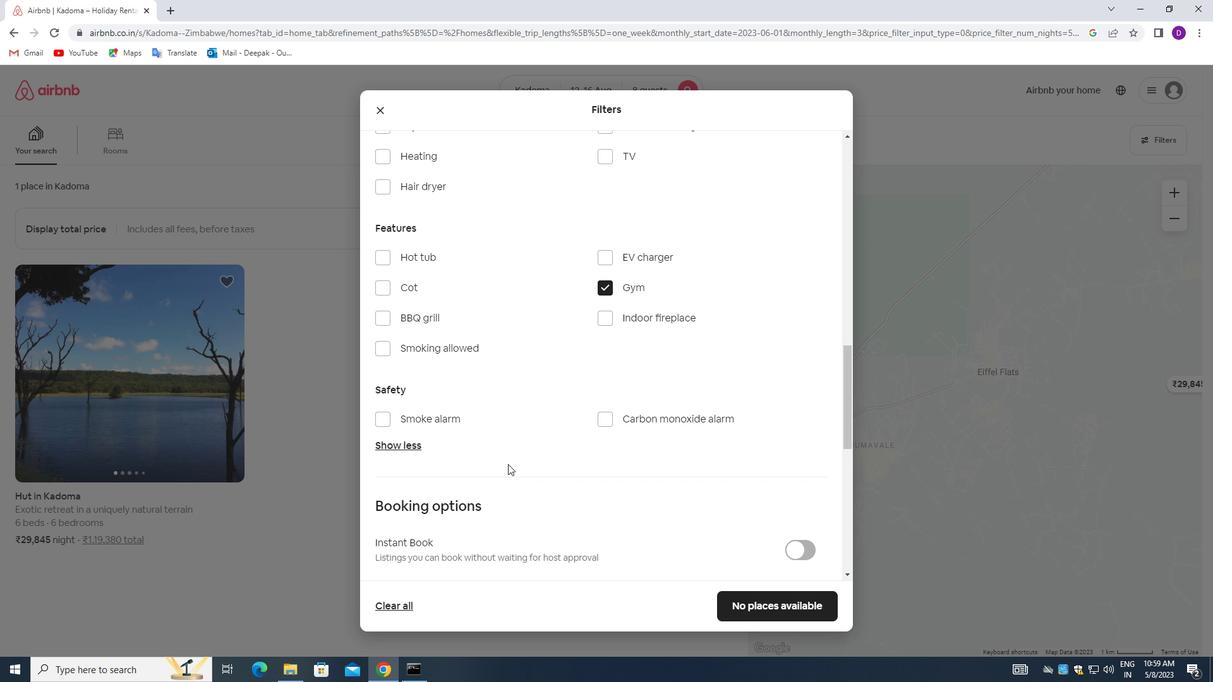 
Action: Mouse moved to (512, 458)
Screenshot: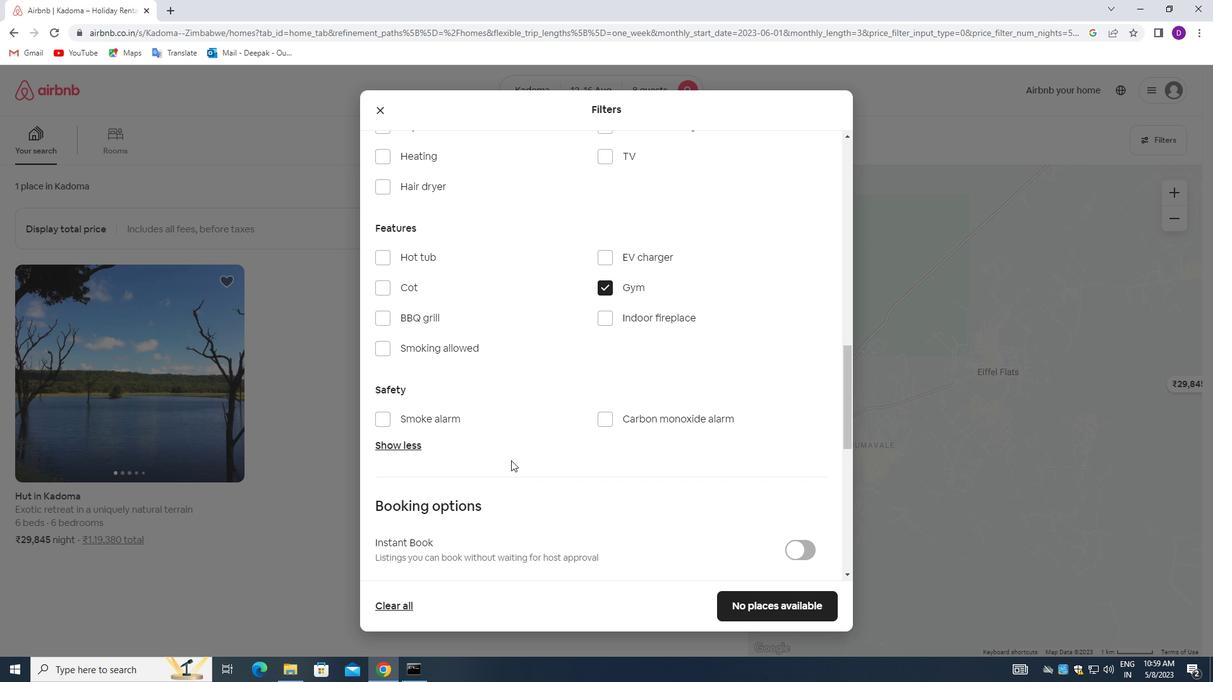 
Action: Mouse scrolled (512, 458) with delta (0, 0)
Screenshot: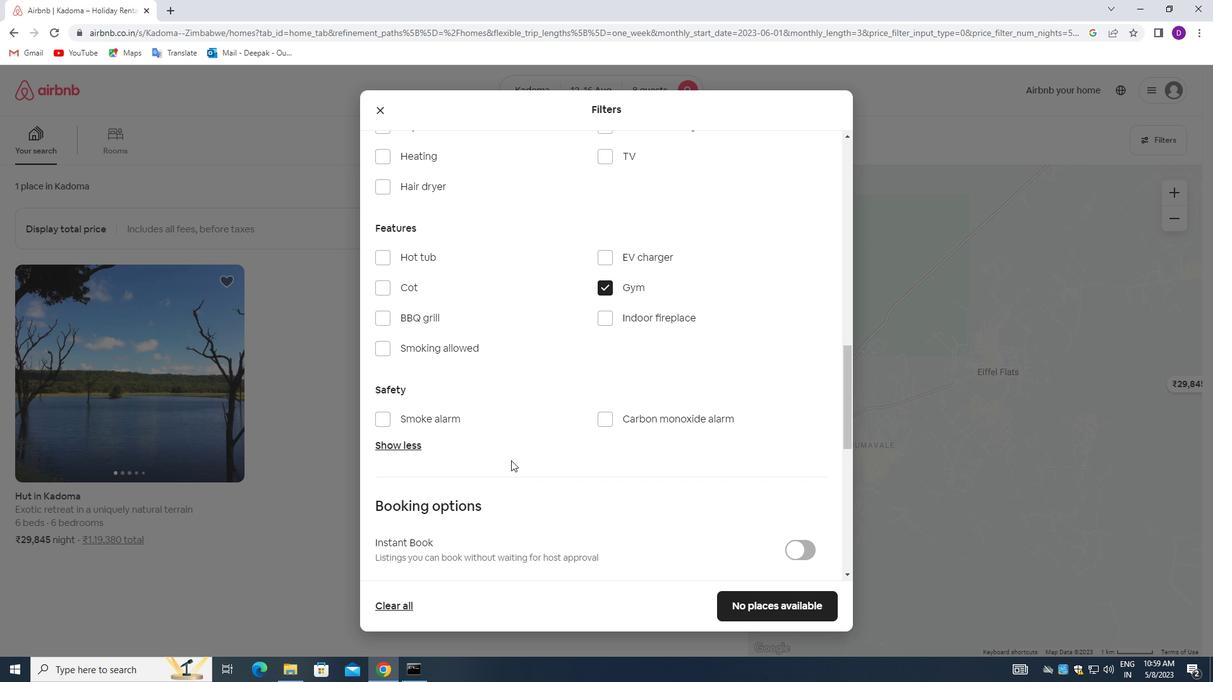 
Action: Mouse moved to (515, 429)
Screenshot: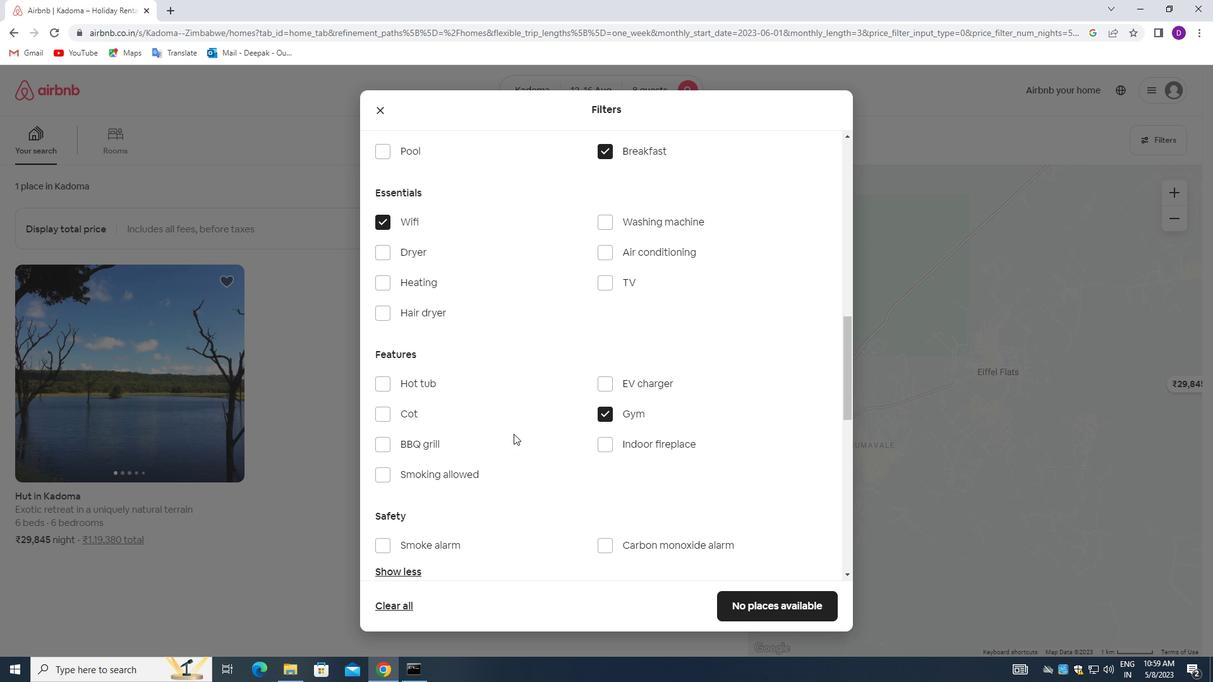 
Action: Mouse scrolled (515, 430) with delta (0, 0)
Screenshot: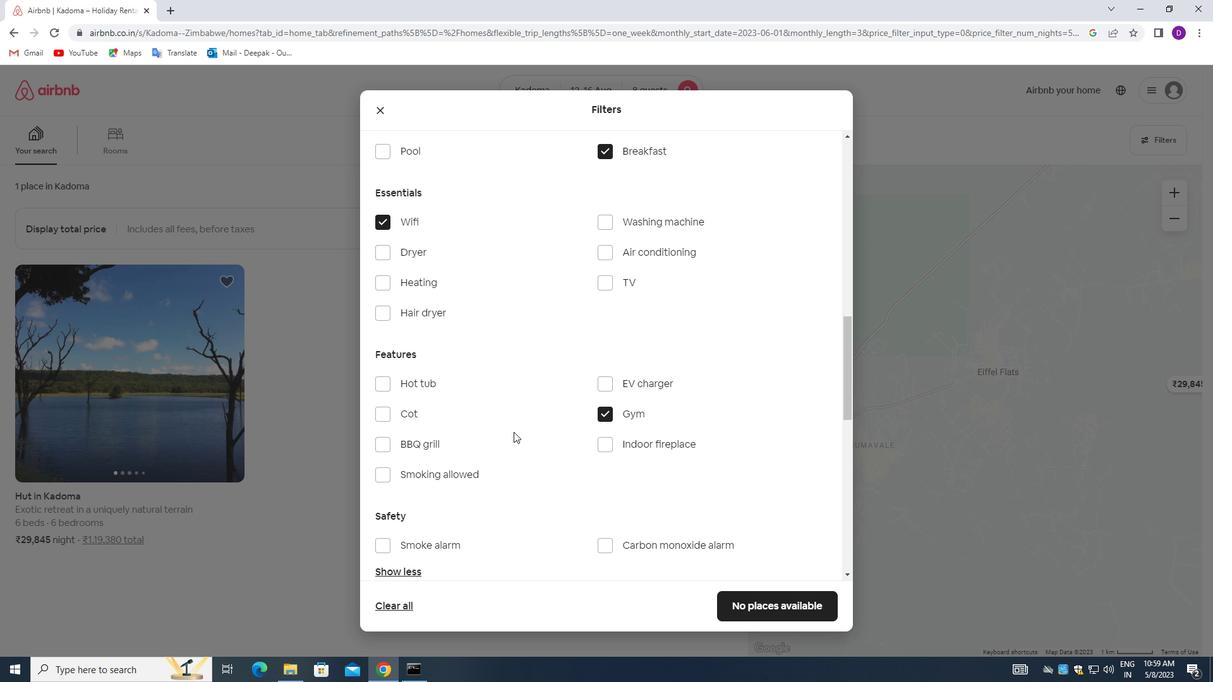 
Action: Mouse scrolled (515, 430) with delta (0, 0)
Screenshot: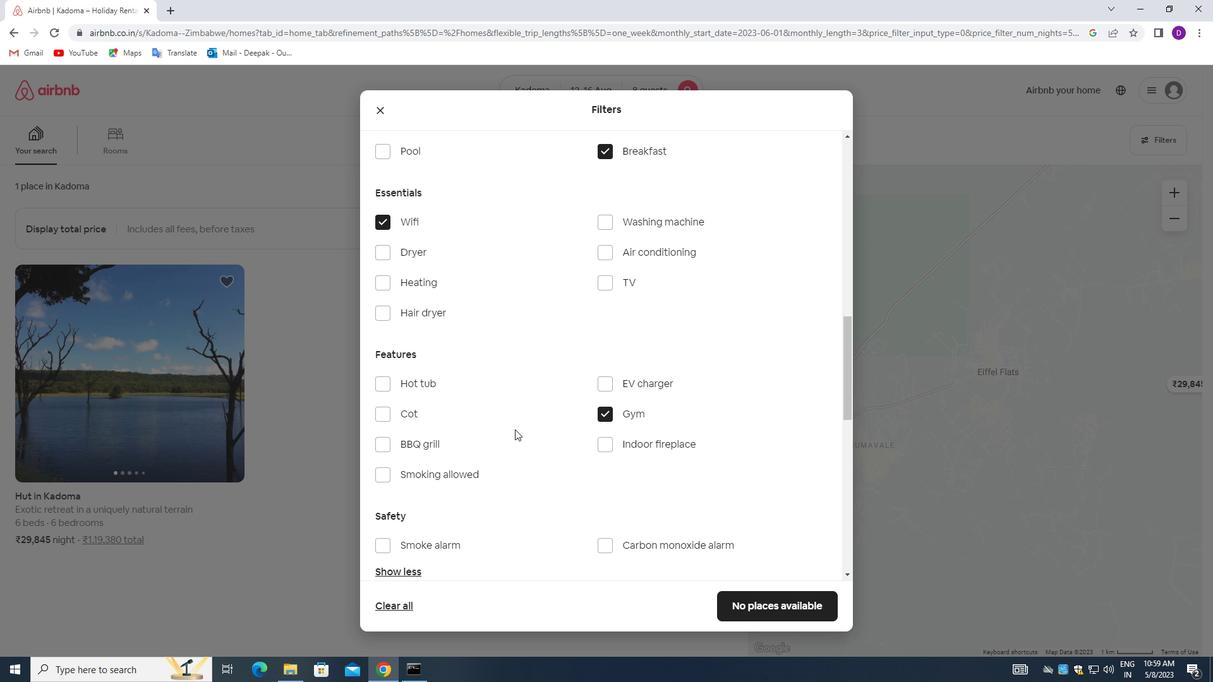 
Action: Mouse scrolled (515, 429) with delta (0, 0)
Screenshot: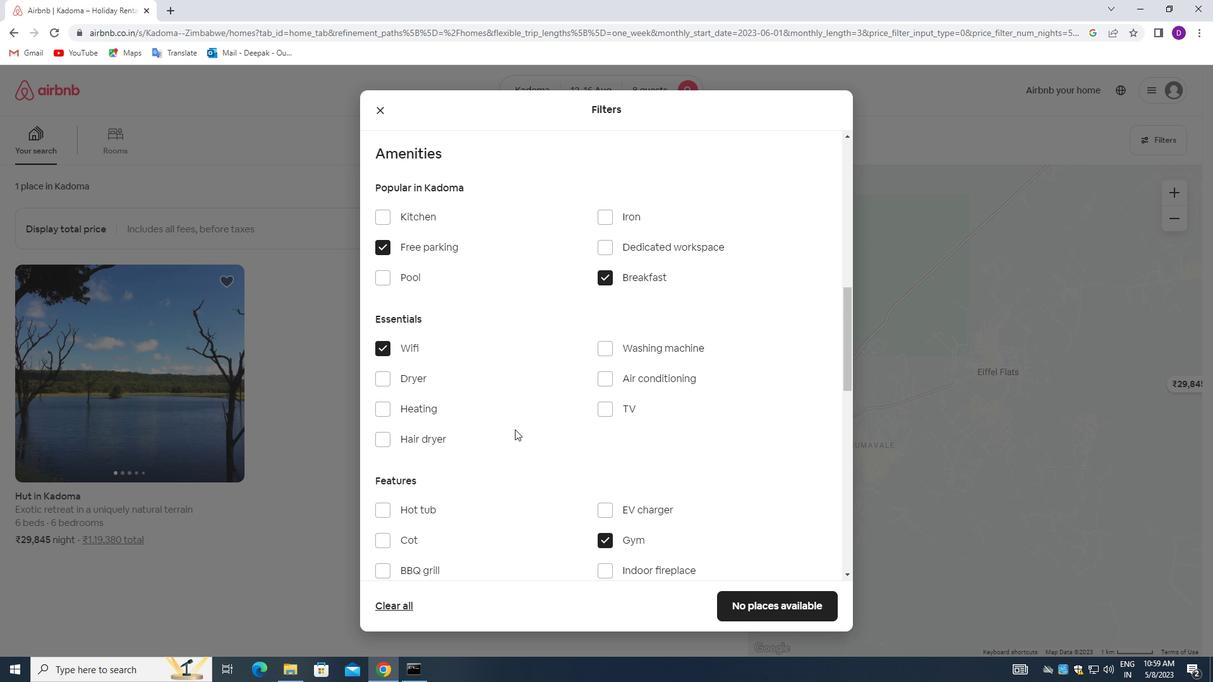 
Action: Mouse scrolled (515, 429) with delta (0, 0)
Screenshot: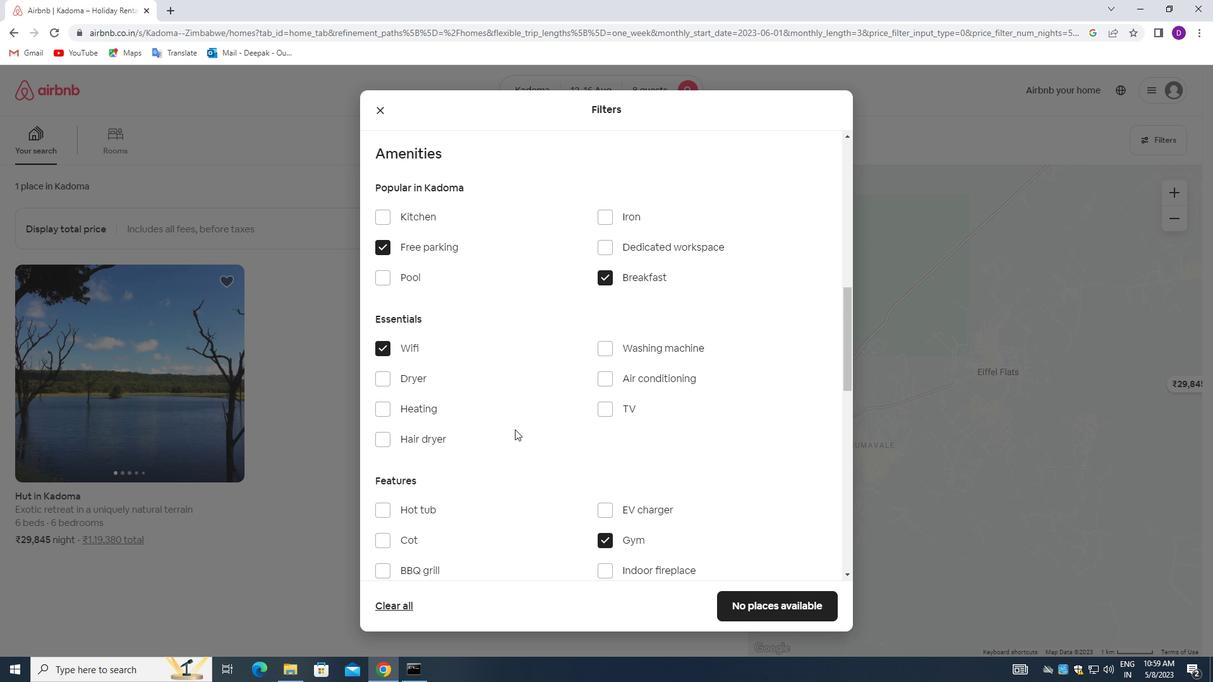 
Action: Mouse moved to (512, 397)
Screenshot: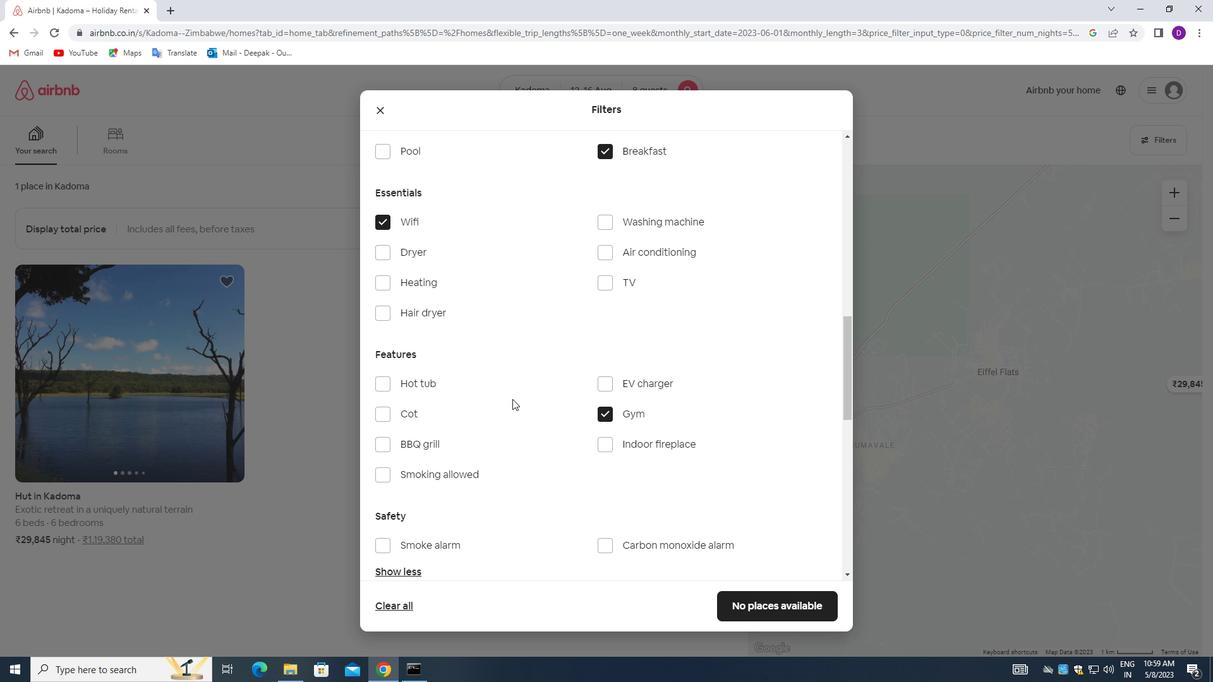 
Action: Mouse scrolled (512, 398) with delta (0, 0)
Screenshot: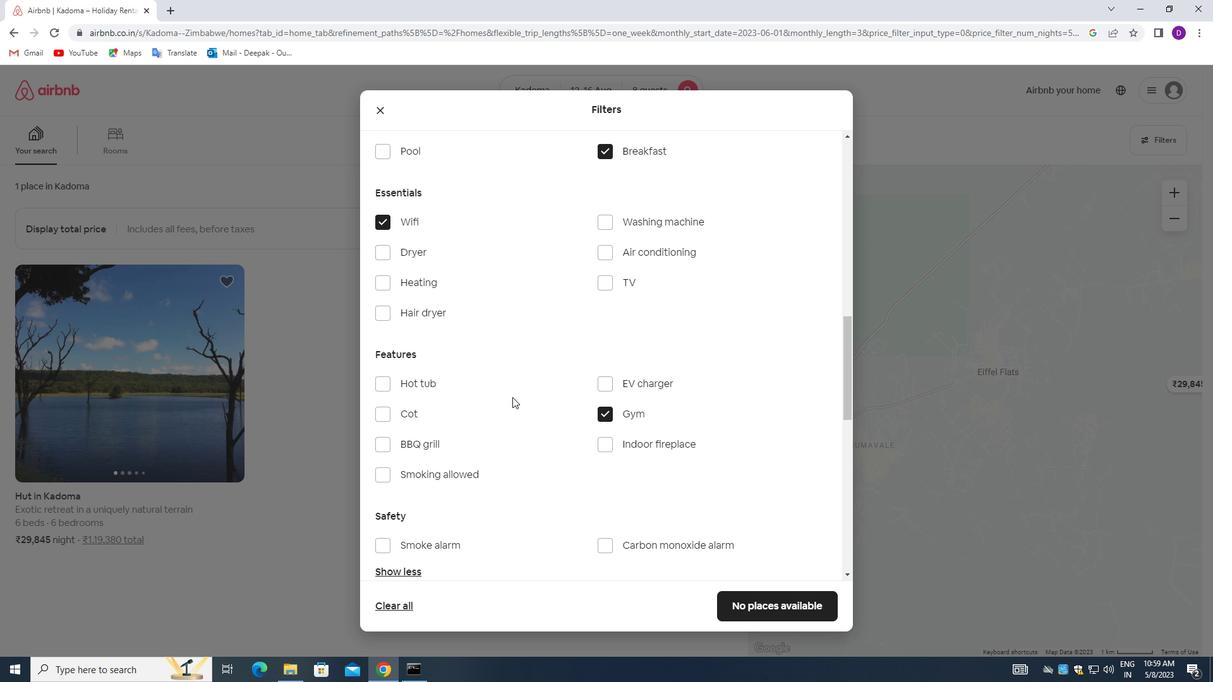 
Action: Mouse moved to (608, 352)
Screenshot: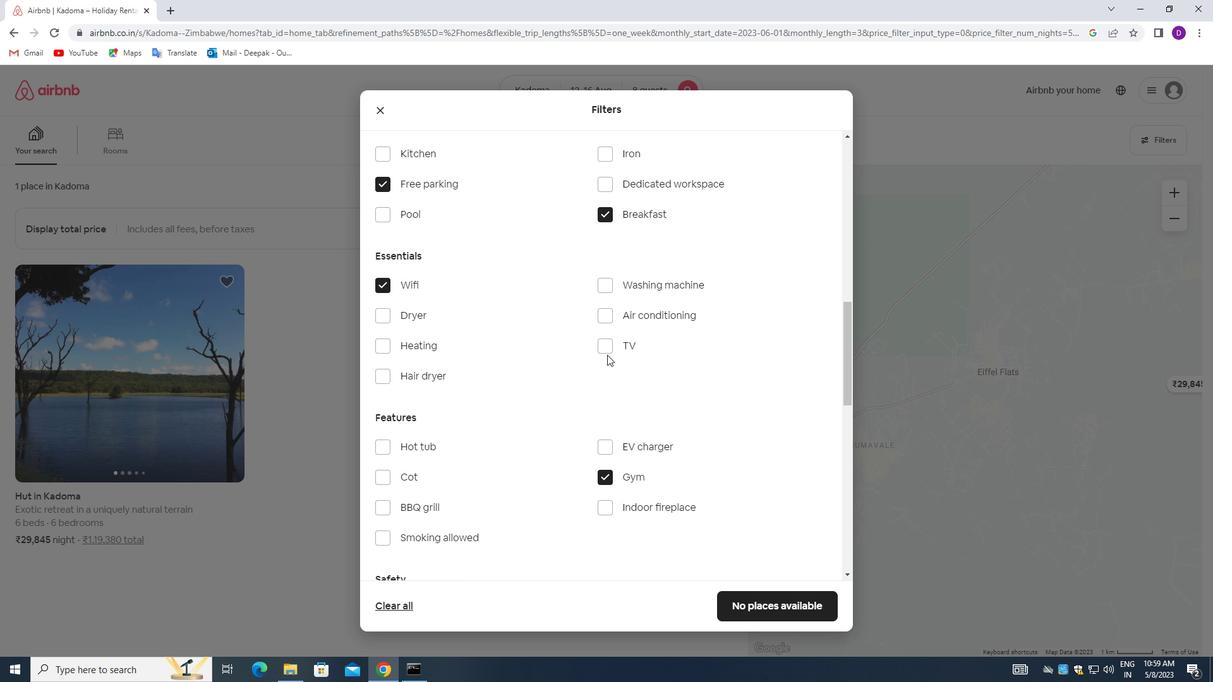 
Action: Mouse pressed left at (608, 352)
Screenshot: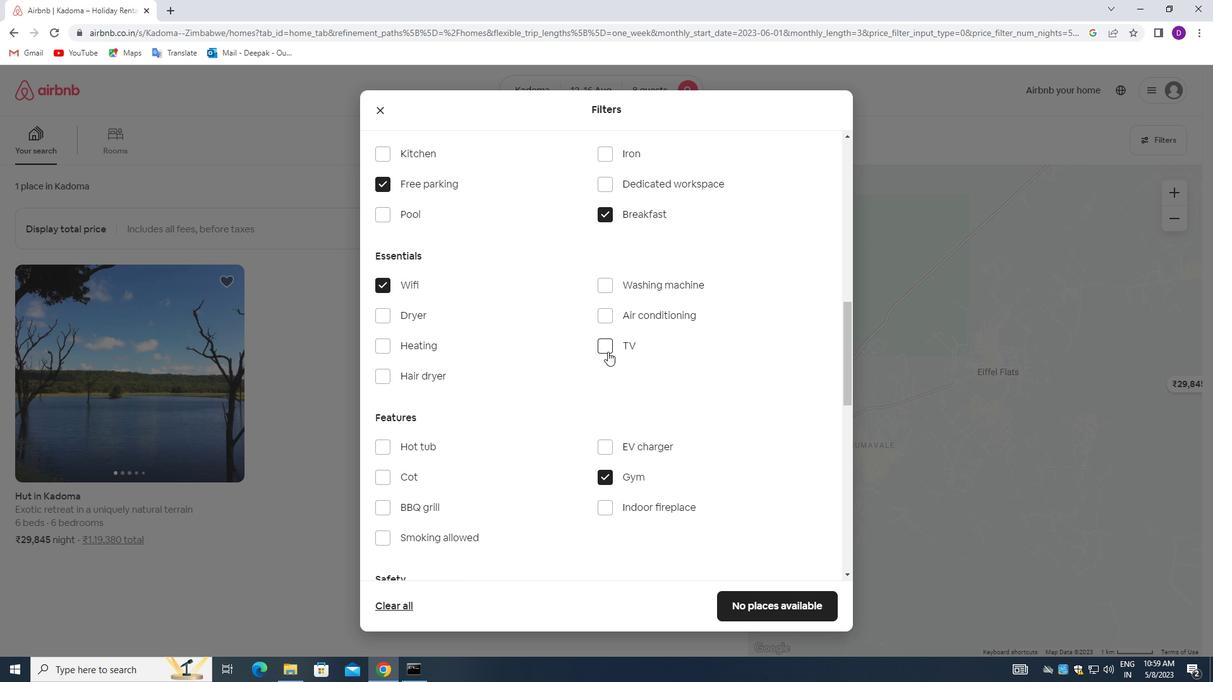 
Action: Mouse moved to (517, 402)
Screenshot: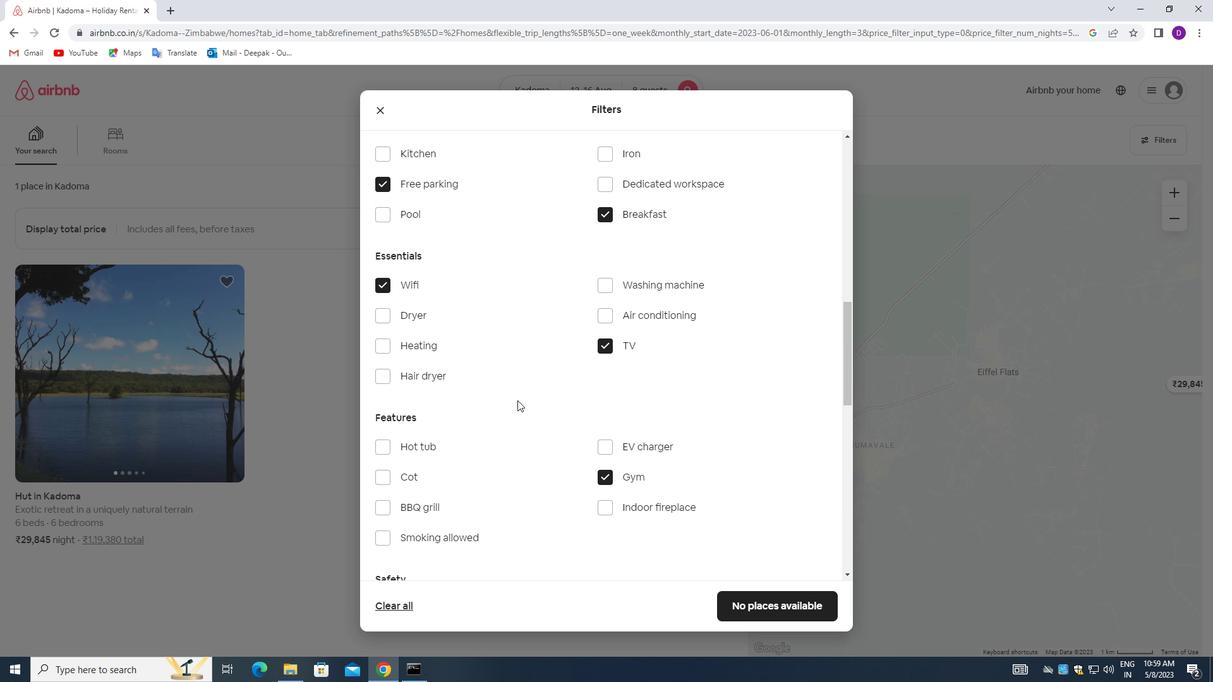 
Action: Mouse scrolled (517, 401) with delta (0, 0)
Screenshot: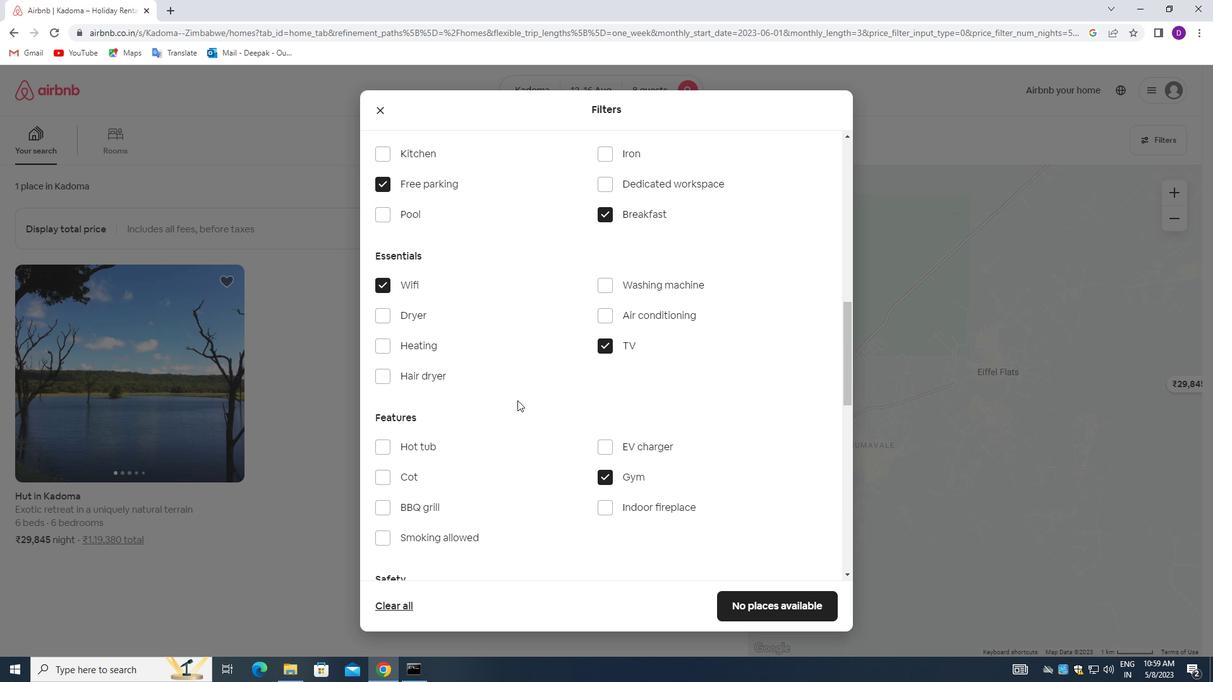 
Action: Mouse scrolled (517, 401) with delta (0, 0)
Screenshot: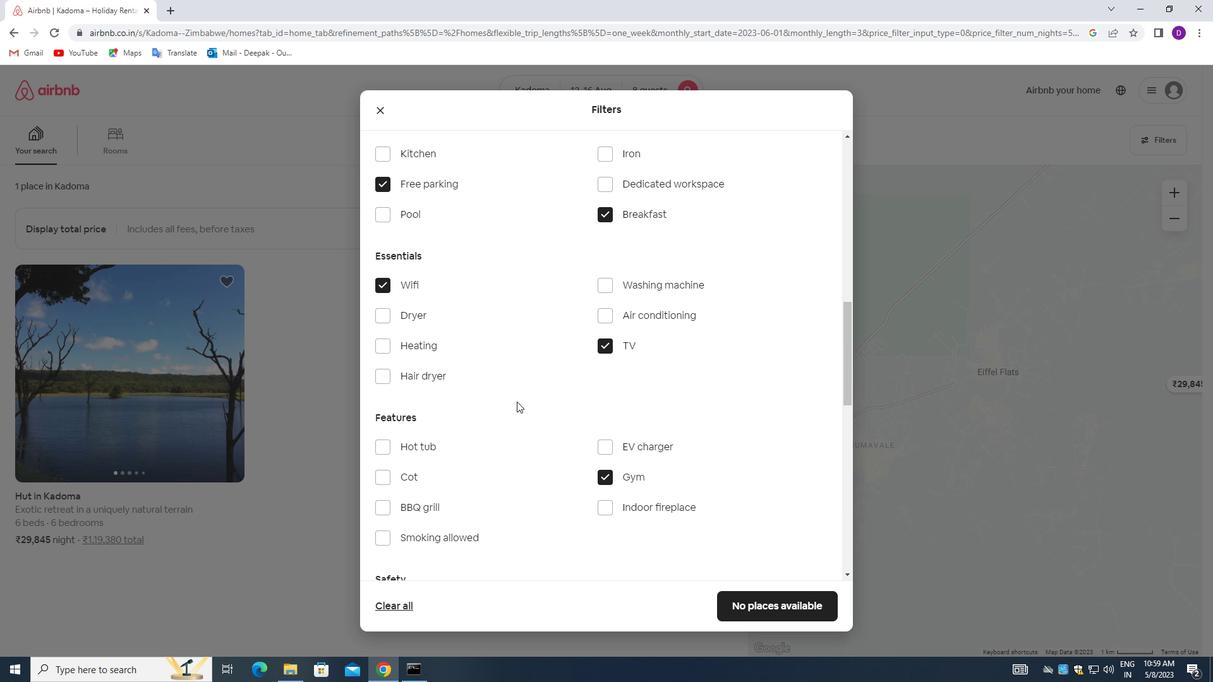 
Action: Mouse scrolled (517, 401) with delta (0, 0)
Screenshot: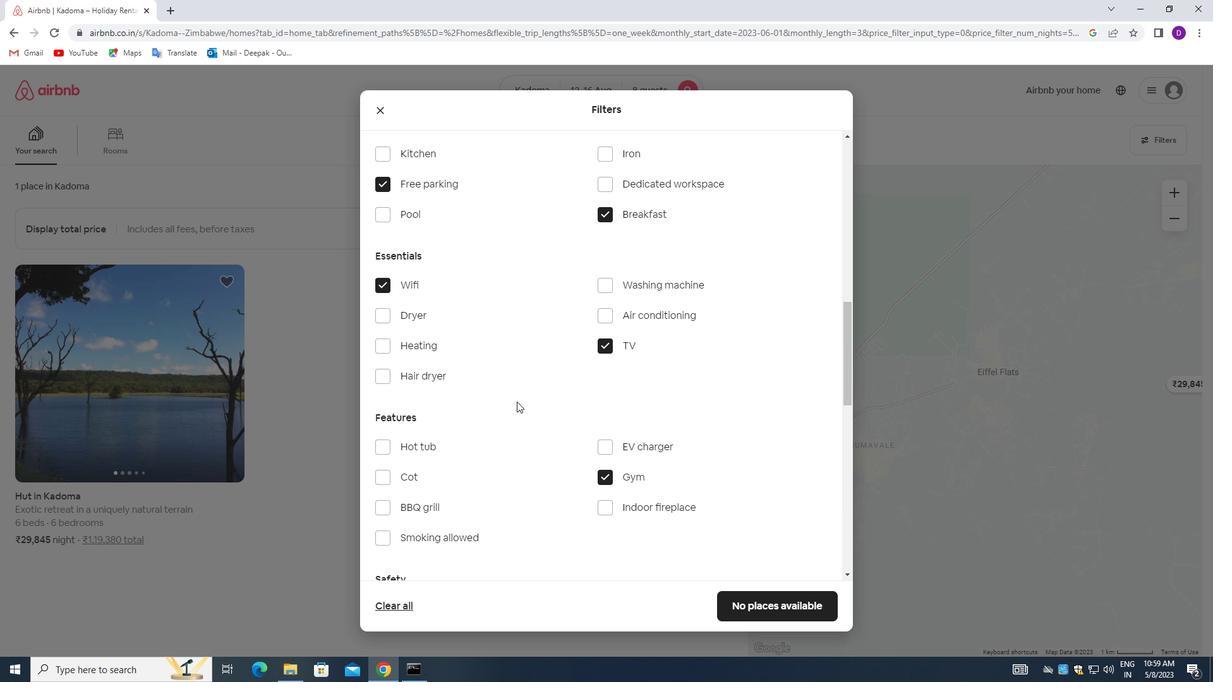 
Action: Mouse moved to (530, 406)
Screenshot: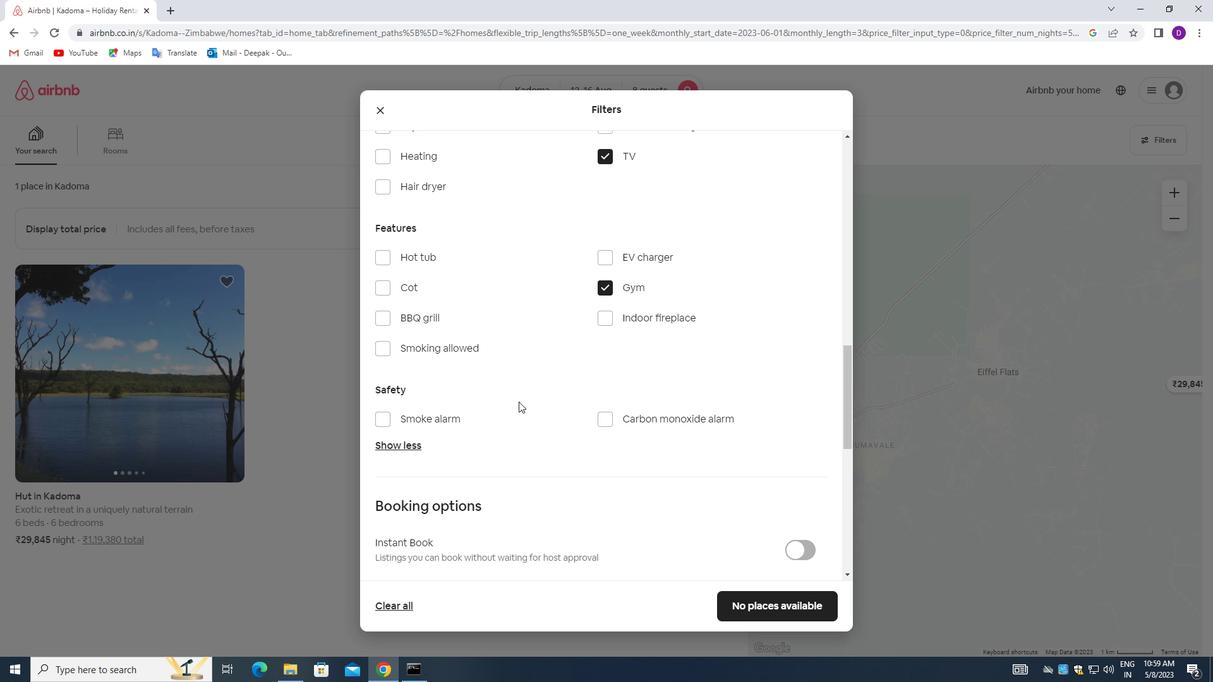 
Action: Mouse scrolled (530, 405) with delta (0, 0)
Screenshot: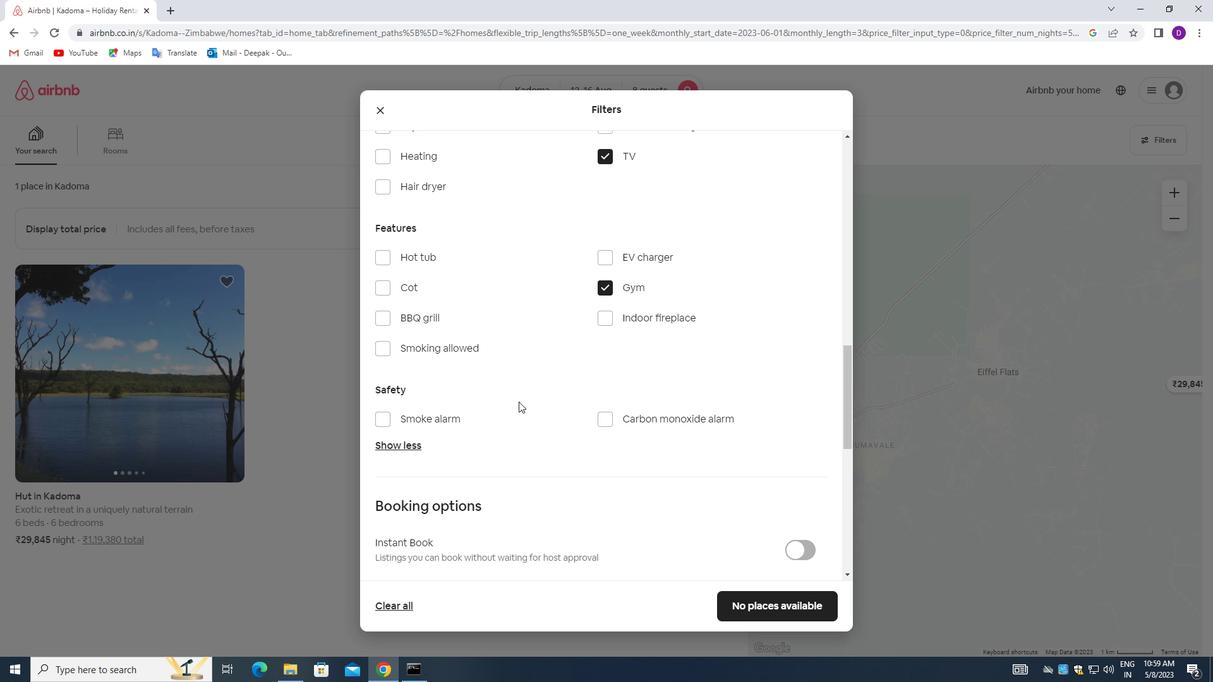 
Action: Mouse moved to (537, 411)
Screenshot: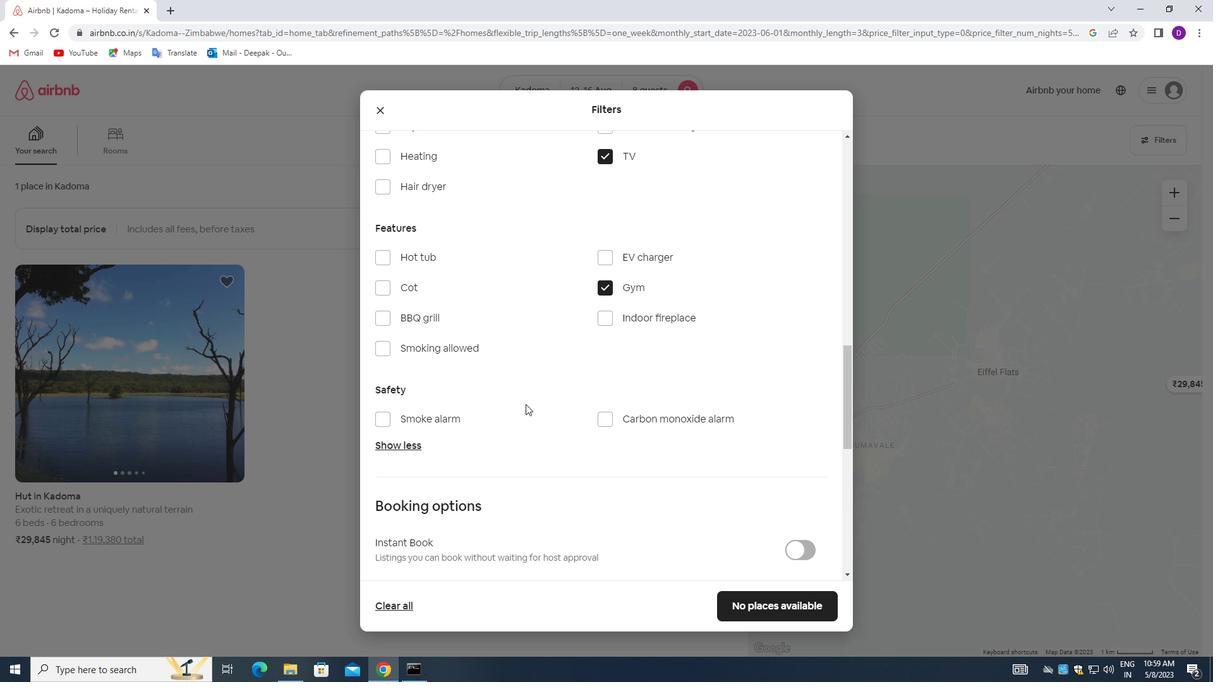 
Action: Mouse scrolled (537, 410) with delta (0, 0)
Screenshot: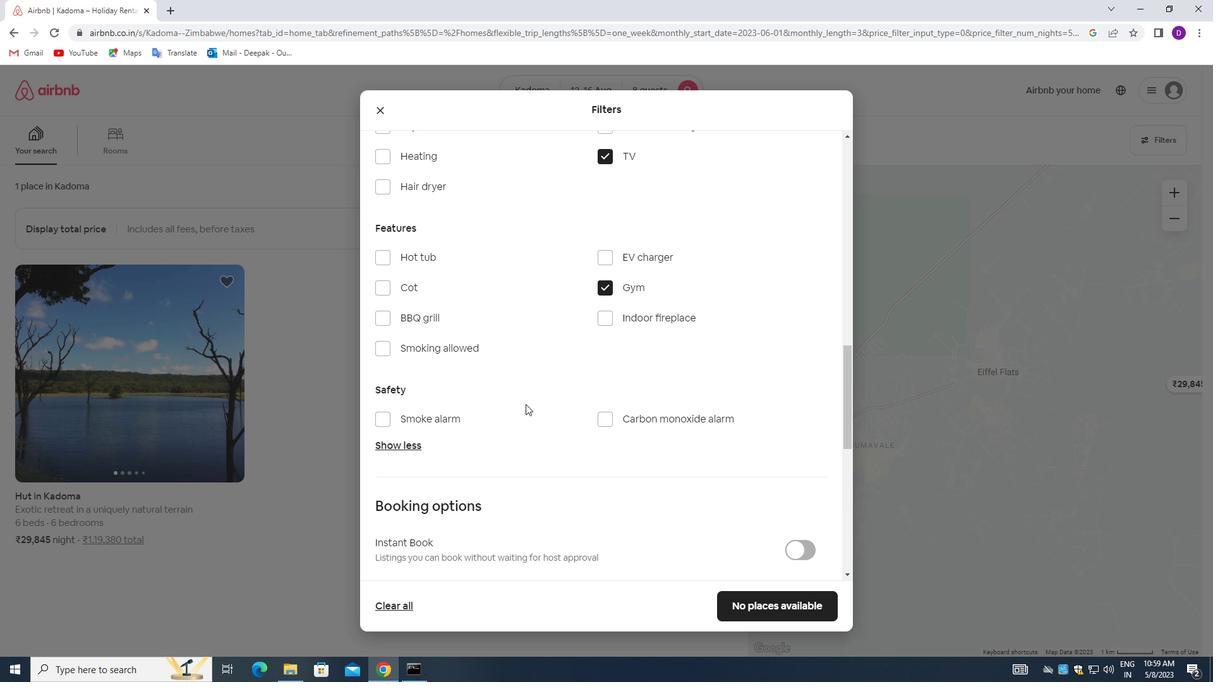 
Action: Mouse moved to (538, 412)
Screenshot: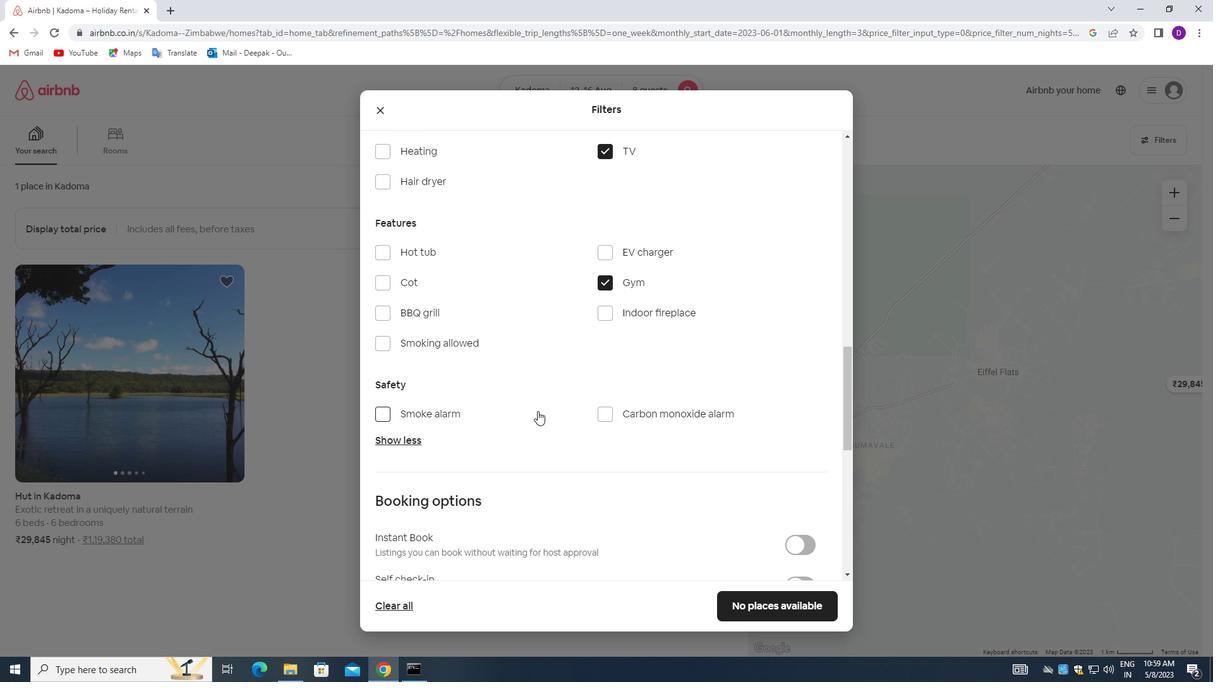 
Action: Mouse scrolled (538, 411) with delta (0, 0)
Screenshot: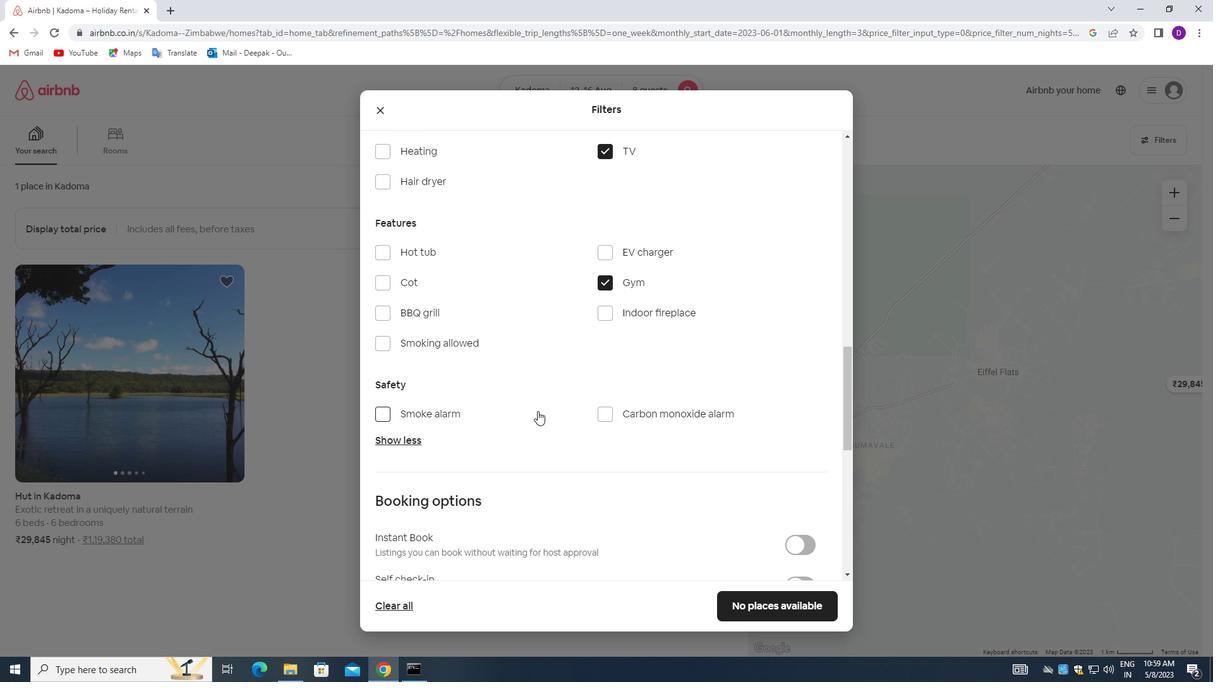 
Action: Mouse moved to (792, 404)
Screenshot: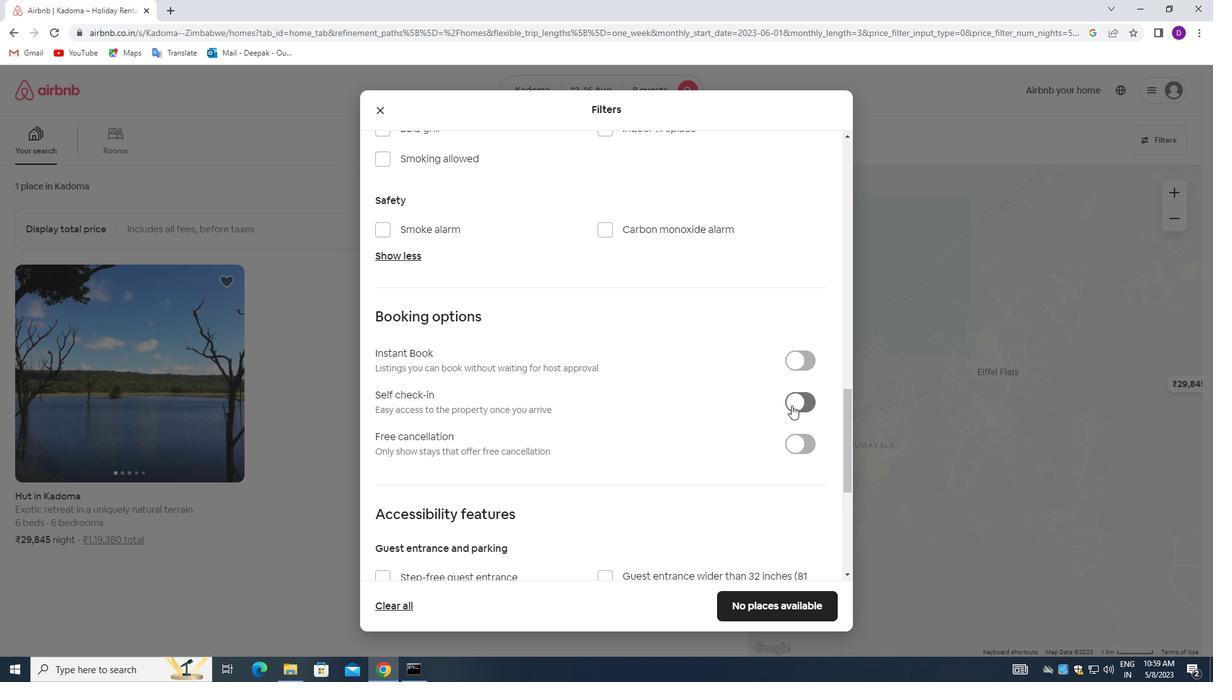 
Action: Mouse pressed left at (792, 404)
Screenshot: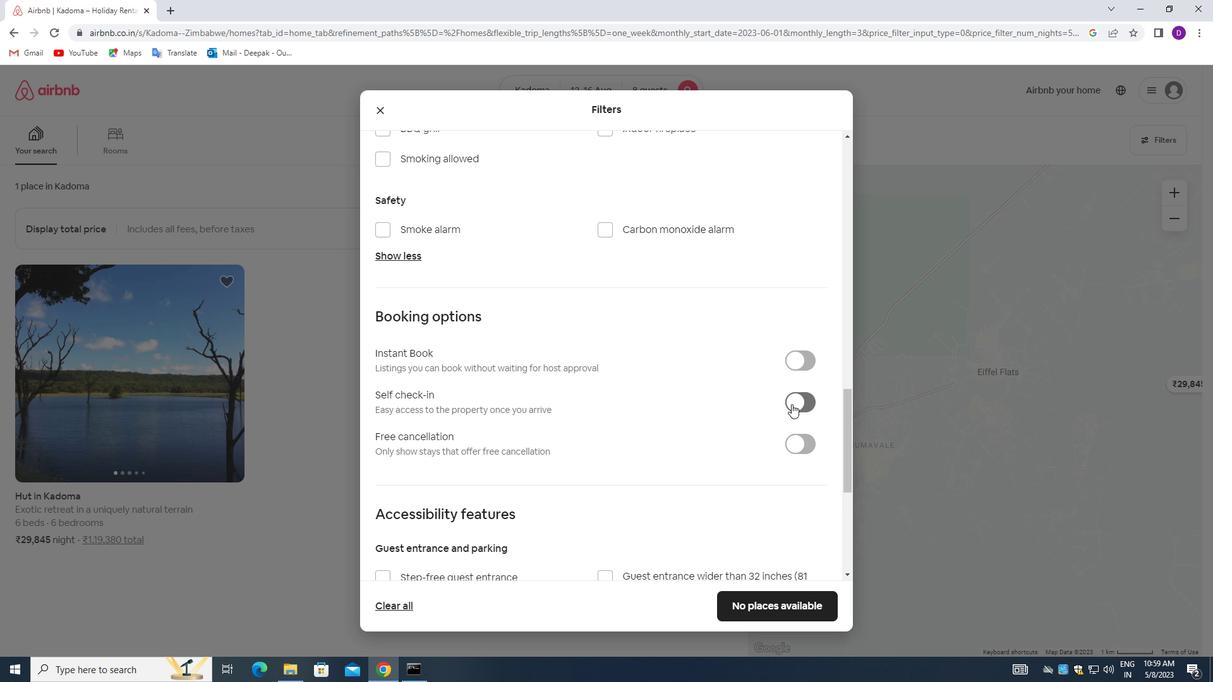 
Action: Mouse moved to (598, 441)
Screenshot: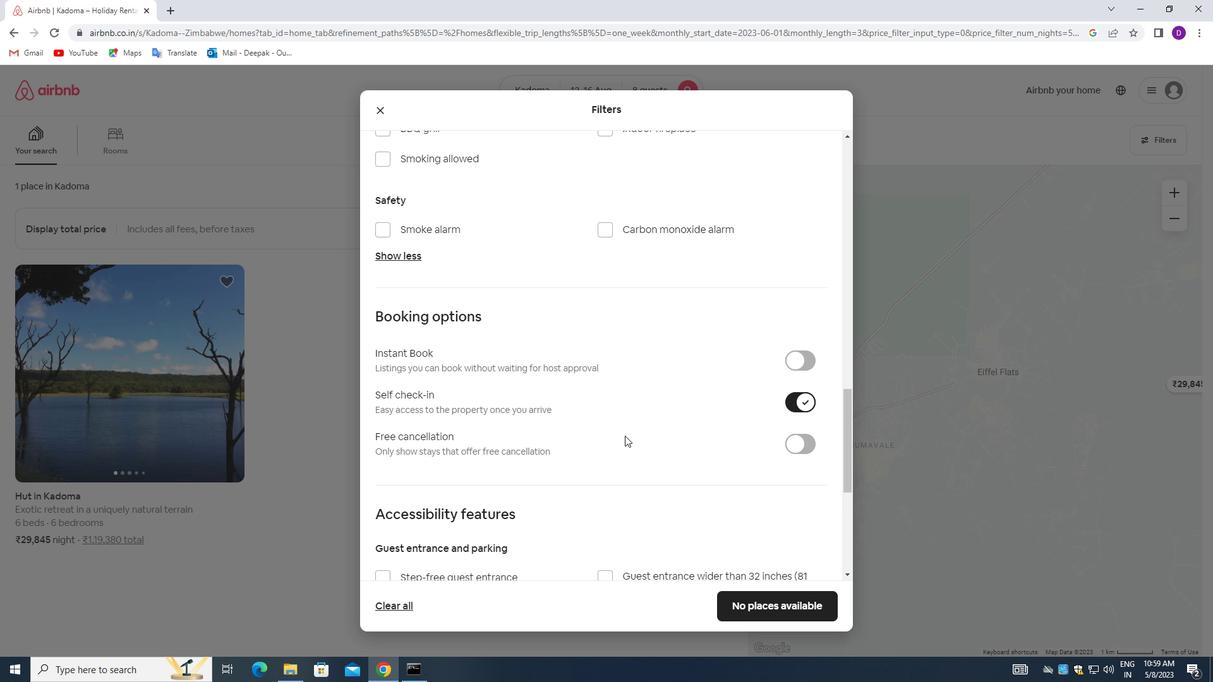 
Action: Mouse scrolled (598, 440) with delta (0, 0)
Screenshot: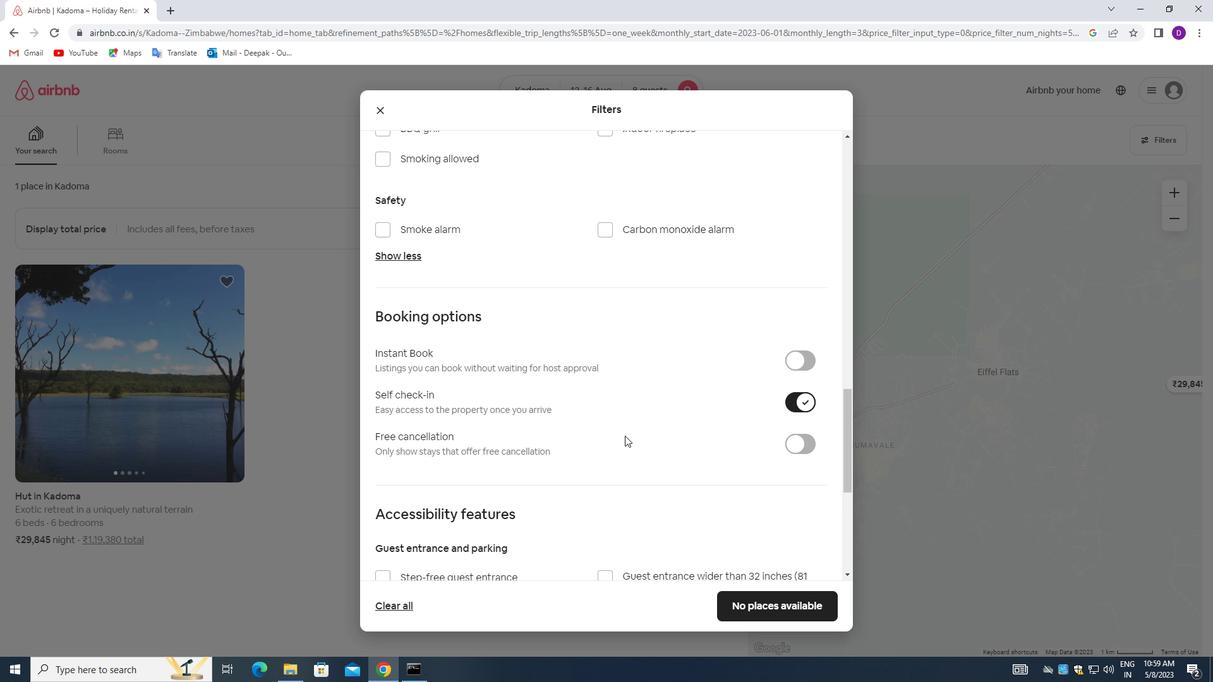 
Action: Mouse moved to (593, 443)
Screenshot: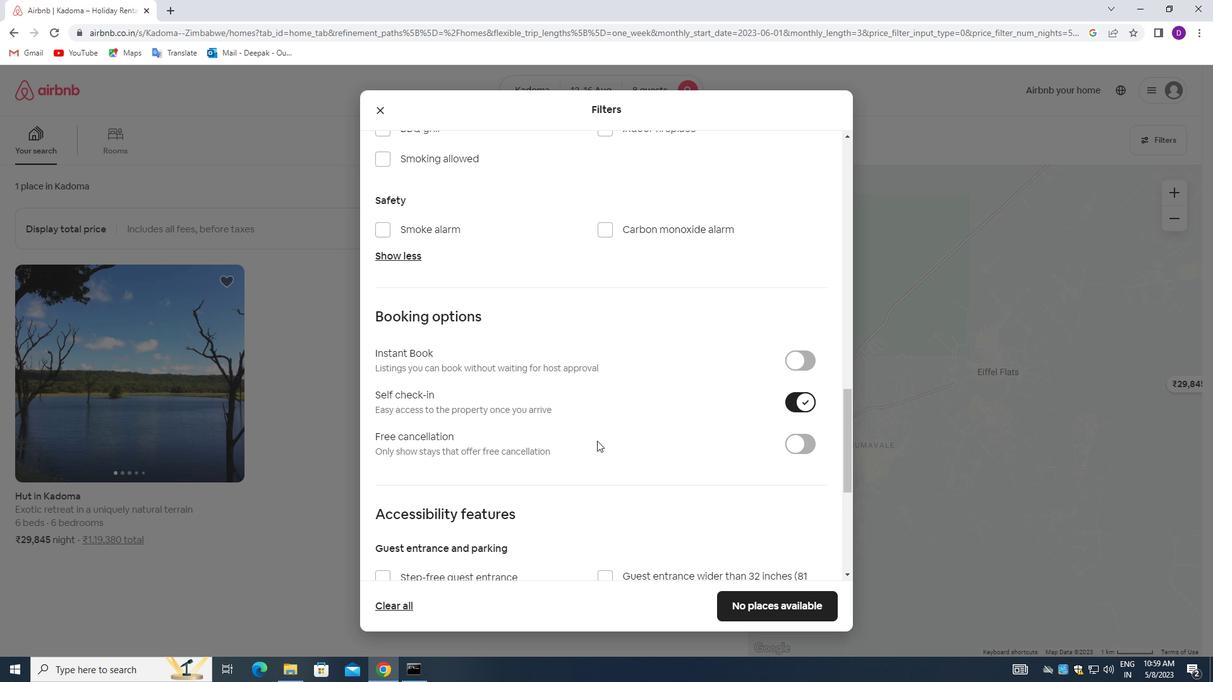 
Action: Mouse scrolled (593, 442) with delta (0, 0)
Screenshot: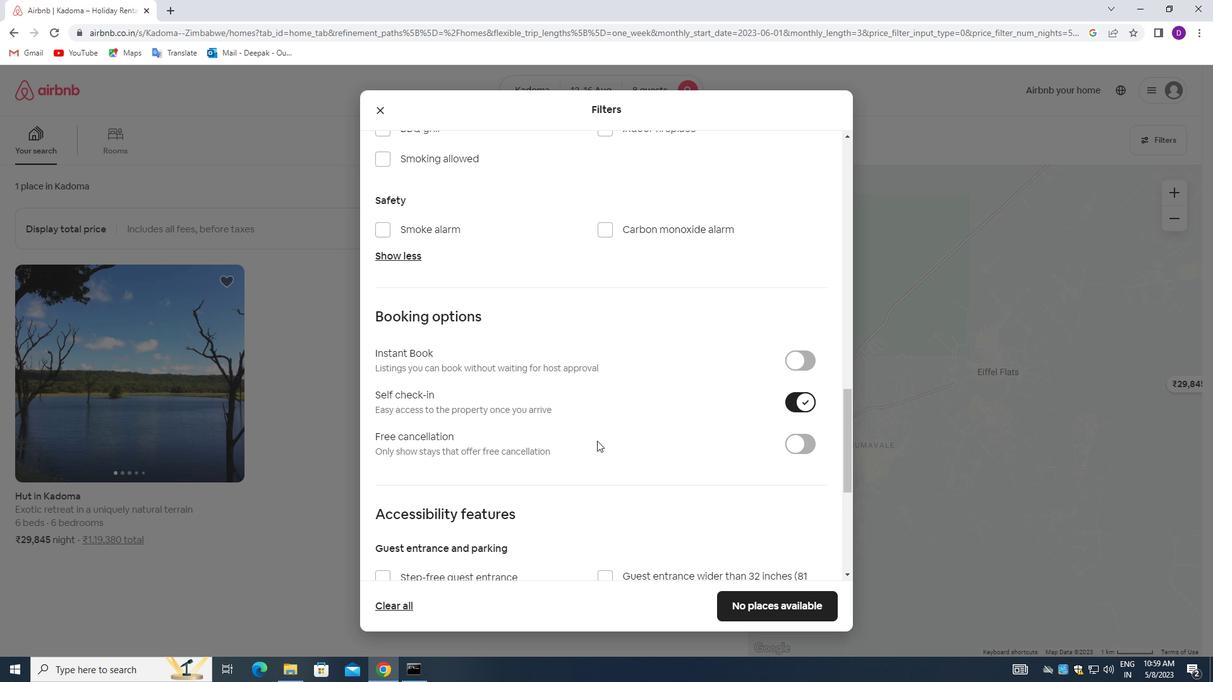 
Action: Mouse moved to (587, 450)
Screenshot: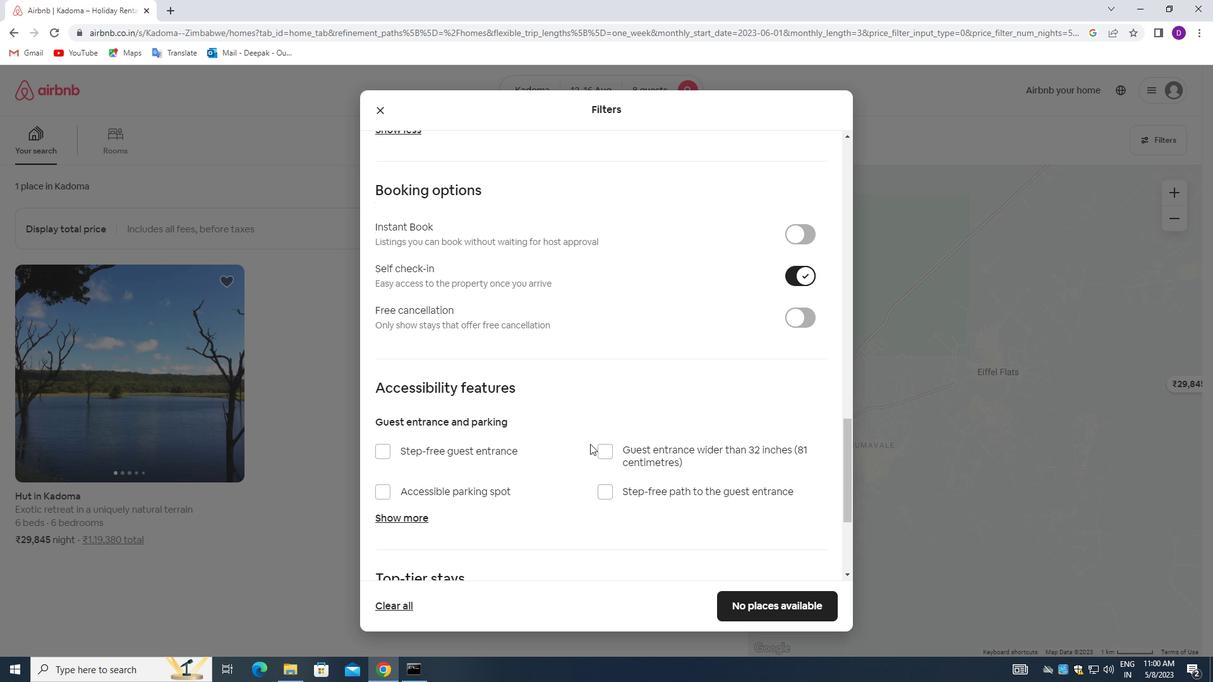 
Action: Mouse scrolled (587, 450) with delta (0, 0)
Screenshot: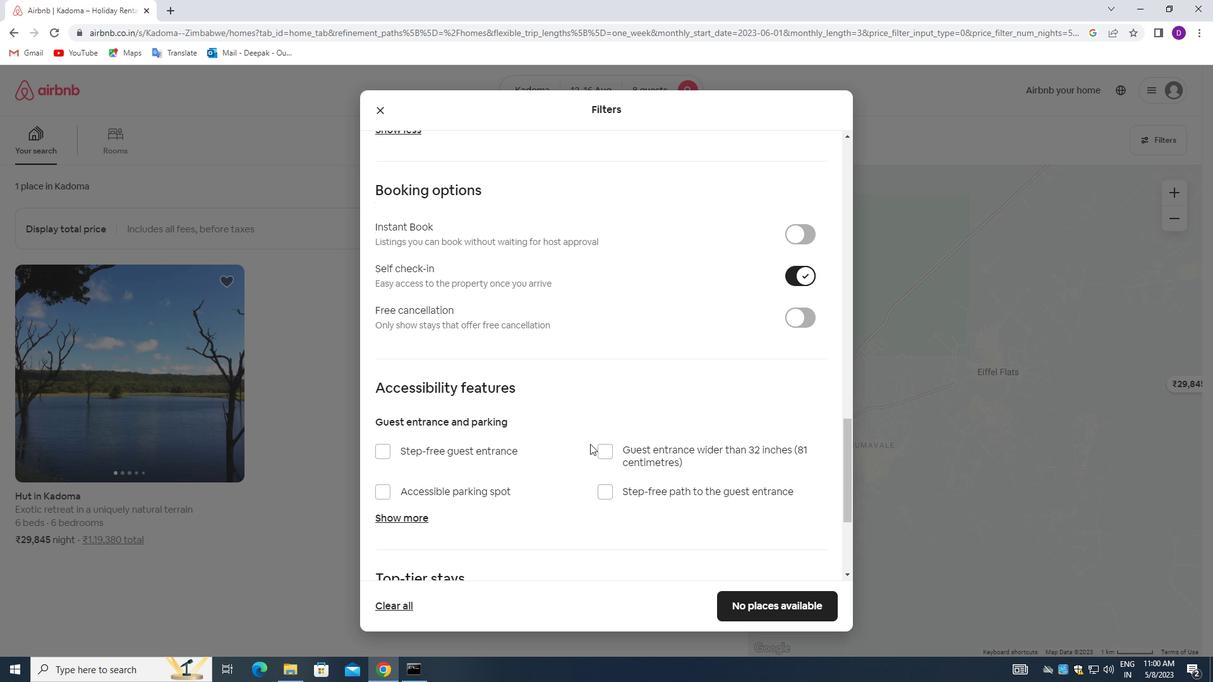 
Action: Mouse moved to (582, 457)
Screenshot: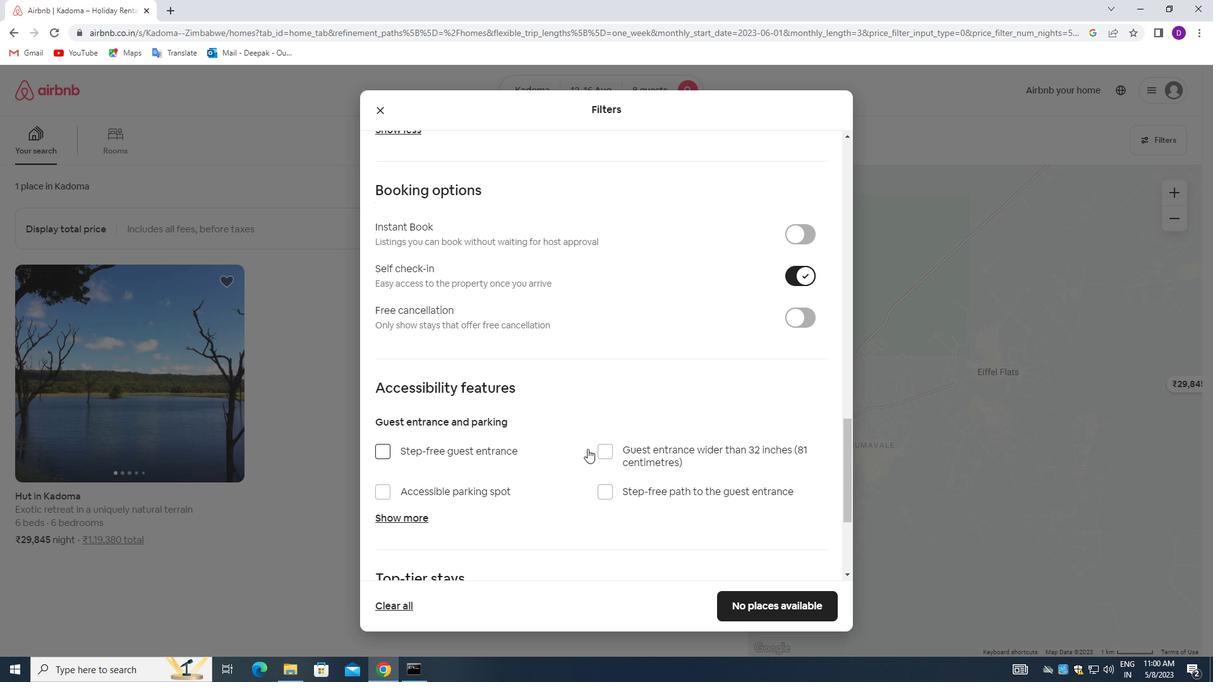 
Action: Mouse scrolled (582, 456) with delta (0, 0)
Screenshot: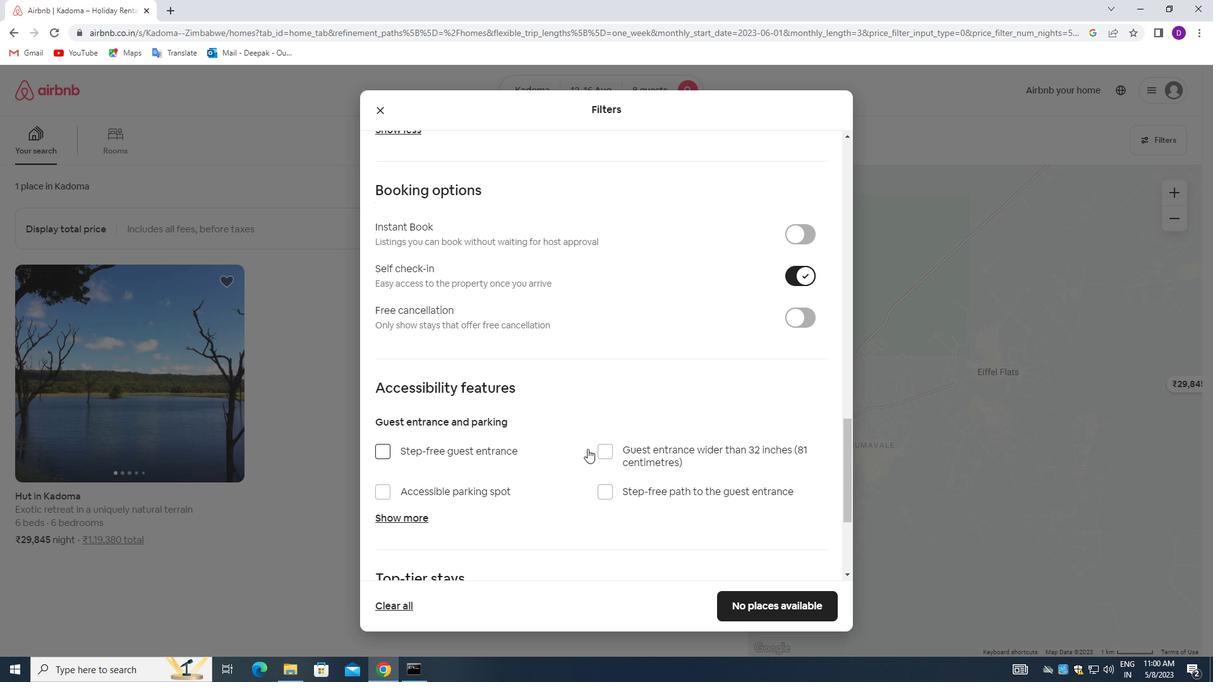 
Action: Mouse moved to (580, 458)
Screenshot: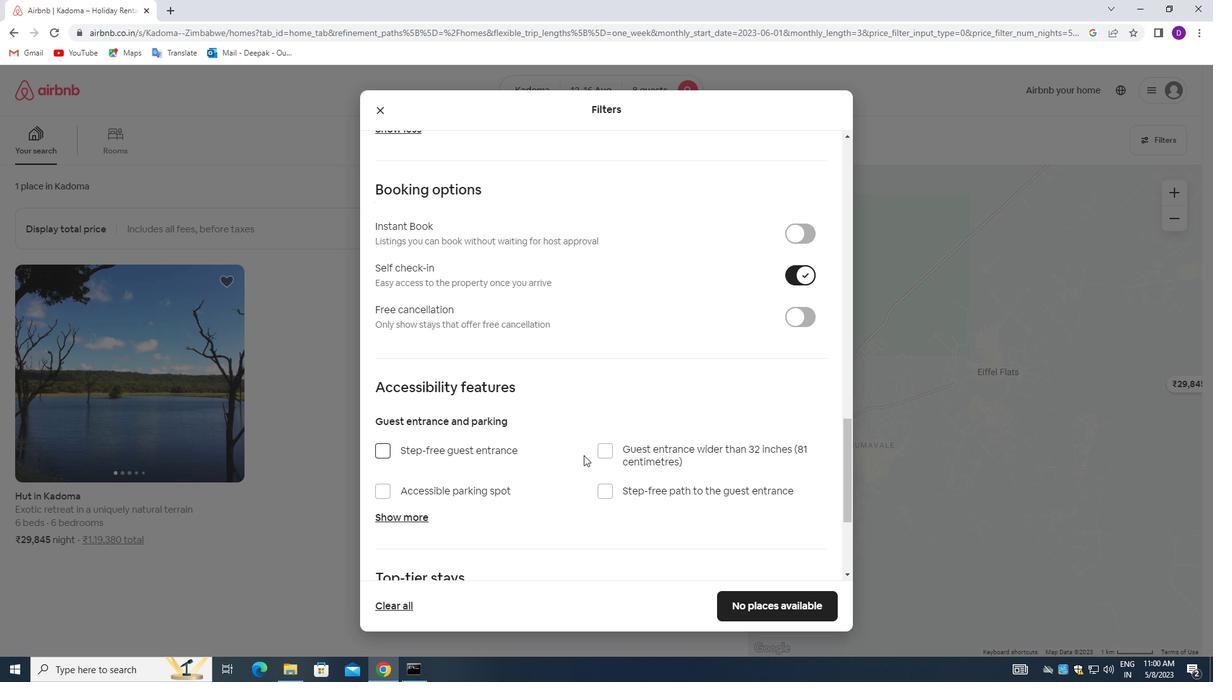 
Action: Mouse scrolled (580, 458) with delta (0, 0)
Screenshot: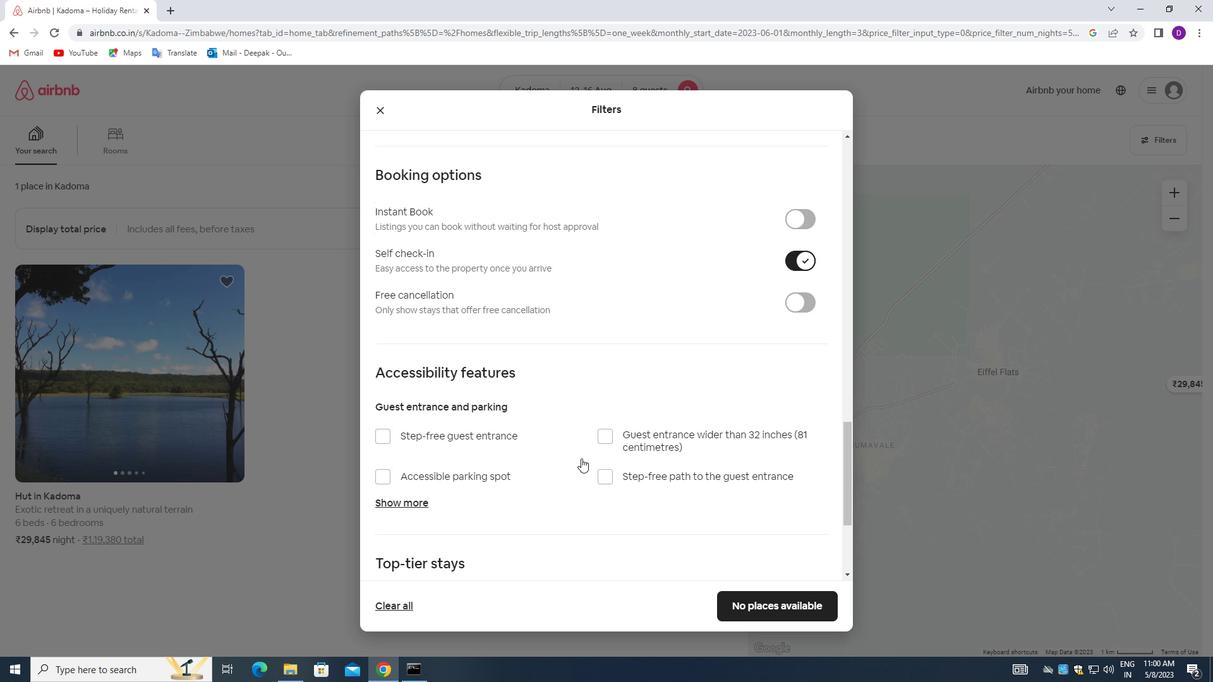 
Action: Mouse moved to (580, 460)
Screenshot: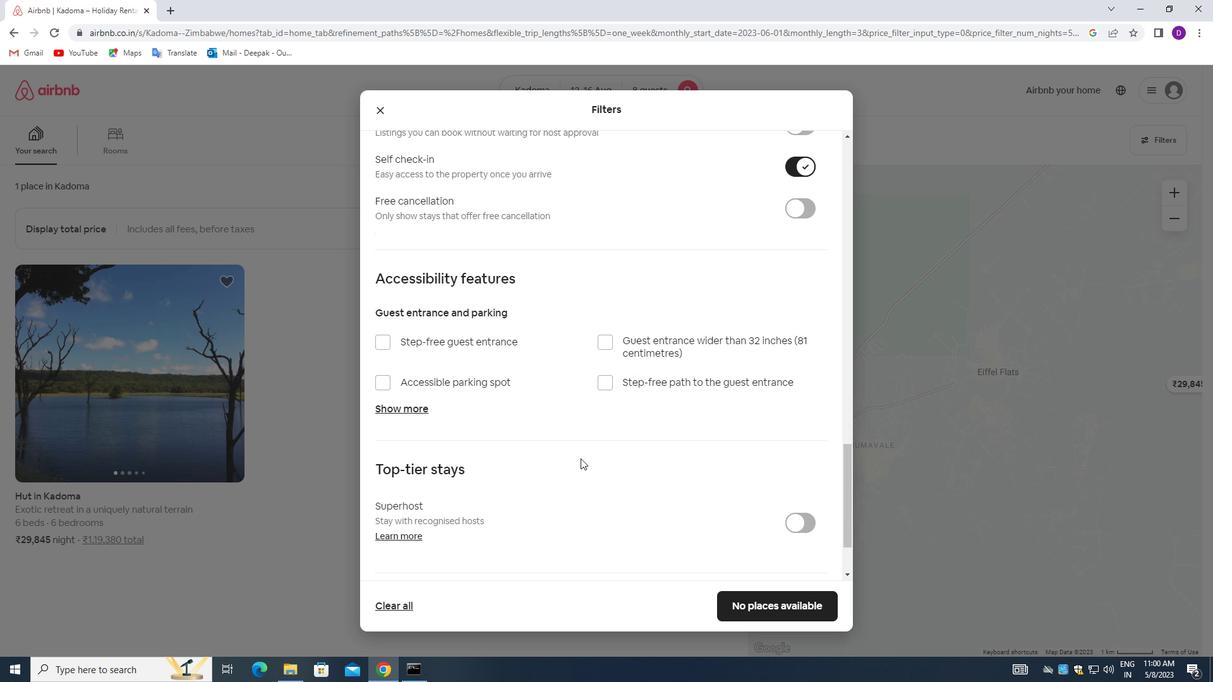 
Action: Mouse scrolled (580, 459) with delta (0, 0)
Screenshot: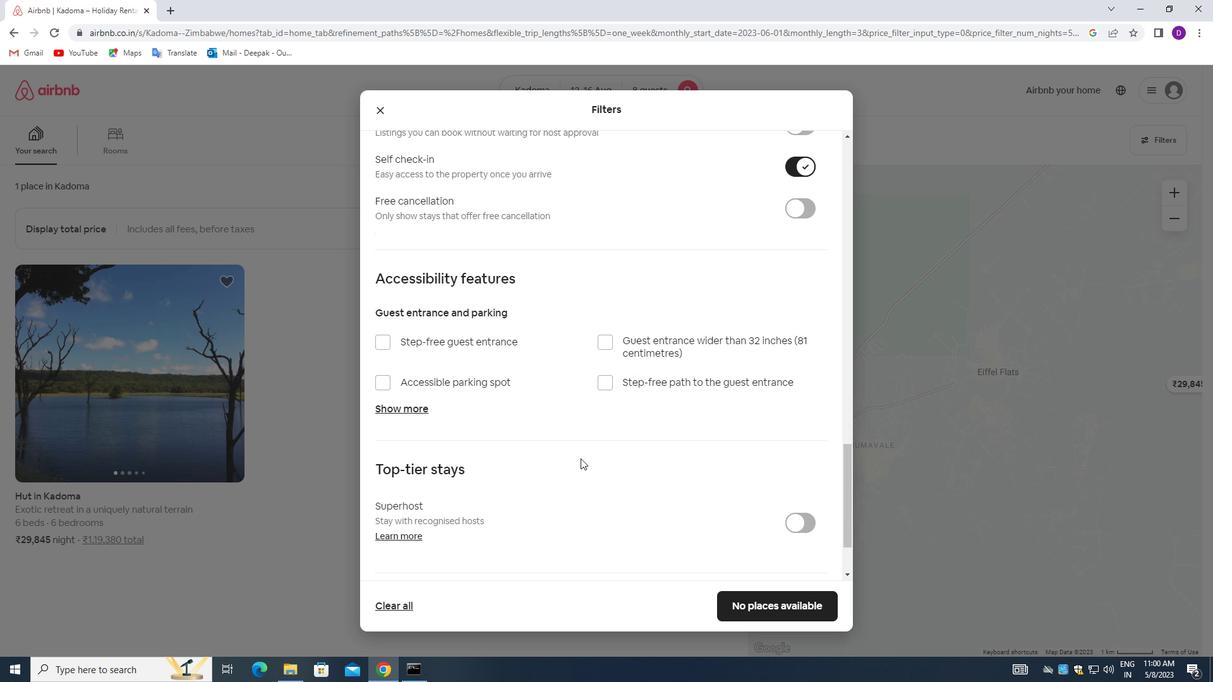 
Action: Mouse moved to (579, 462)
Screenshot: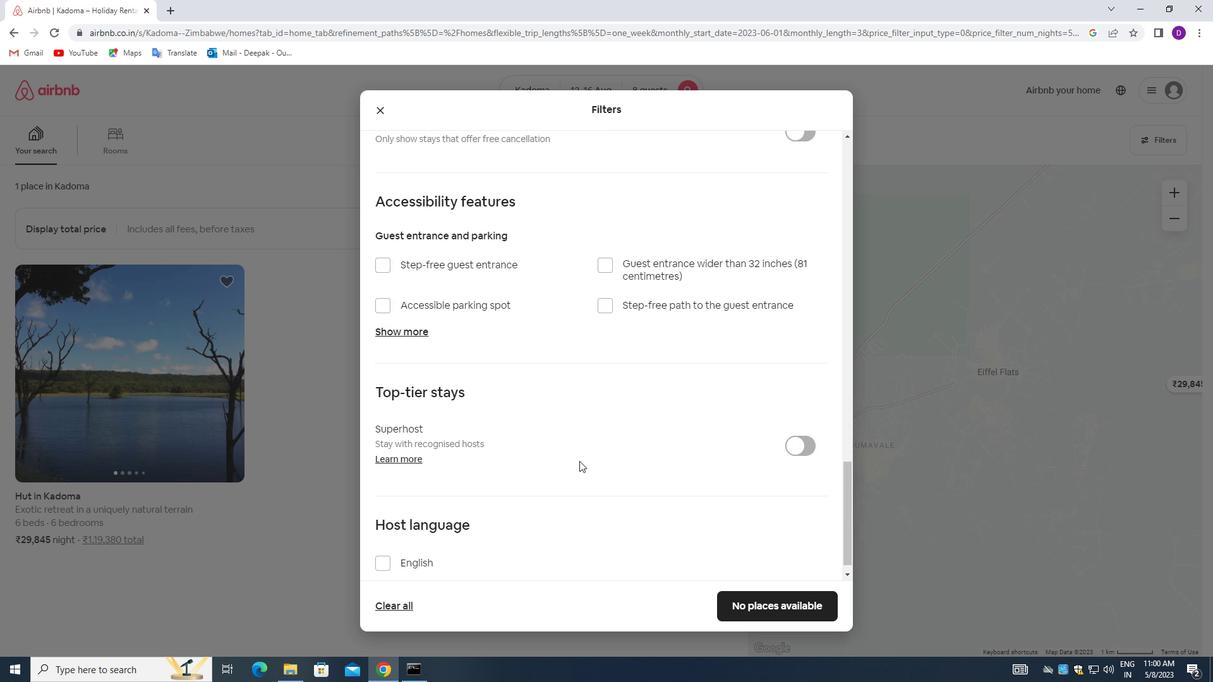 
Action: Mouse scrolled (579, 461) with delta (0, 0)
Screenshot: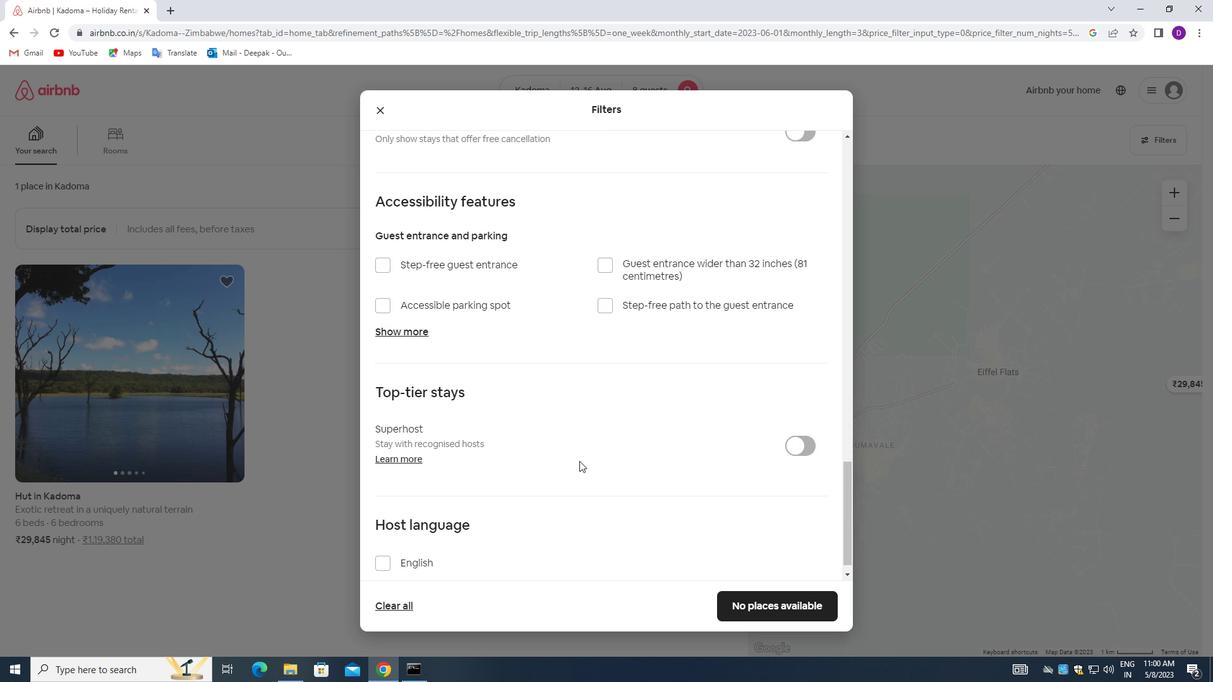 
Action: Mouse moved to (558, 474)
Screenshot: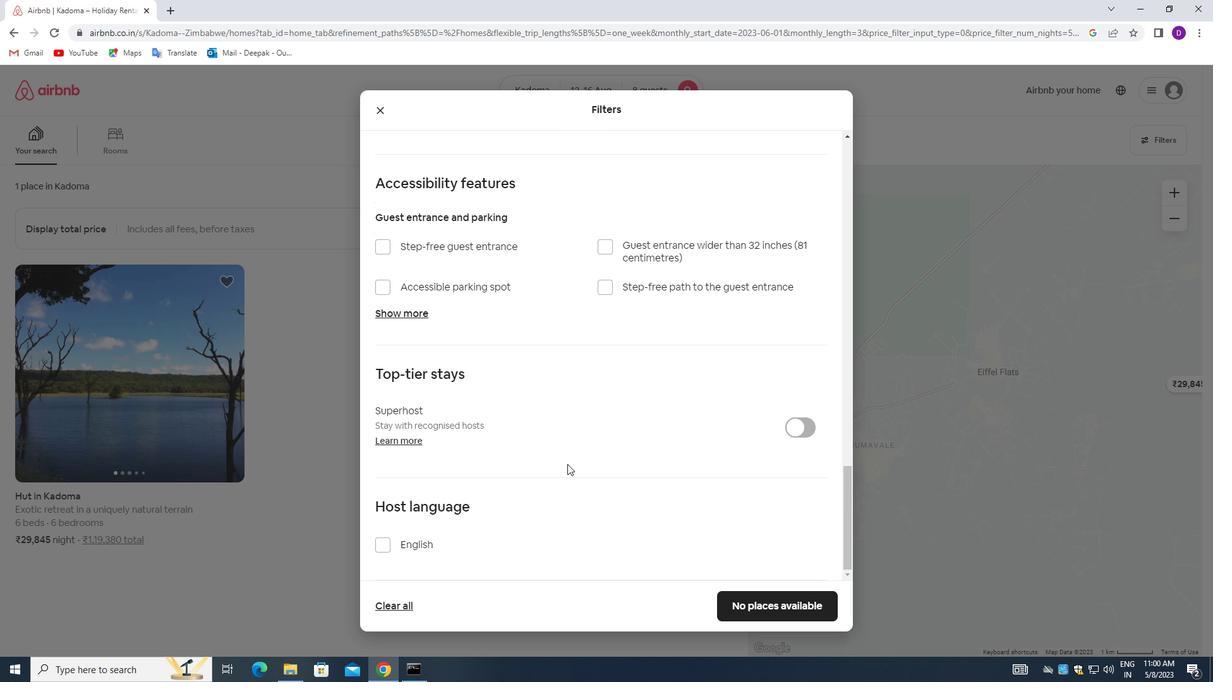 
Action: Mouse scrolled (558, 473) with delta (0, 0)
Screenshot: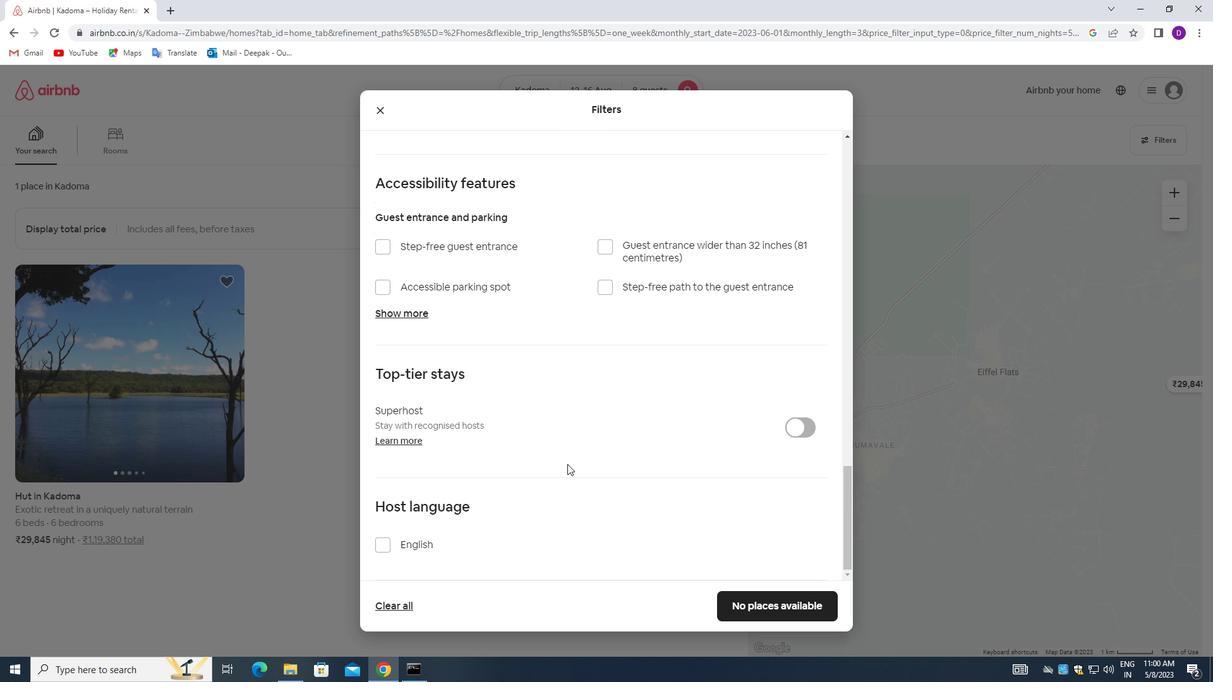 
Action: Mouse moved to (551, 478)
Screenshot: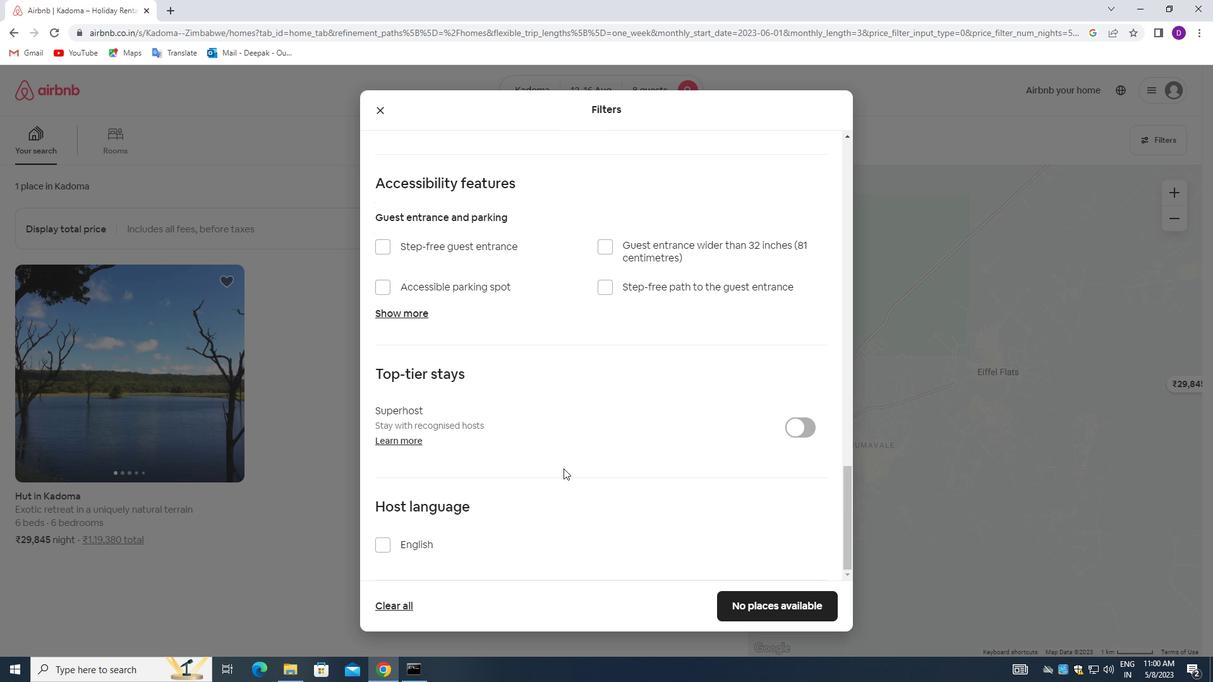
Action: Mouse scrolled (551, 477) with delta (0, 0)
Screenshot: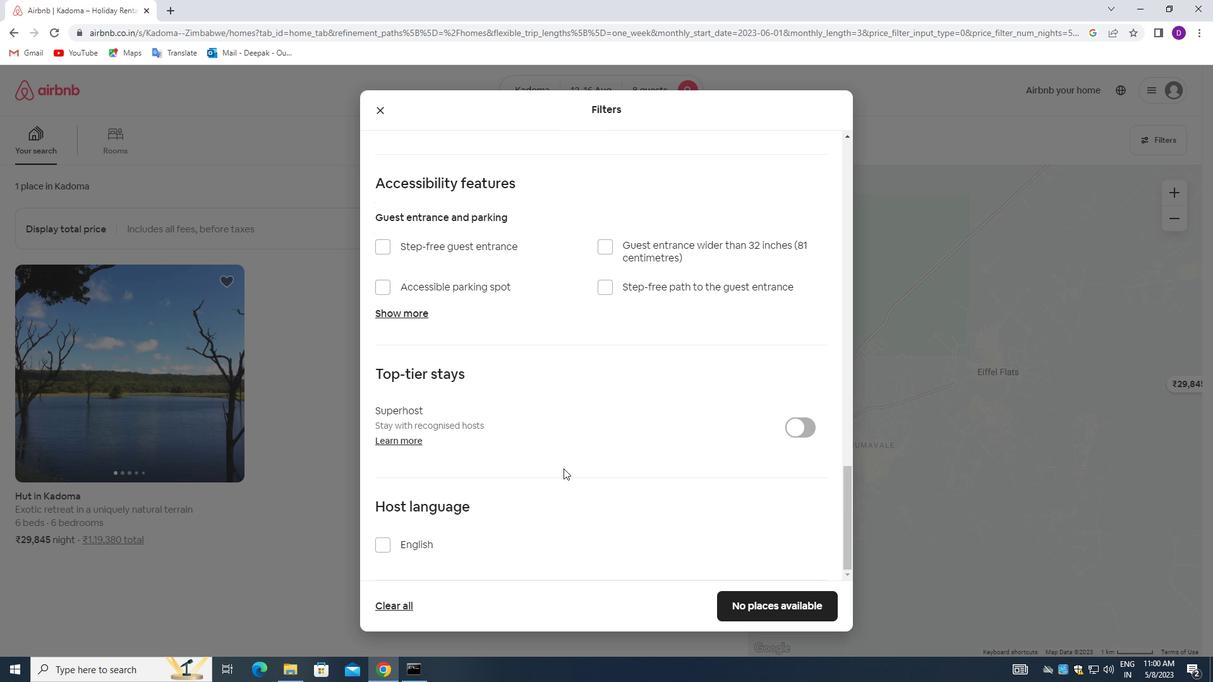 
Action: Mouse moved to (382, 546)
Screenshot: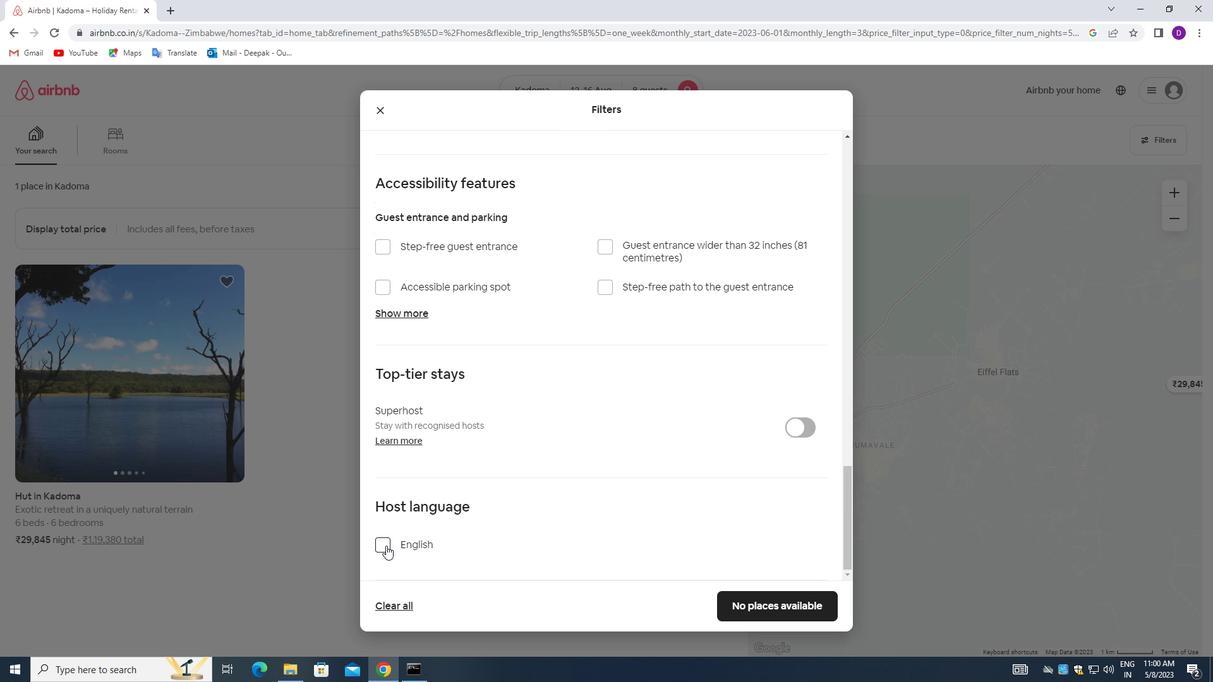 
Action: Mouse pressed left at (382, 546)
Screenshot: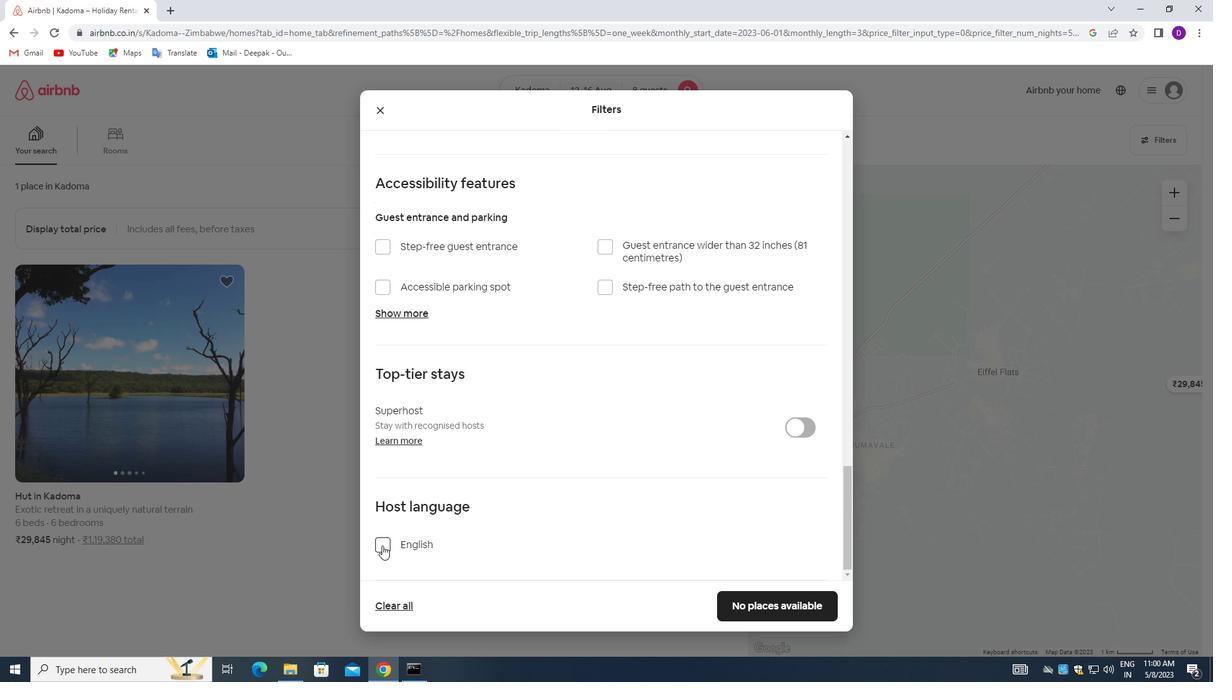 
Action: Mouse moved to (705, 556)
Screenshot: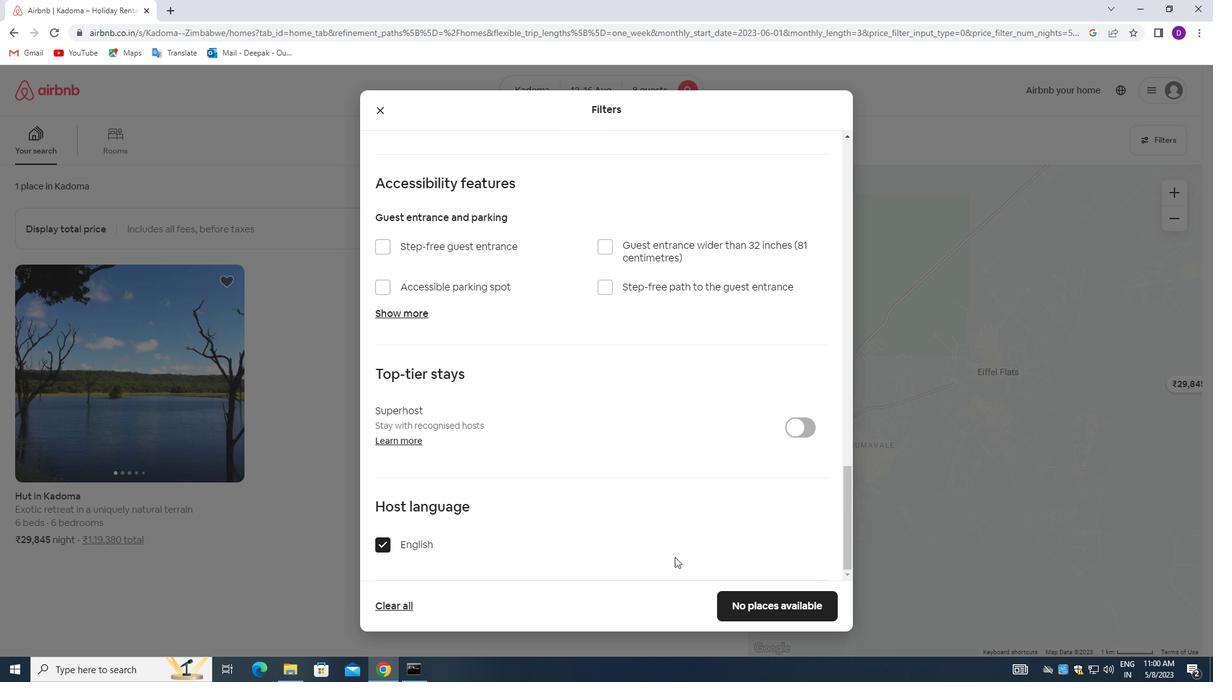 
Action: Mouse scrolled (705, 556) with delta (0, 0)
Screenshot: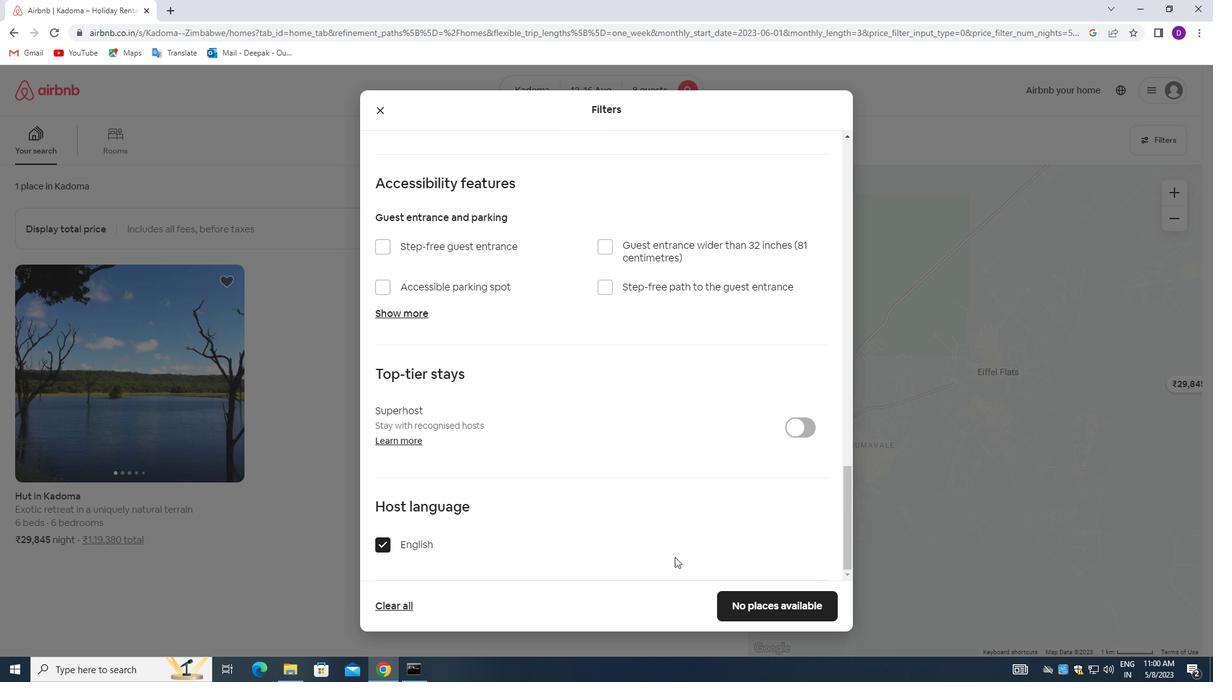 
Action: Mouse moved to (710, 556)
Screenshot: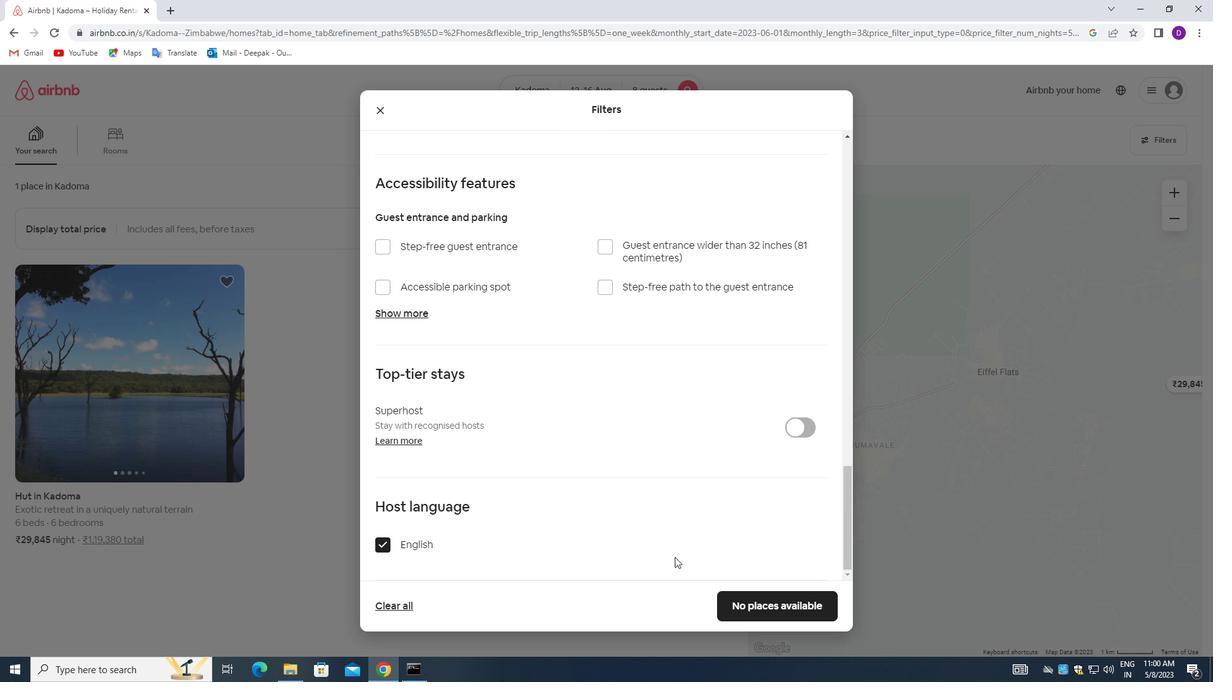 
Action: Mouse scrolled (710, 556) with delta (0, 0)
Screenshot: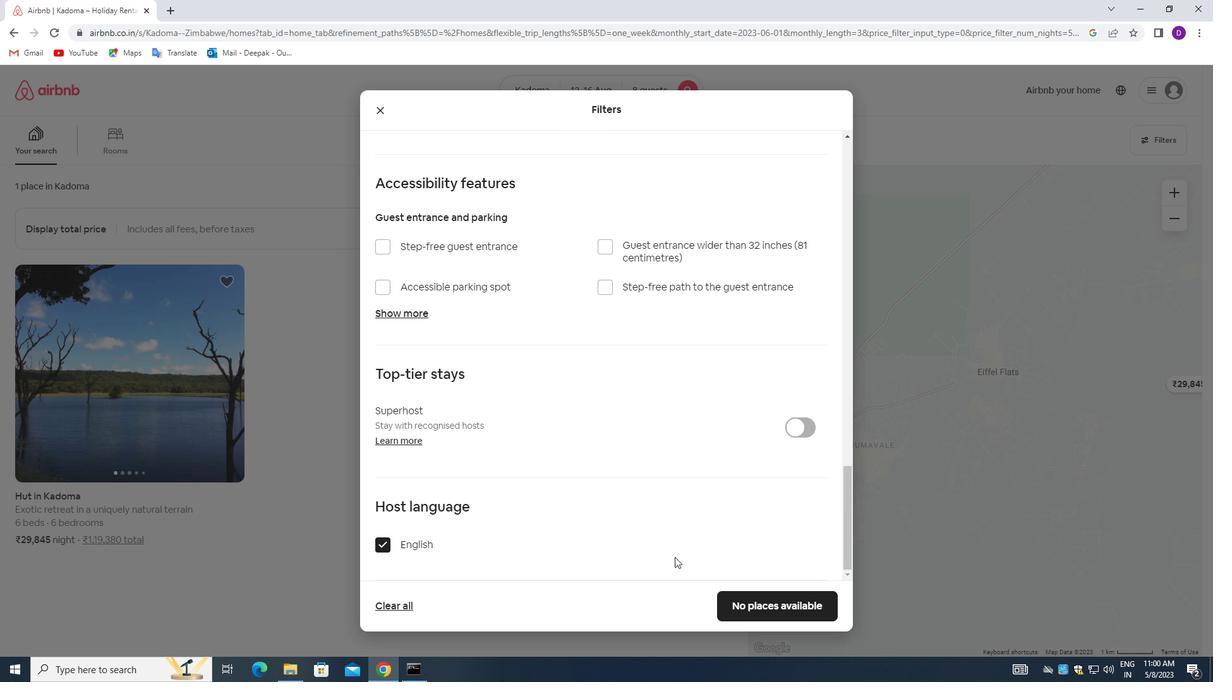 
Action: Mouse moved to (711, 556)
Screenshot: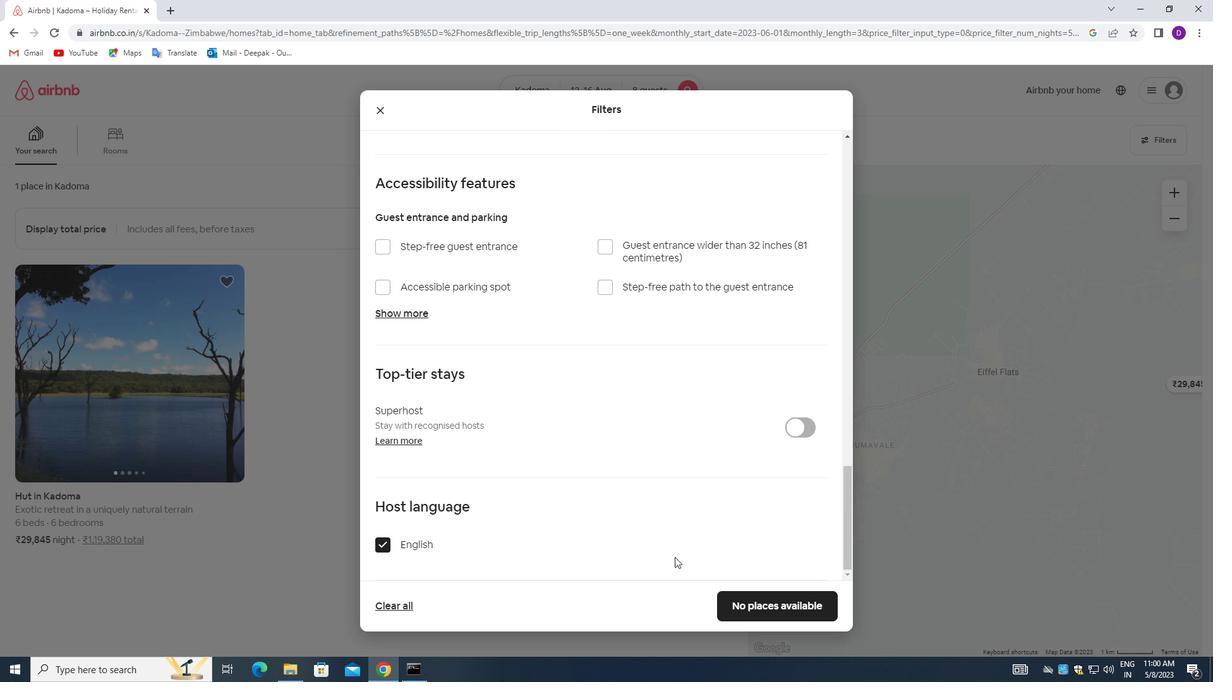 
Action: Mouse scrolled (711, 556) with delta (0, 0)
Screenshot: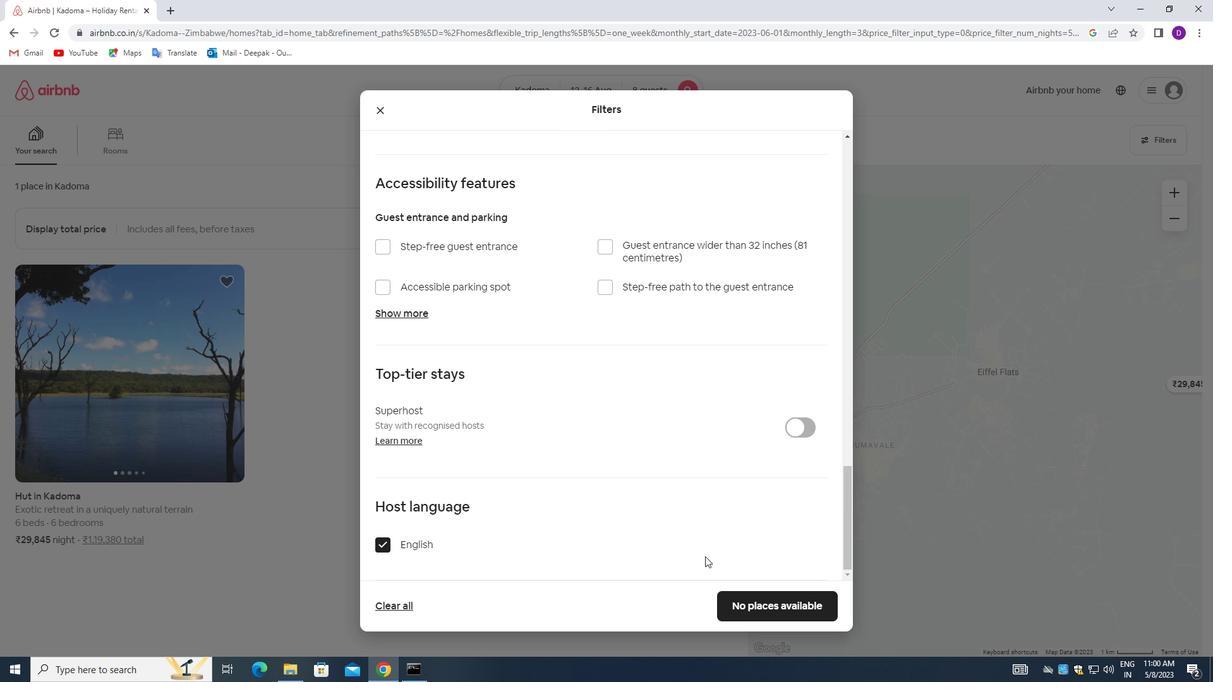 
Action: Mouse moved to (737, 598)
Screenshot: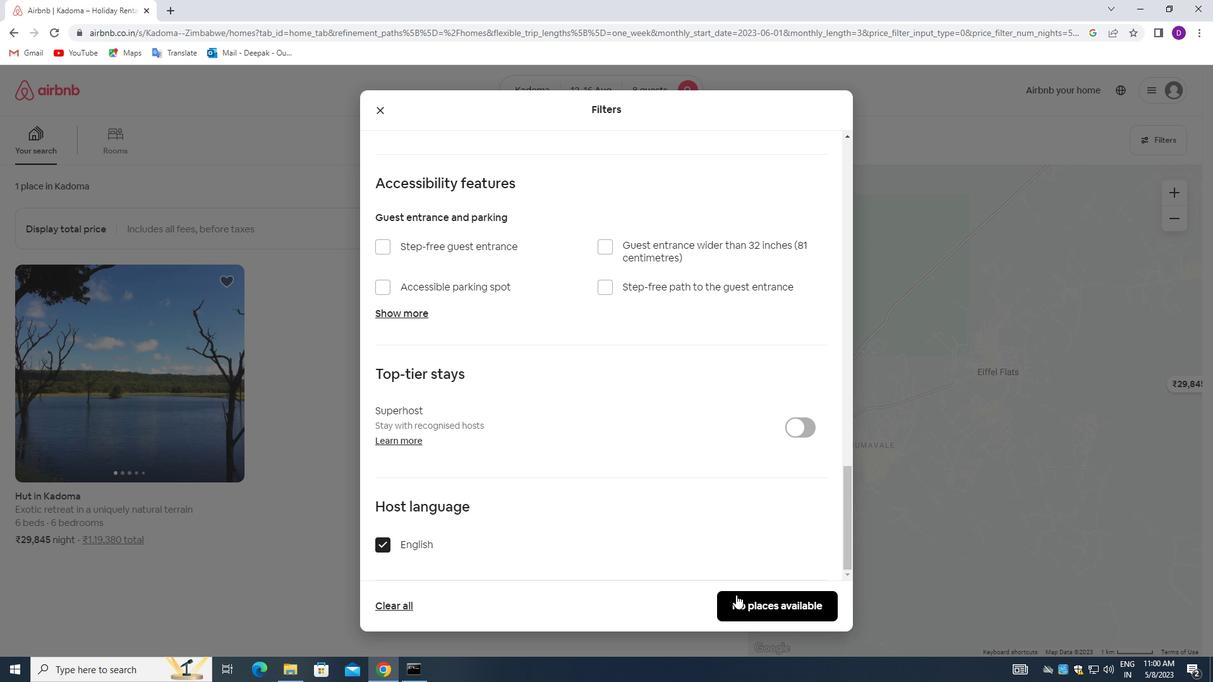 
Action: Mouse pressed left at (737, 598)
Screenshot: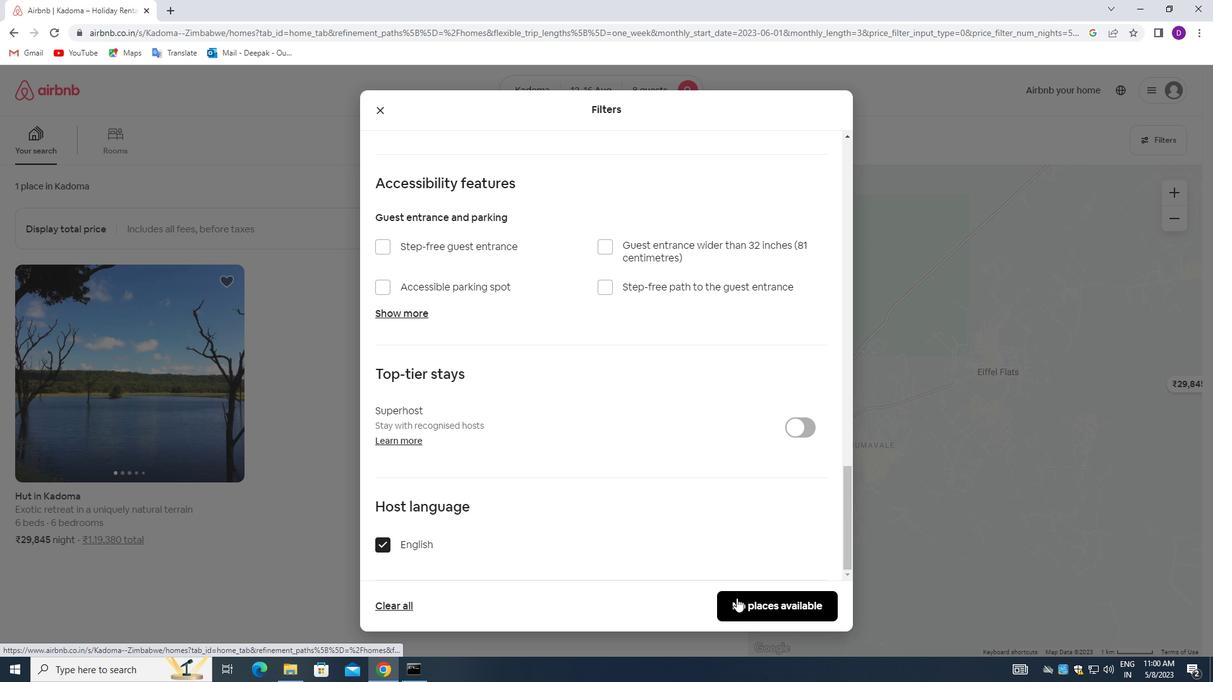 
